 Task: Font style For heading UseBookman old style with bold. font size for heading '20 Pt. 'Change the font style of data to Bookman old styleand font size to  14 Pt. Change the alignment of both headline & data to  Align center. In the sheet  Blaze Sales review book
Action: Mouse moved to (79, 140)
Screenshot: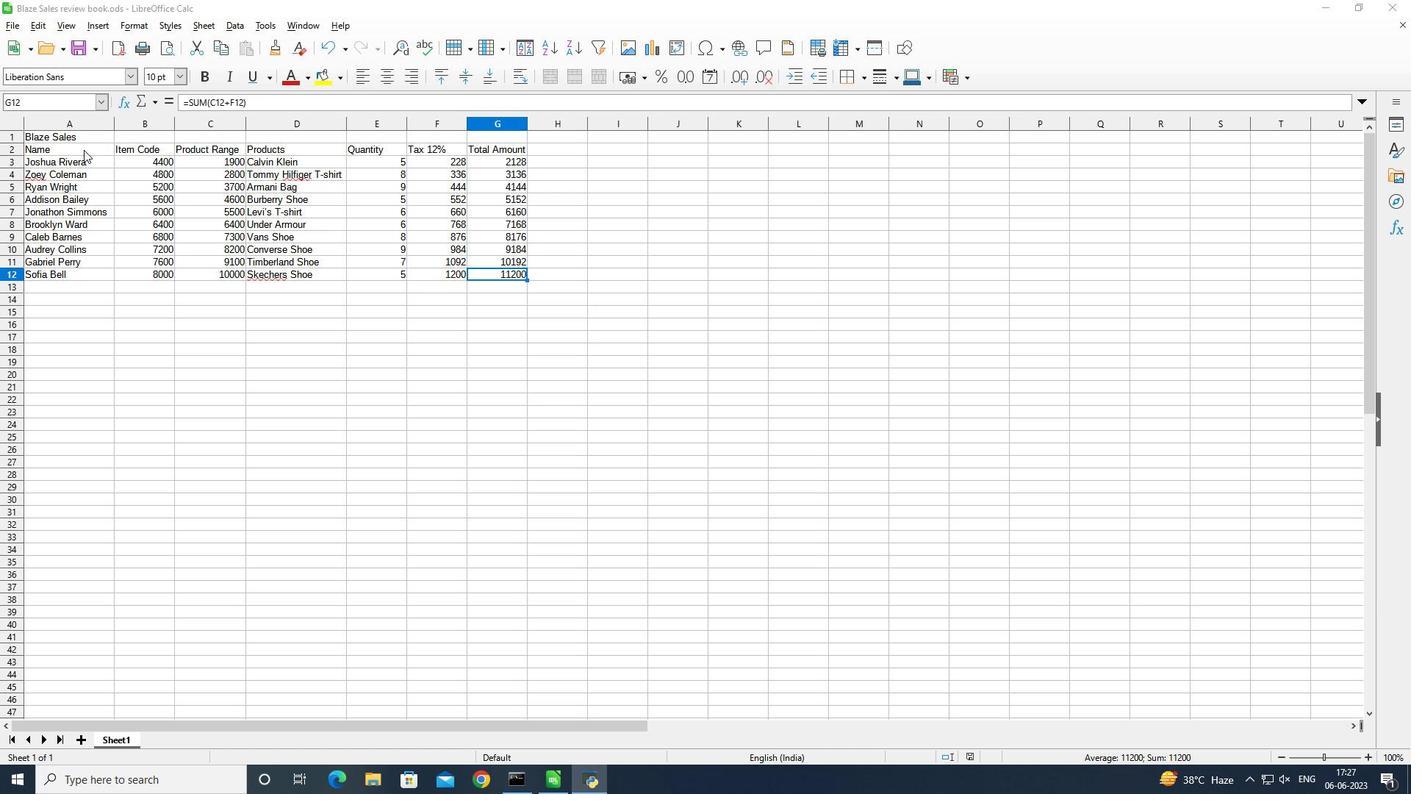 
Action: Mouse pressed left at (79, 140)
Screenshot: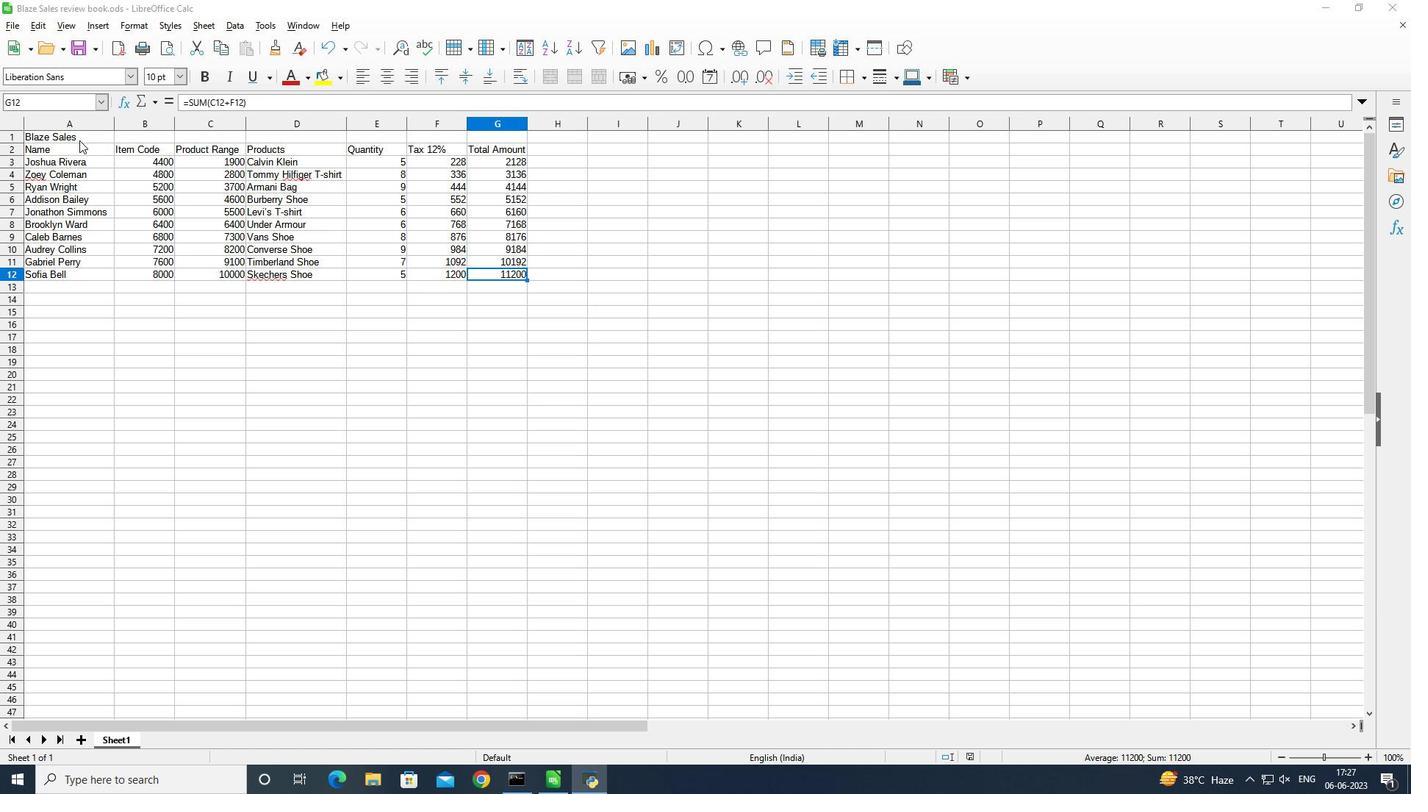 
Action: Mouse moved to (127, 76)
Screenshot: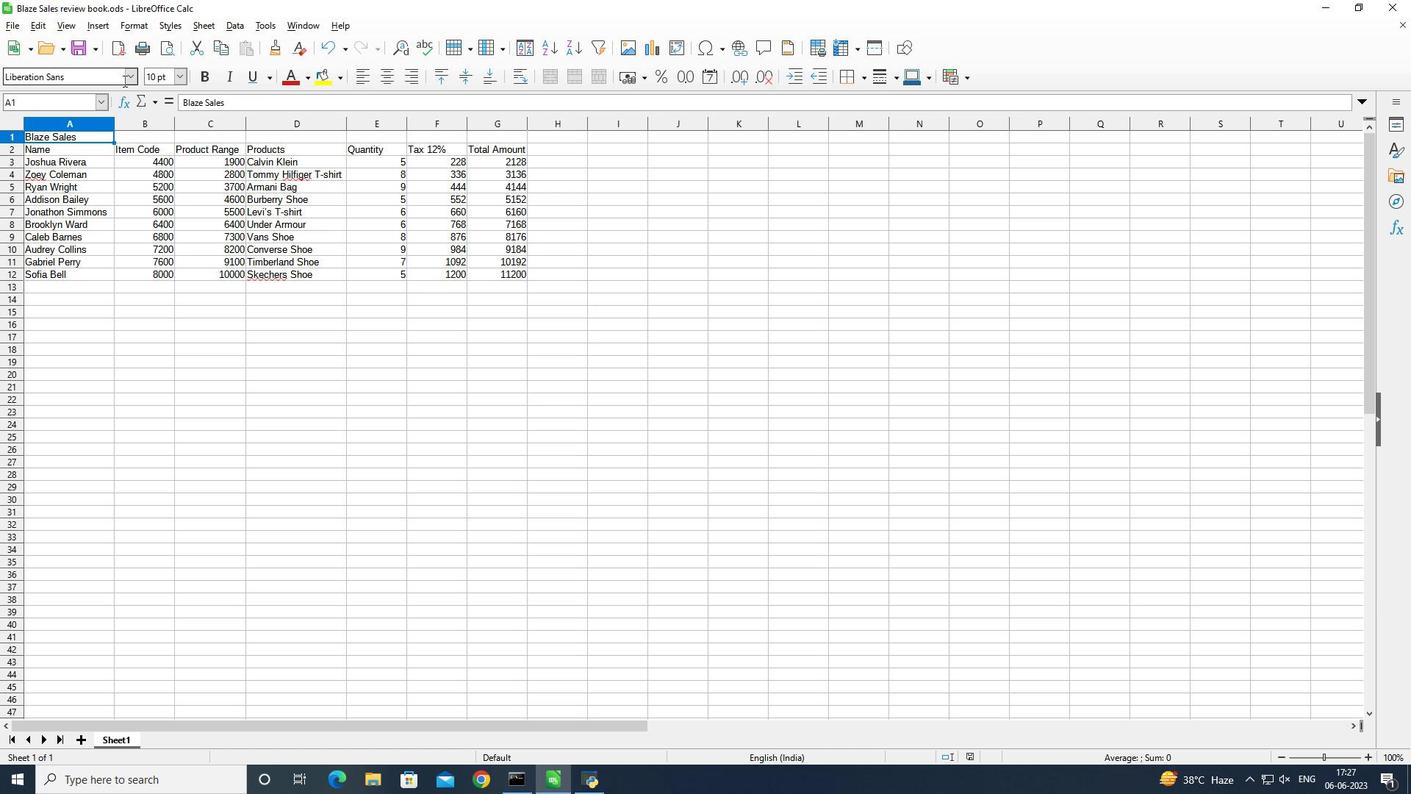
Action: Mouse pressed left at (127, 76)
Screenshot: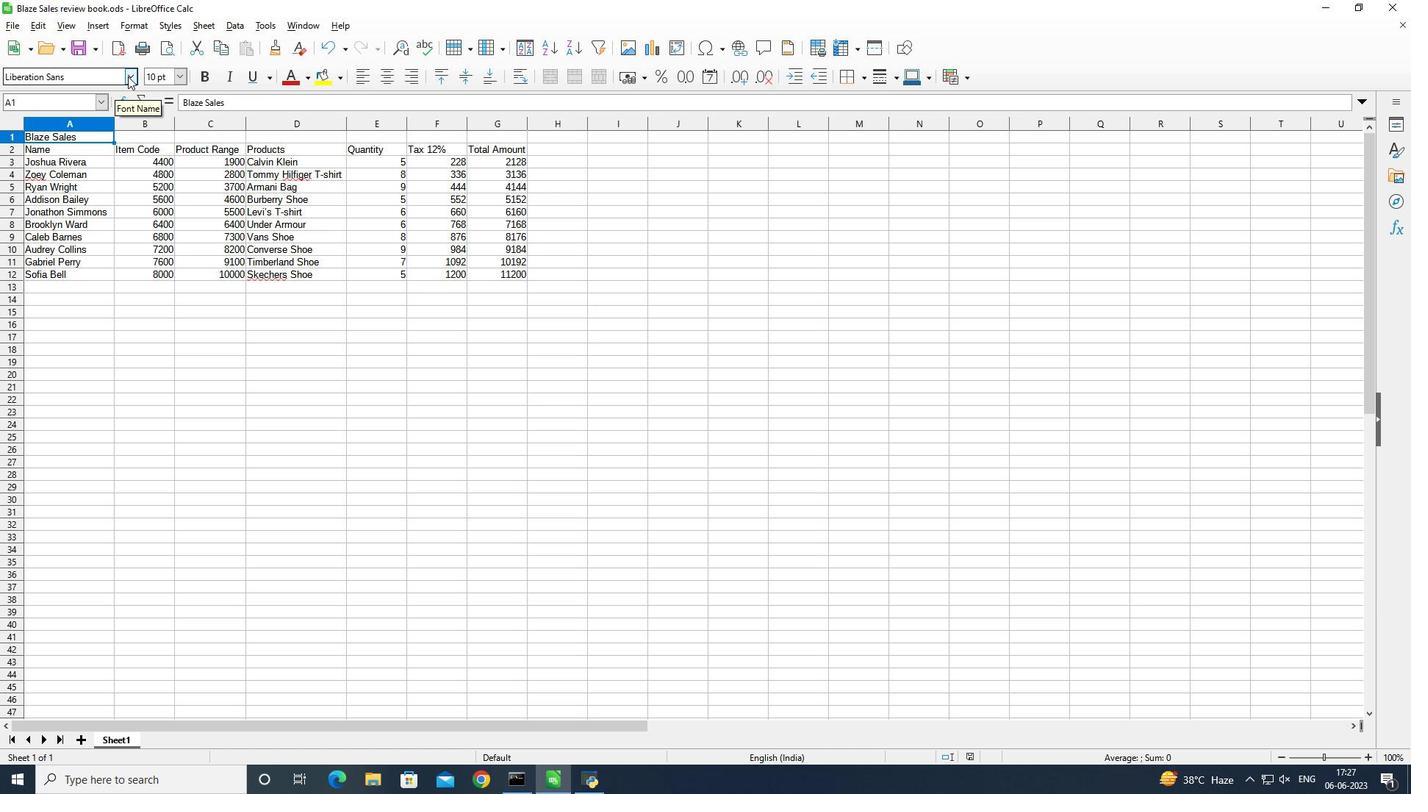 
Action: Mouse moved to (161, 308)
Screenshot: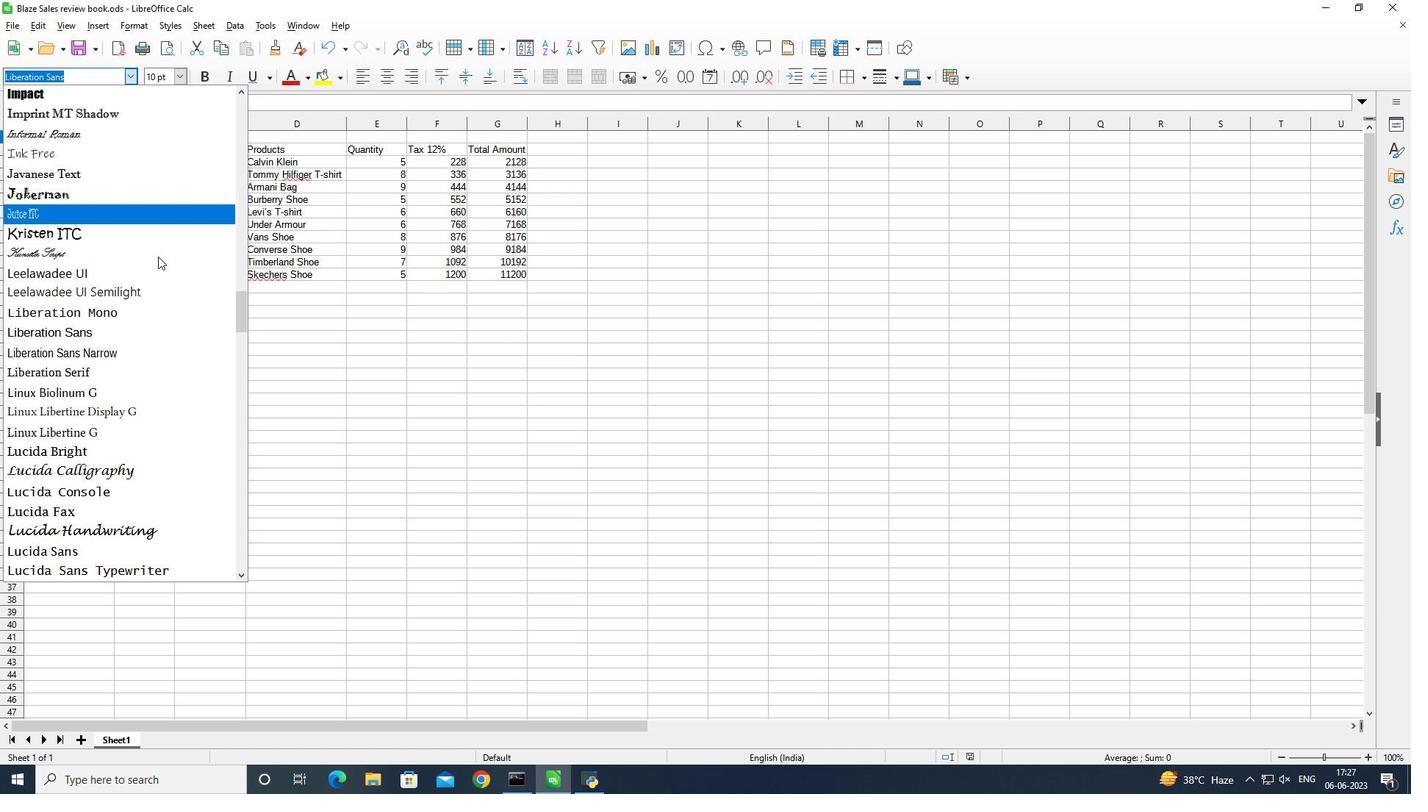 
Action: Mouse scrolled (161, 309) with delta (0, 0)
Screenshot: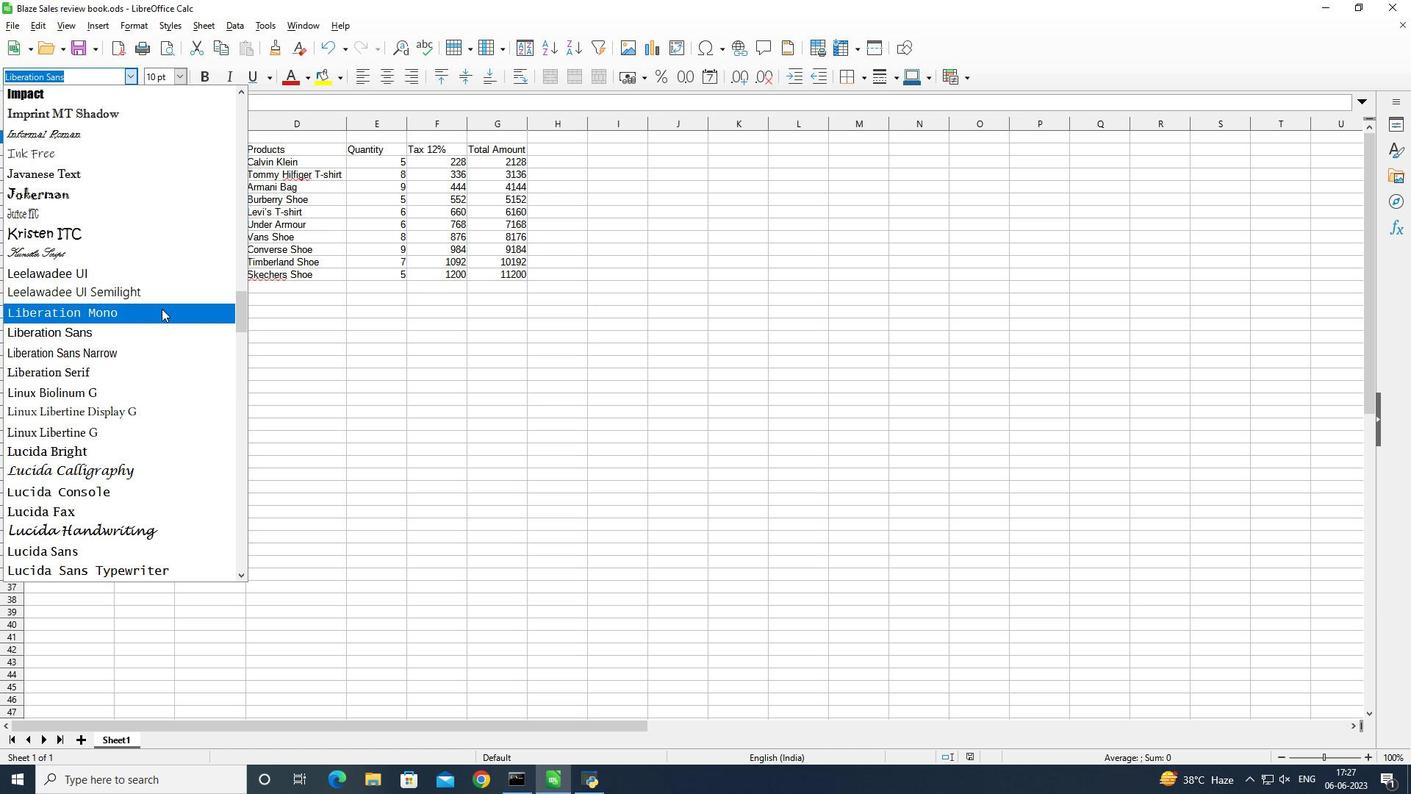 
Action: Mouse scrolled (161, 309) with delta (0, 0)
Screenshot: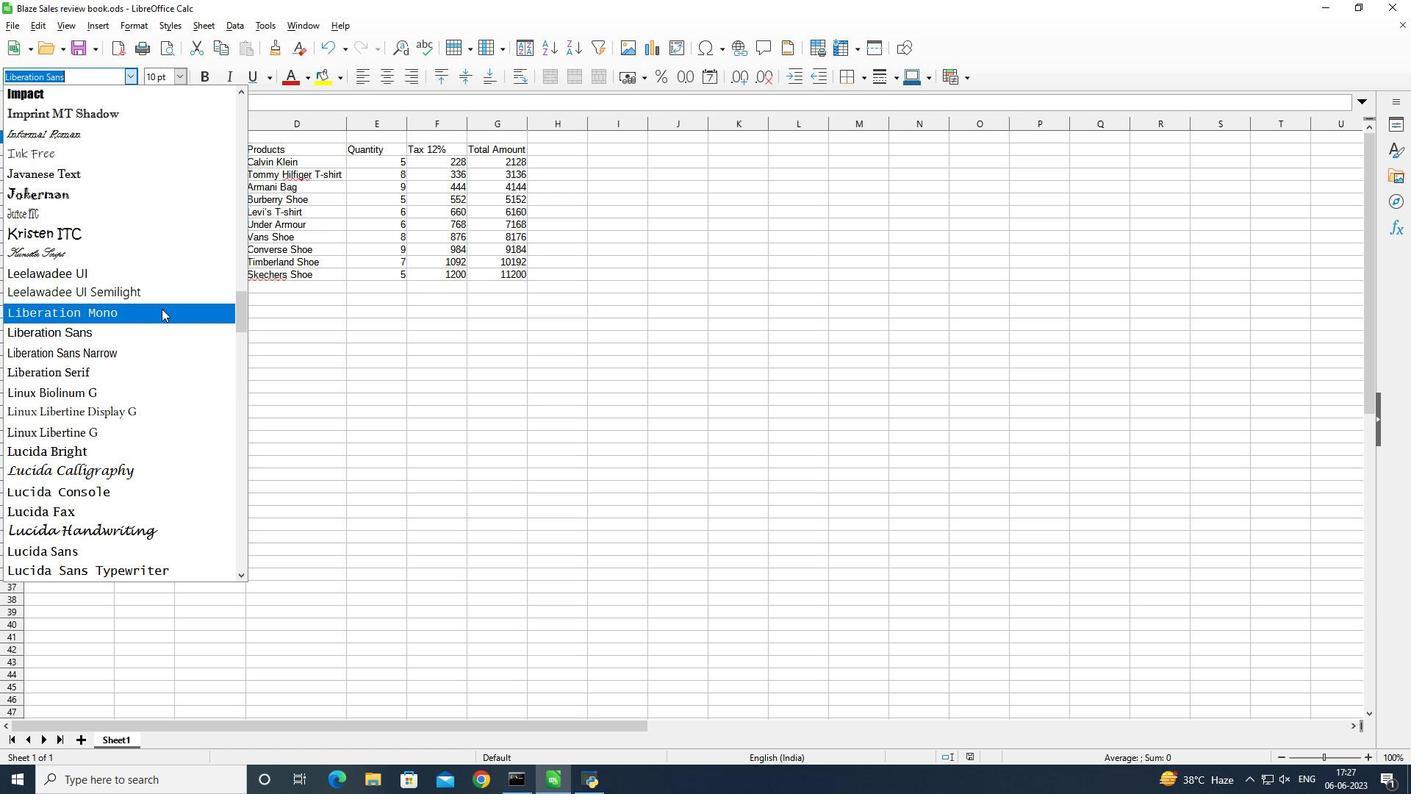 
Action: Mouse scrolled (161, 309) with delta (0, 0)
Screenshot: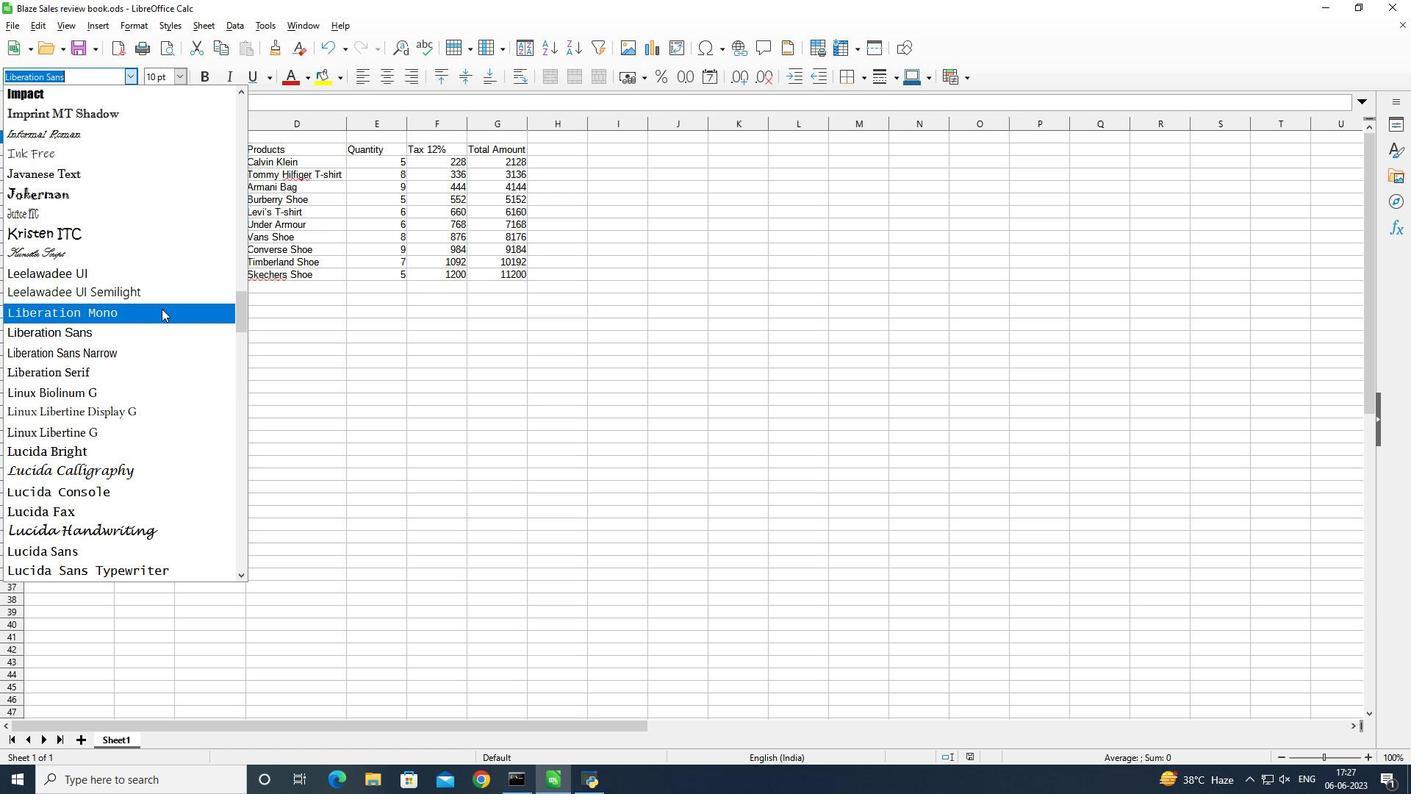 
Action: Mouse scrolled (161, 309) with delta (0, 0)
Screenshot: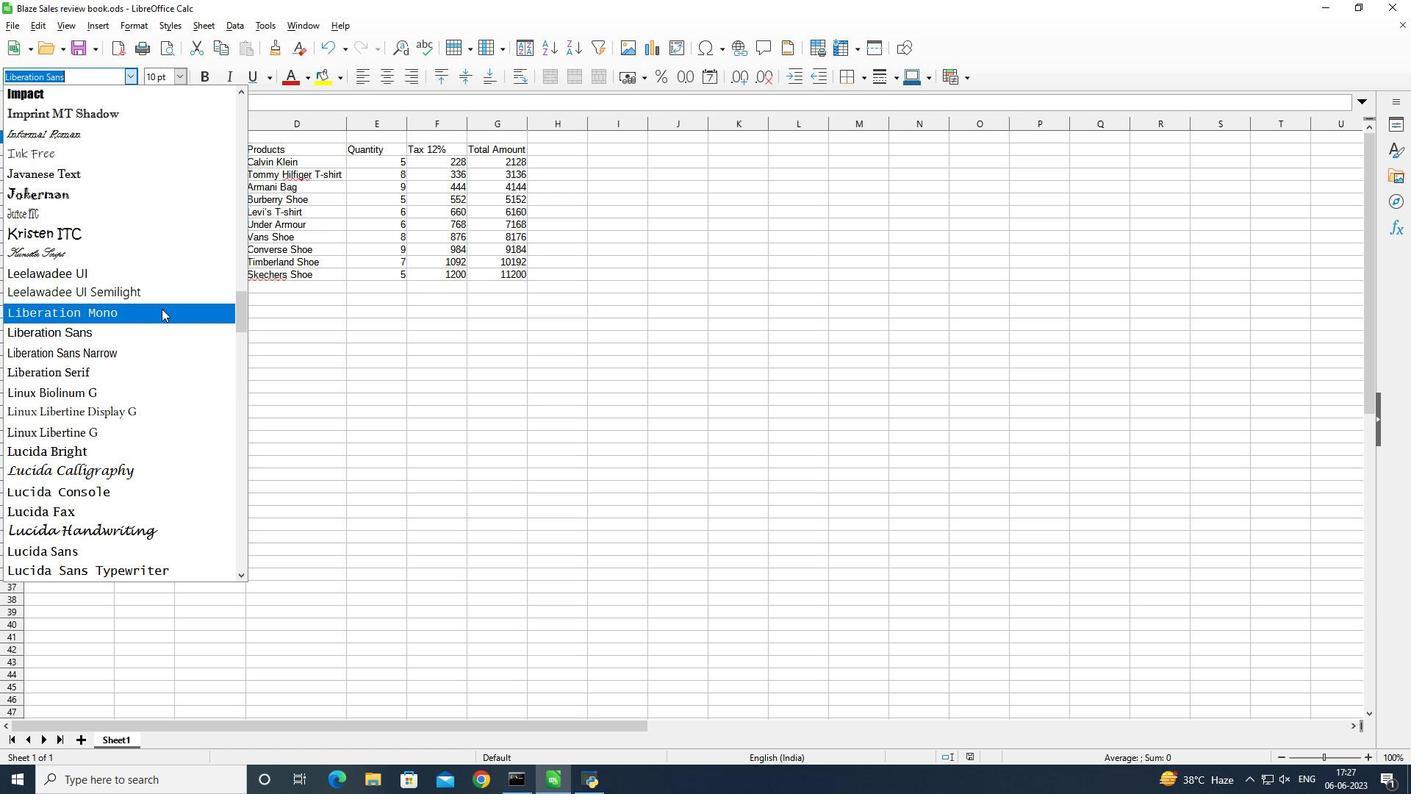 
Action: Mouse scrolled (161, 309) with delta (0, 0)
Screenshot: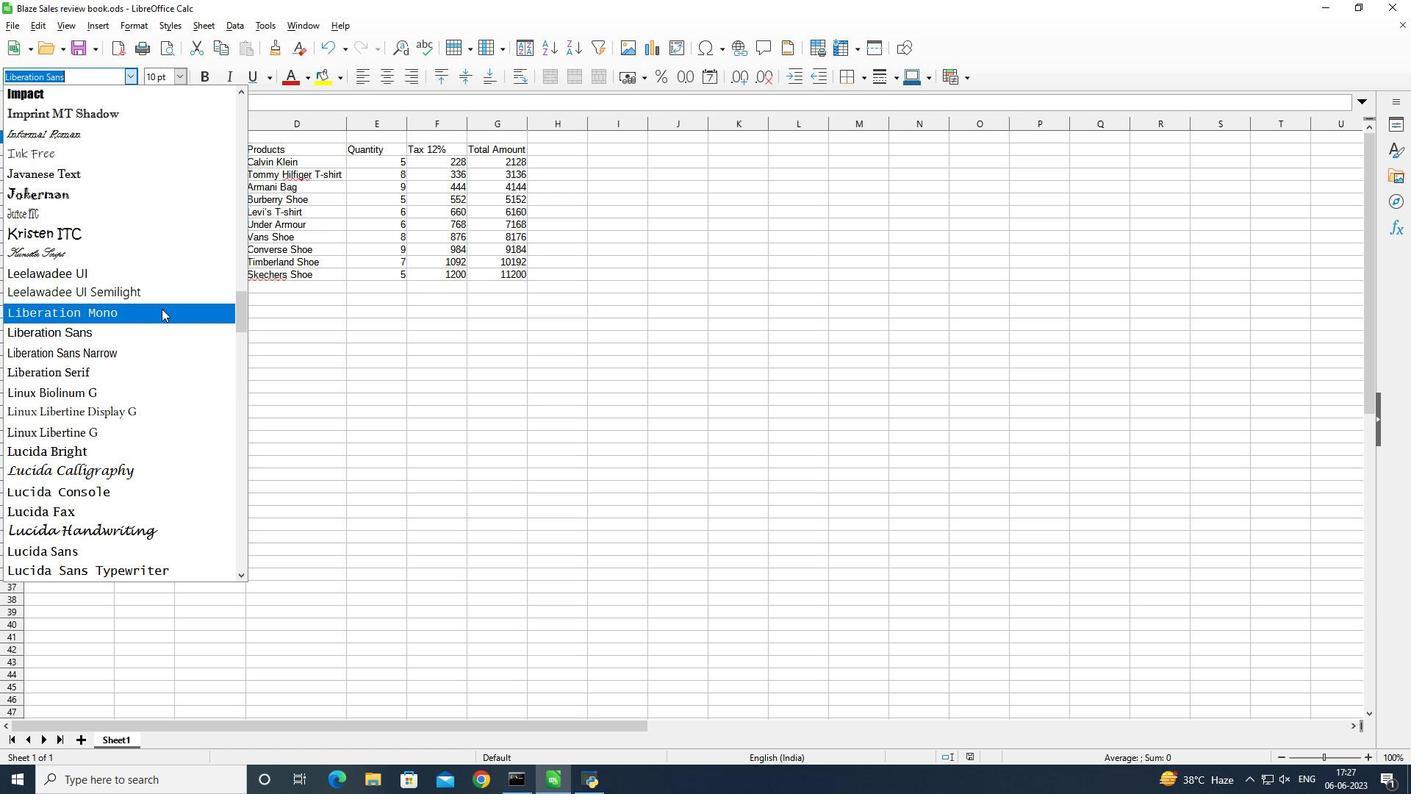 
Action: Mouse scrolled (161, 309) with delta (0, 0)
Screenshot: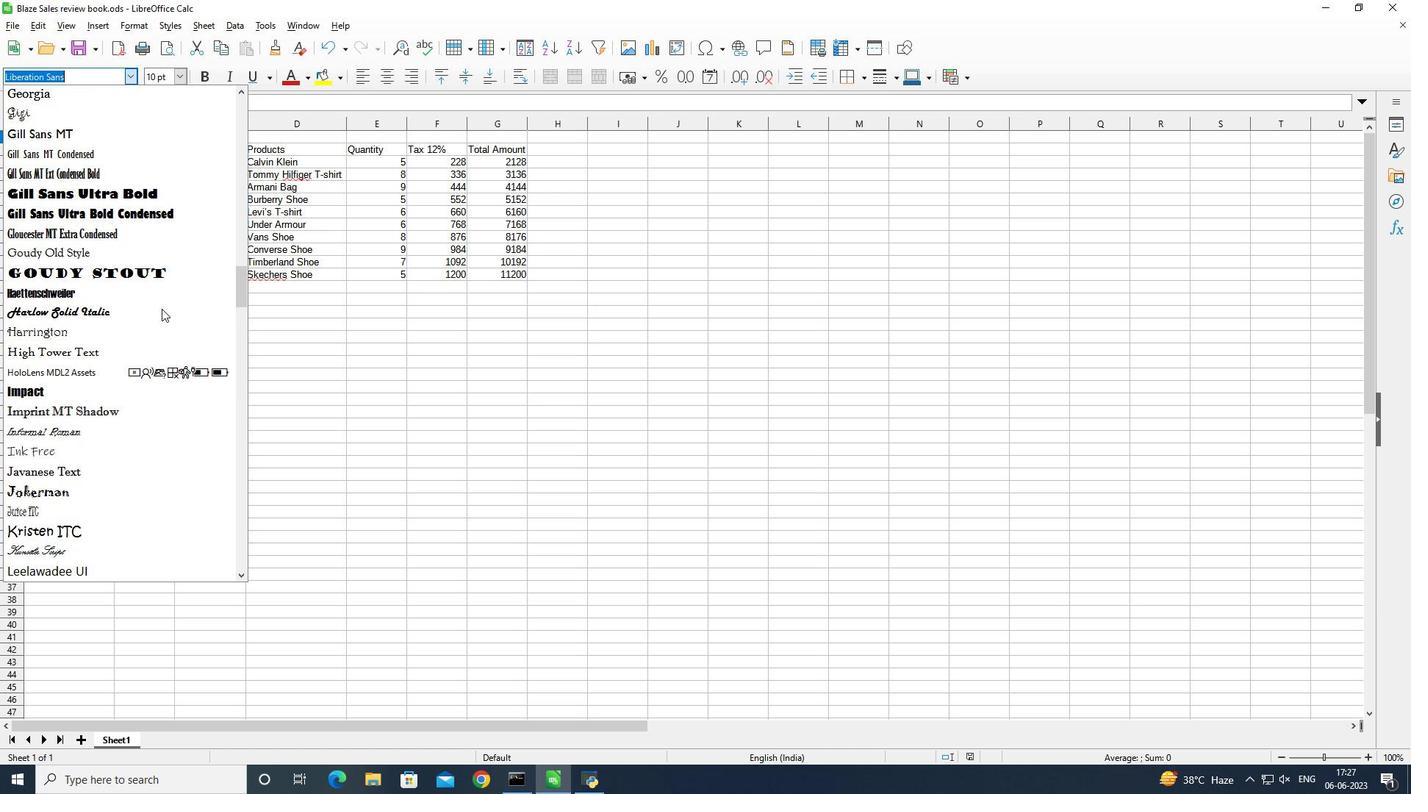 
Action: Mouse scrolled (161, 309) with delta (0, 0)
Screenshot: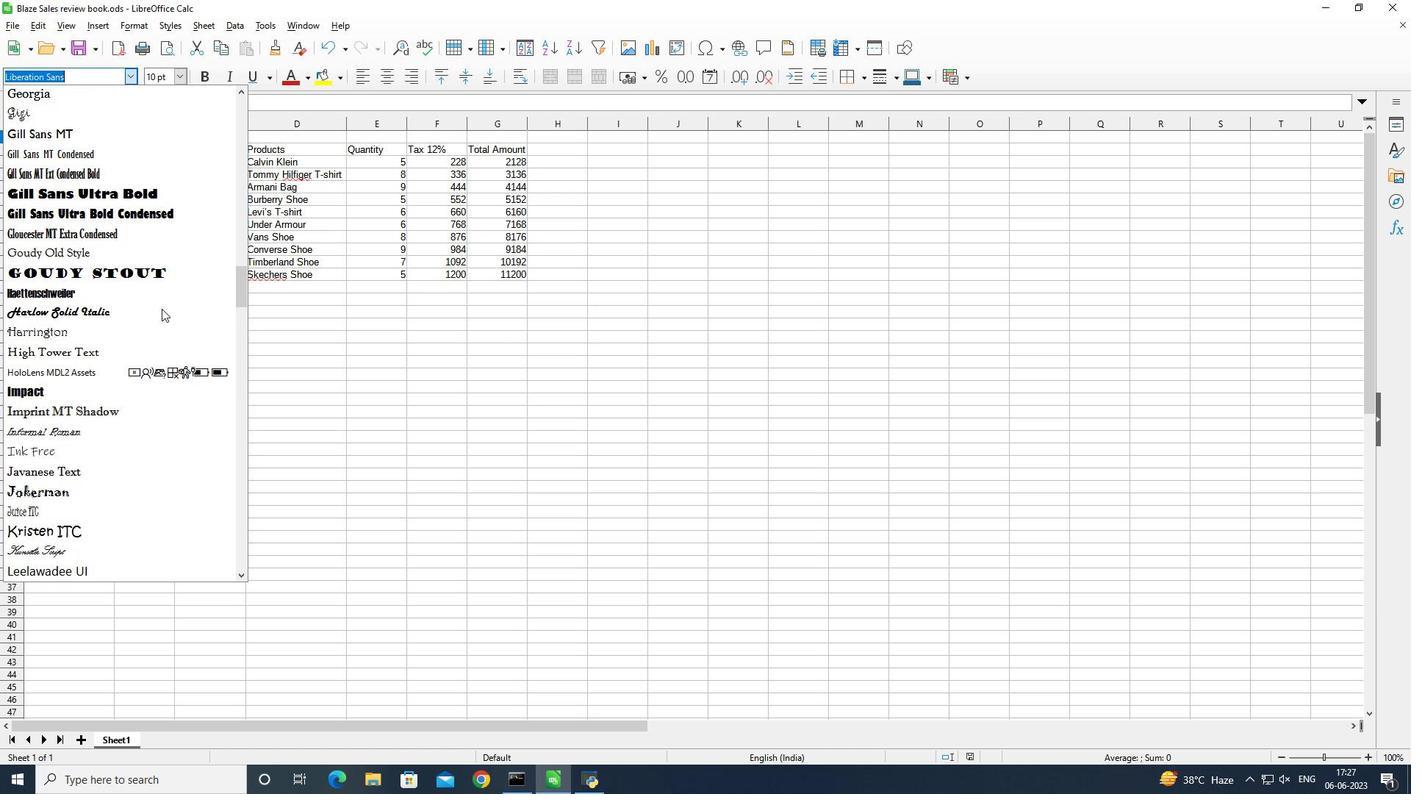 
Action: Mouse scrolled (161, 309) with delta (0, 0)
Screenshot: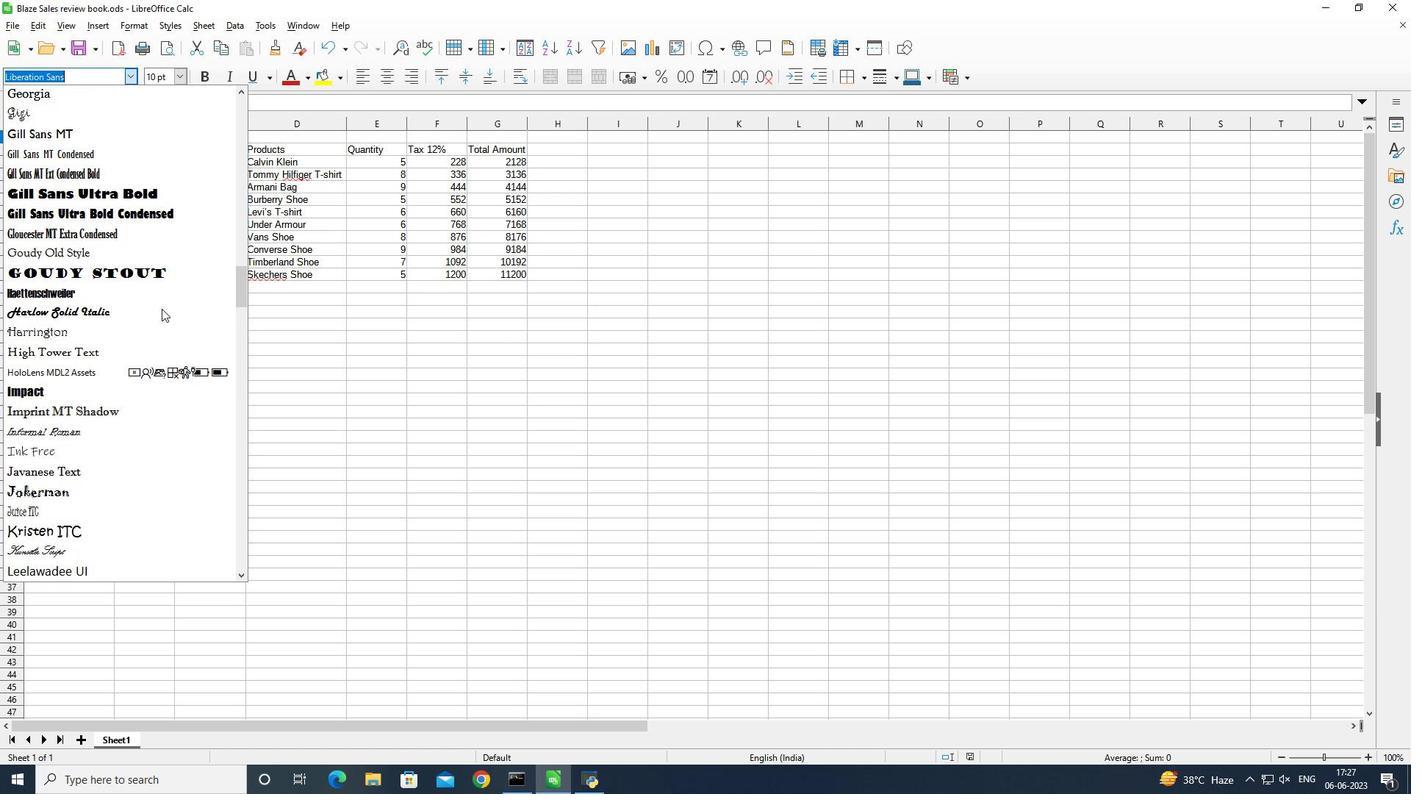 
Action: Mouse scrolled (161, 309) with delta (0, 0)
Screenshot: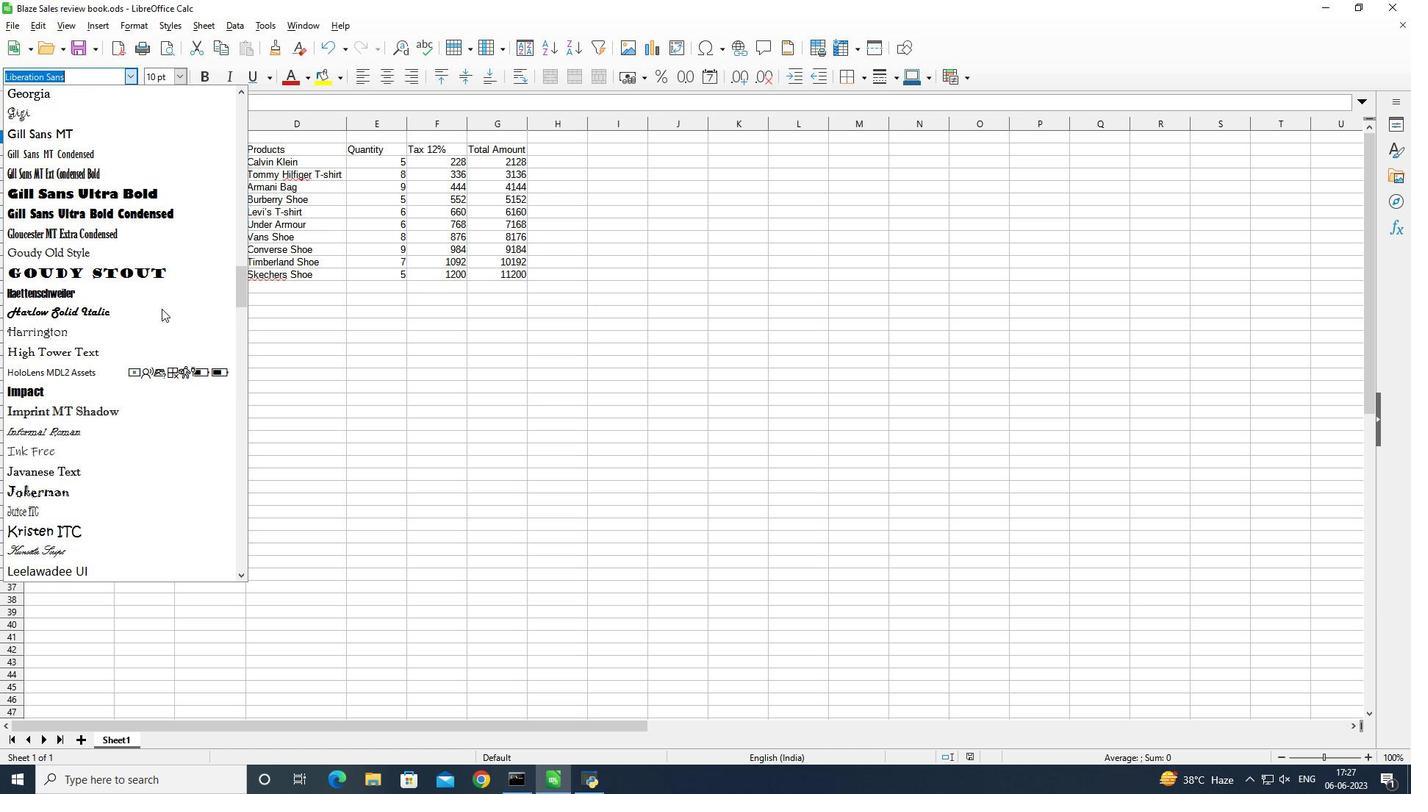 
Action: Mouse scrolled (161, 309) with delta (0, 0)
Screenshot: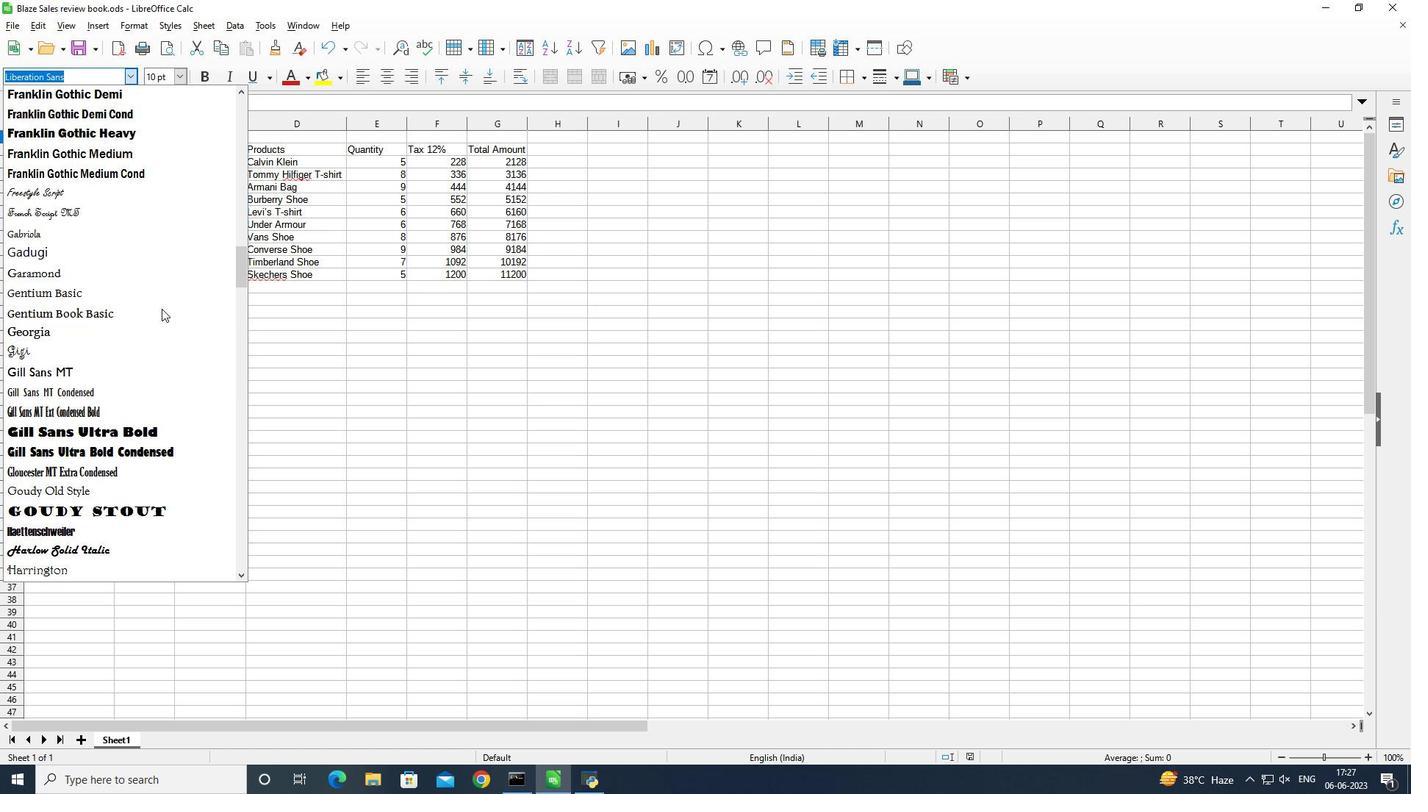 
Action: Mouse scrolled (161, 309) with delta (0, 0)
Screenshot: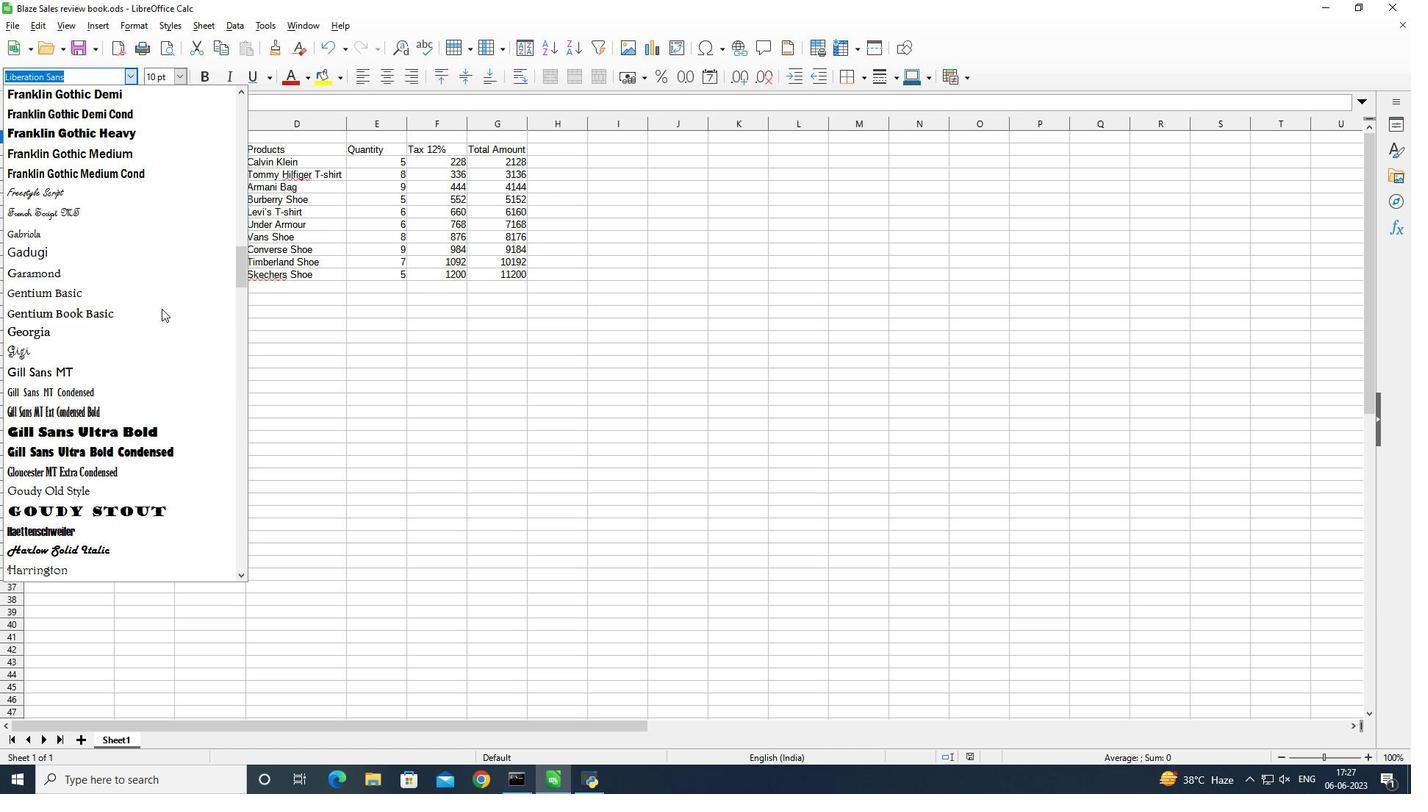 
Action: Mouse scrolled (161, 309) with delta (0, 0)
Screenshot: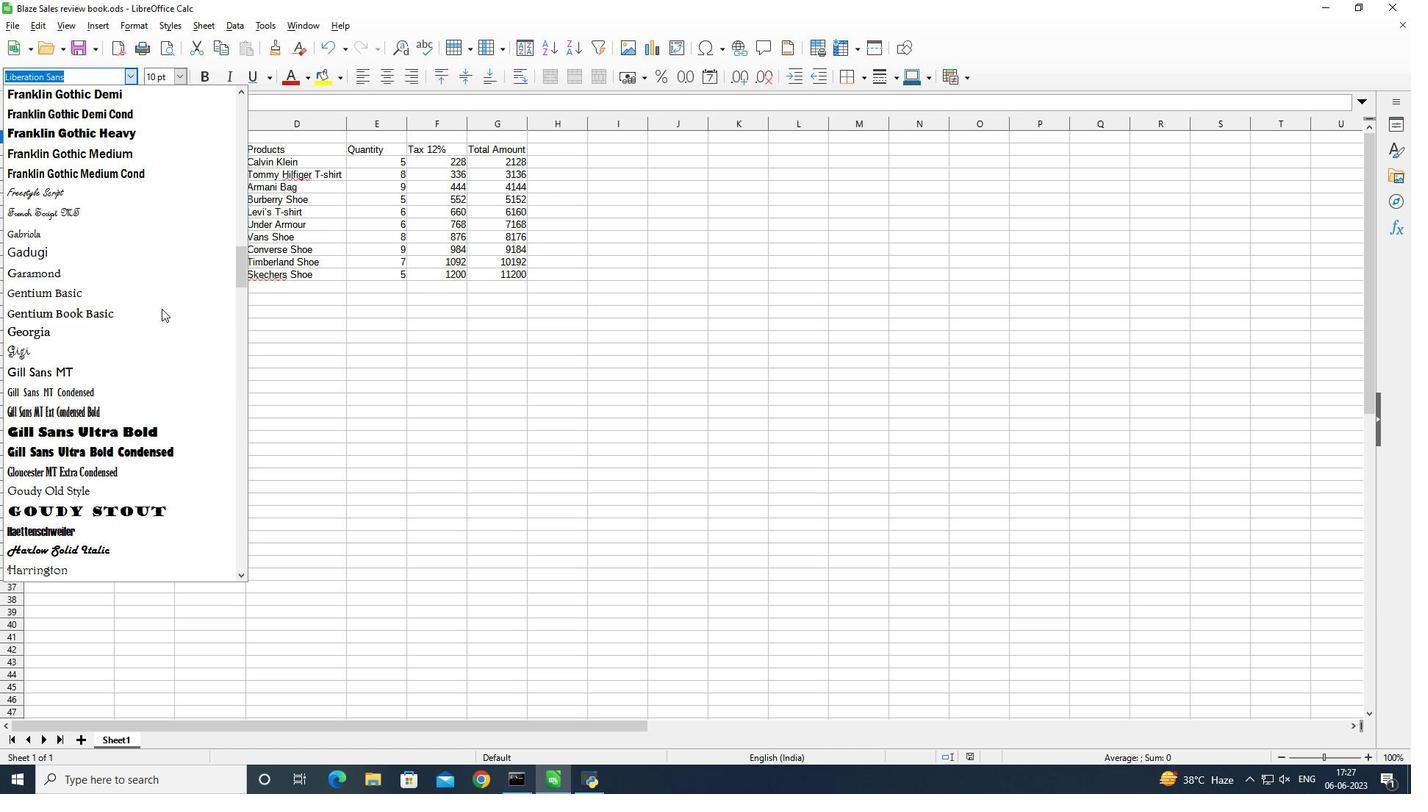 
Action: Mouse scrolled (161, 309) with delta (0, 0)
Screenshot: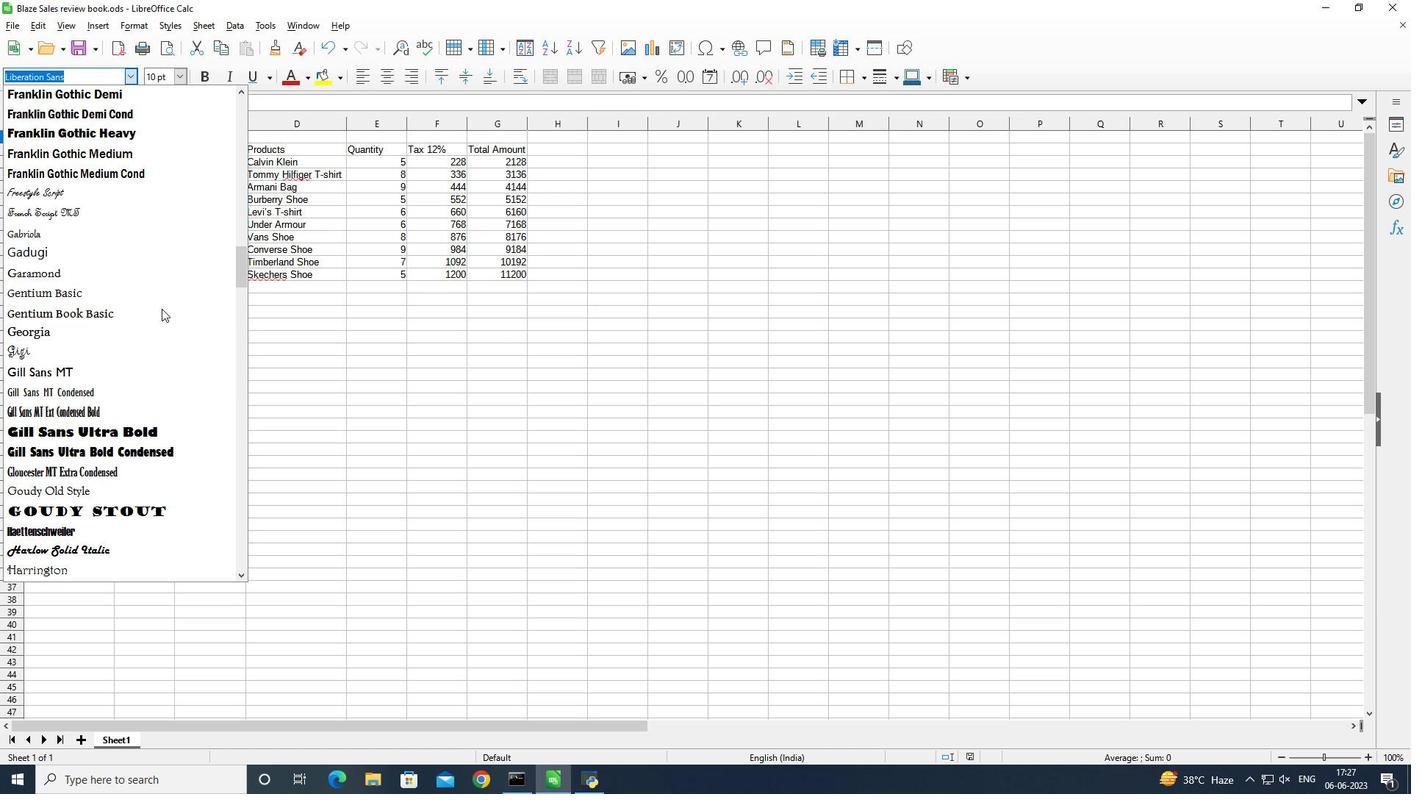 
Action: Mouse scrolled (161, 309) with delta (0, 0)
Screenshot: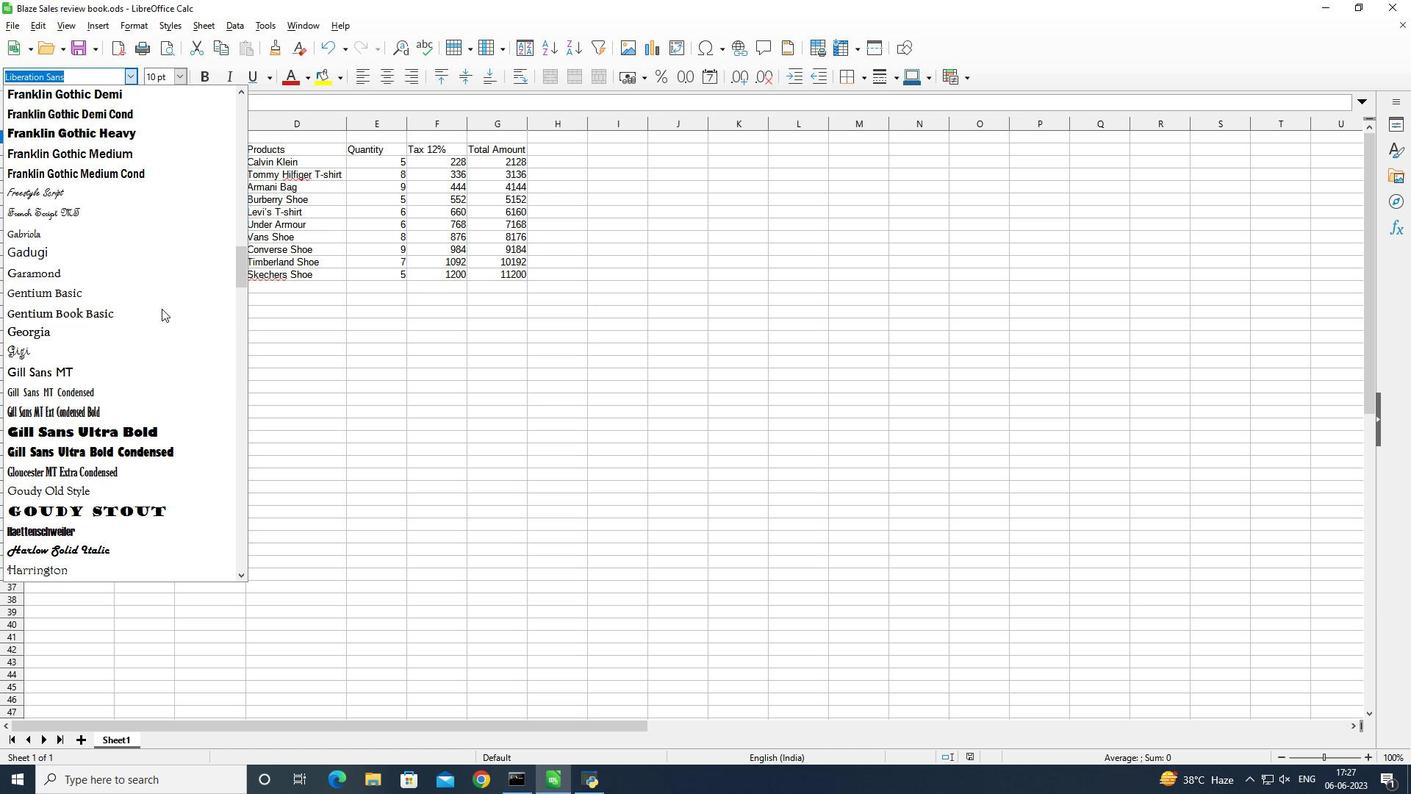 
Action: Mouse scrolled (161, 309) with delta (0, 0)
Screenshot: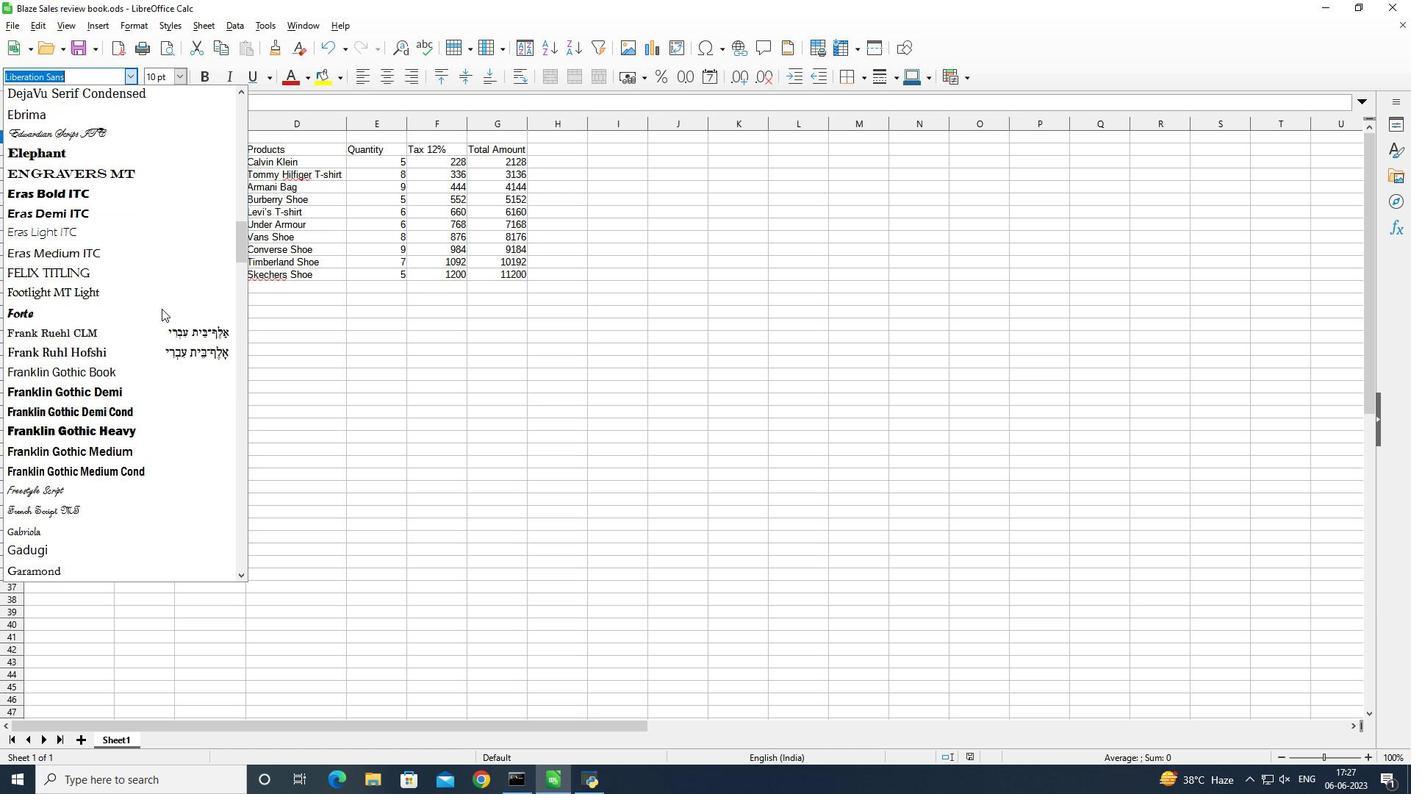 
Action: Mouse scrolled (161, 309) with delta (0, 0)
Screenshot: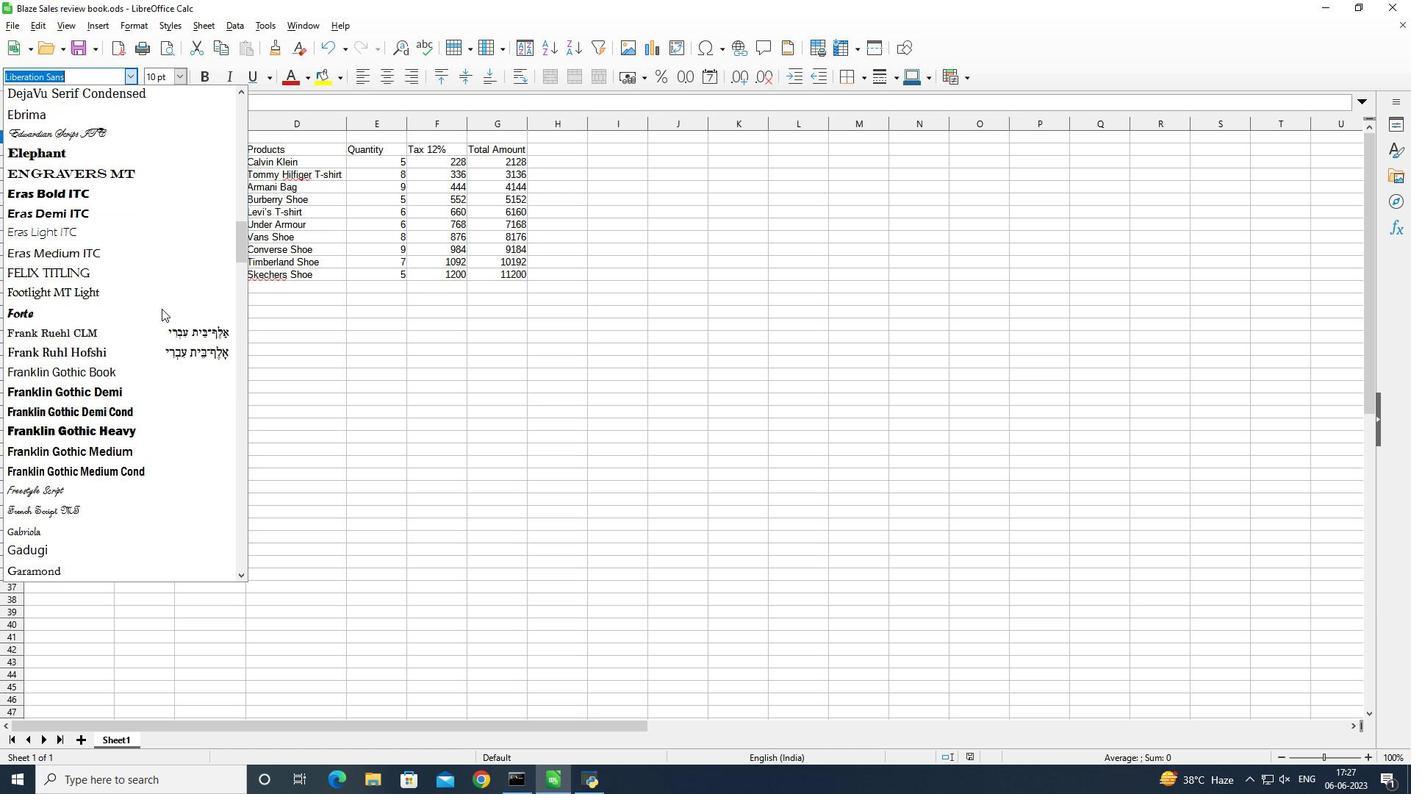 
Action: Mouse scrolled (161, 309) with delta (0, 0)
Screenshot: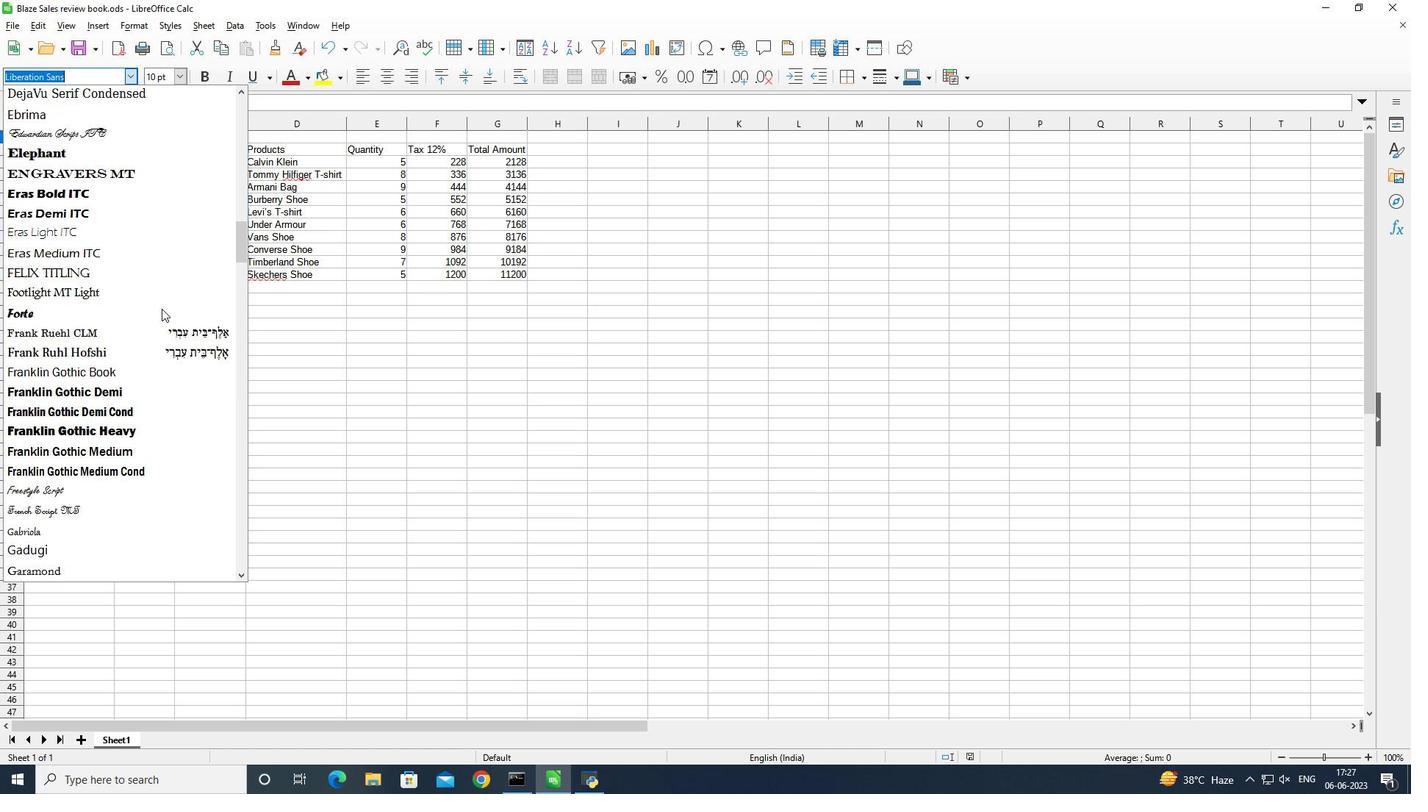 
Action: Mouse scrolled (161, 309) with delta (0, 0)
Screenshot: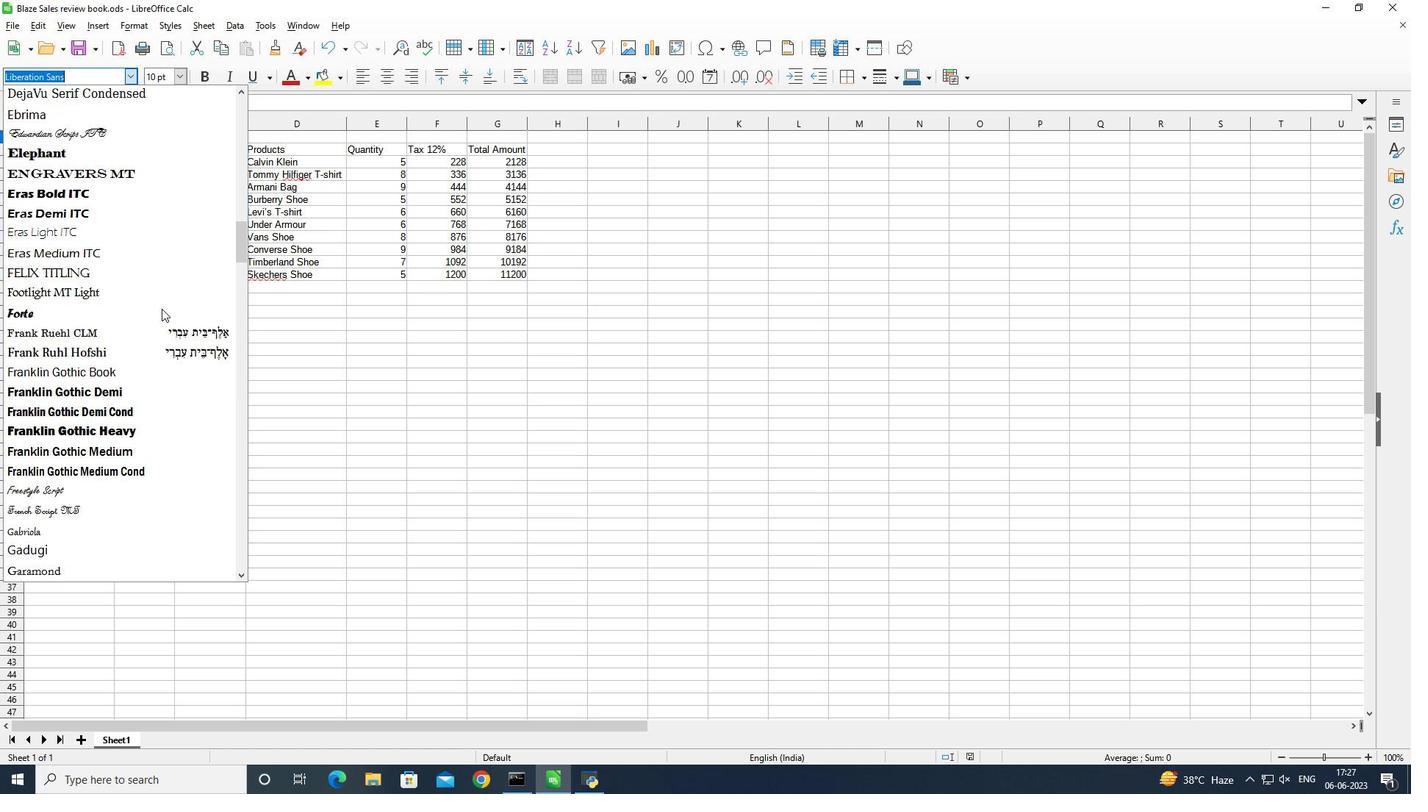 
Action: Mouse scrolled (161, 309) with delta (0, 0)
Screenshot: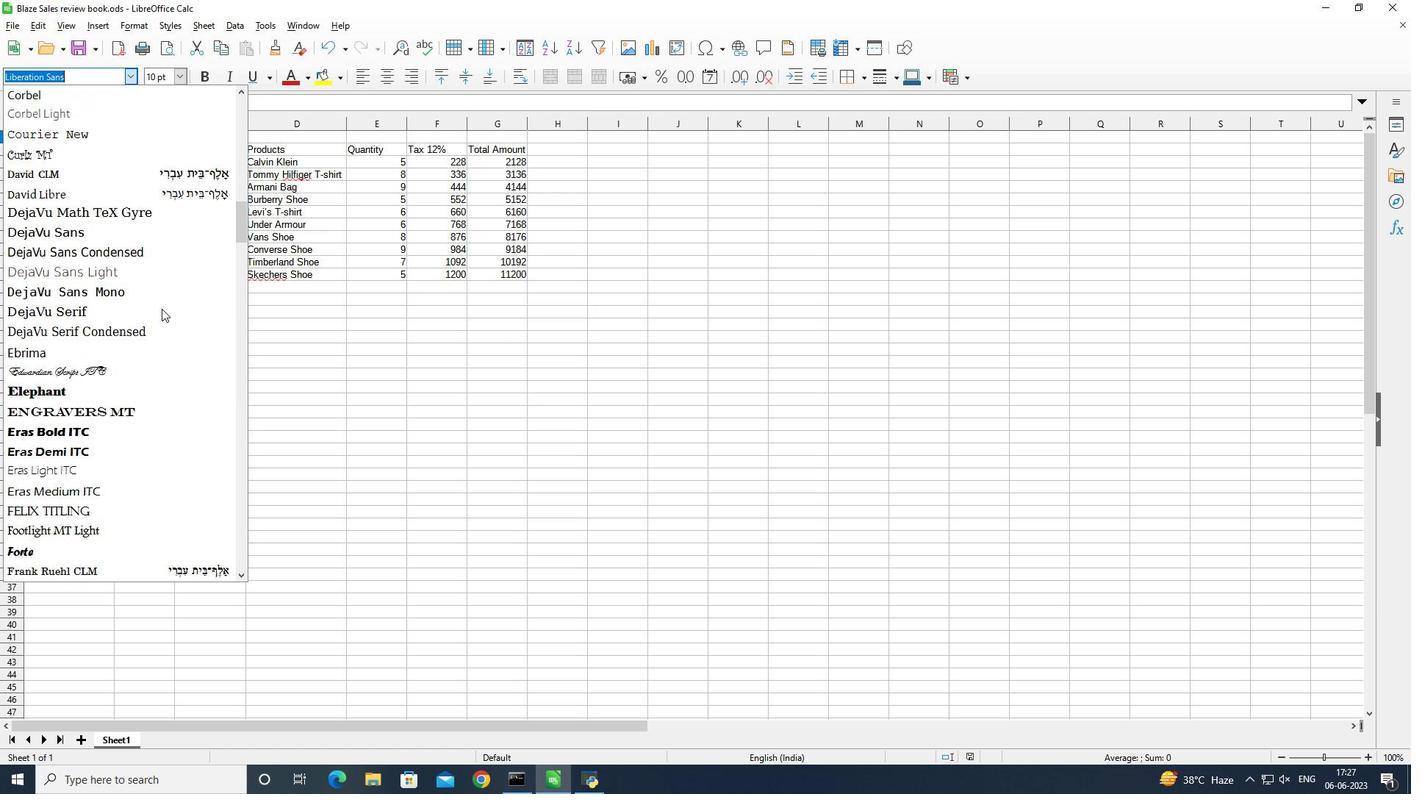 
Action: Mouse scrolled (161, 309) with delta (0, 0)
Screenshot: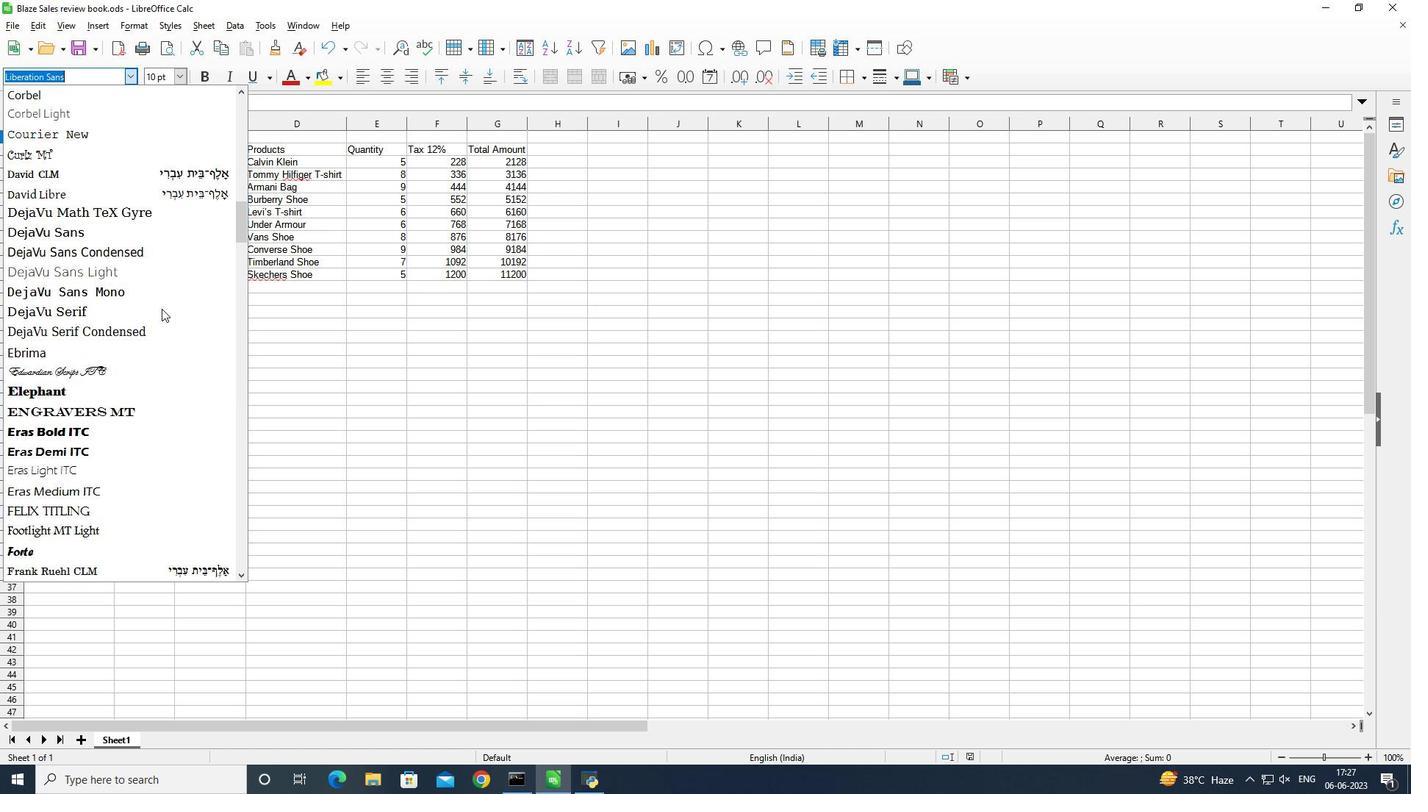 
Action: Mouse scrolled (161, 309) with delta (0, 0)
Screenshot: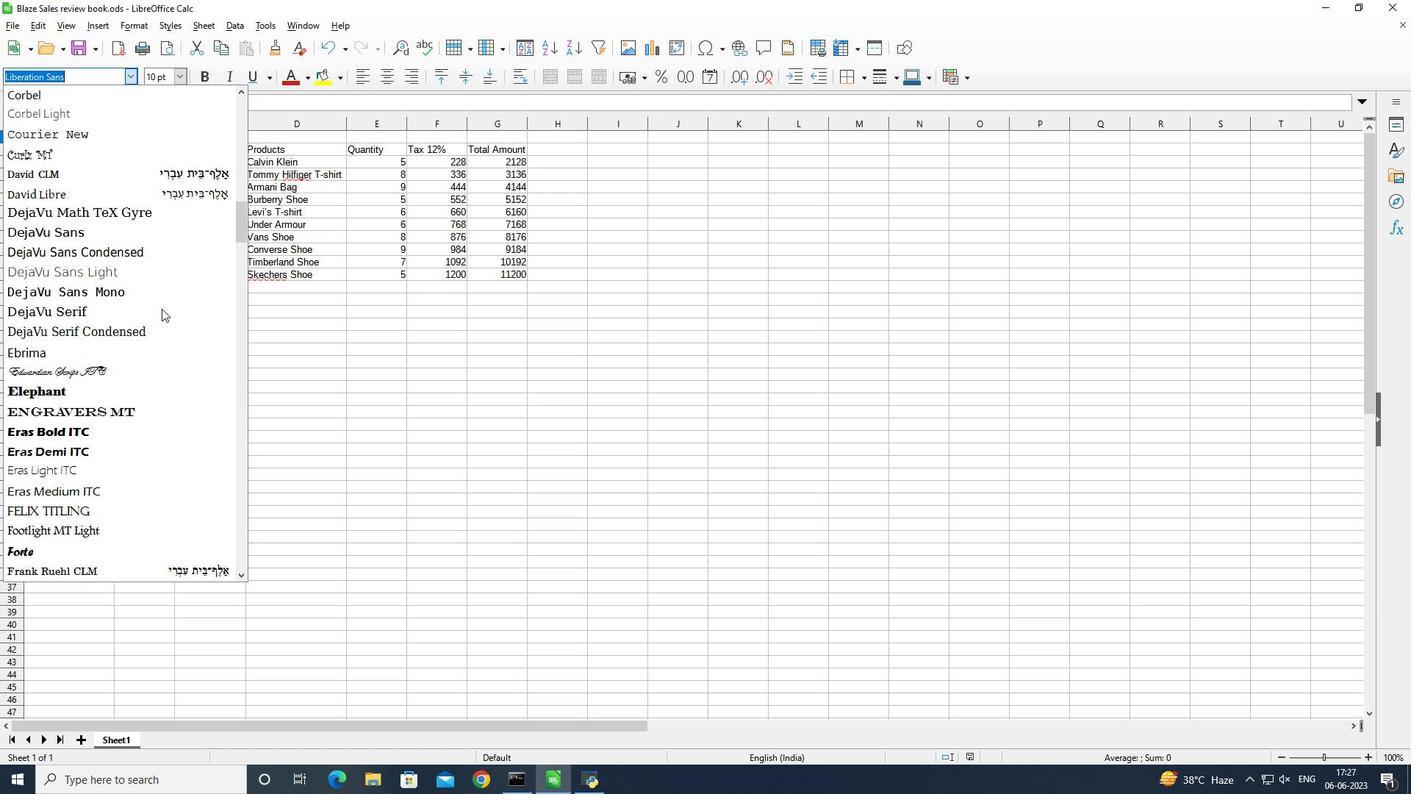 
Action: Mouse scrolled (161, 309) with delta (0, 0)
Screenshot: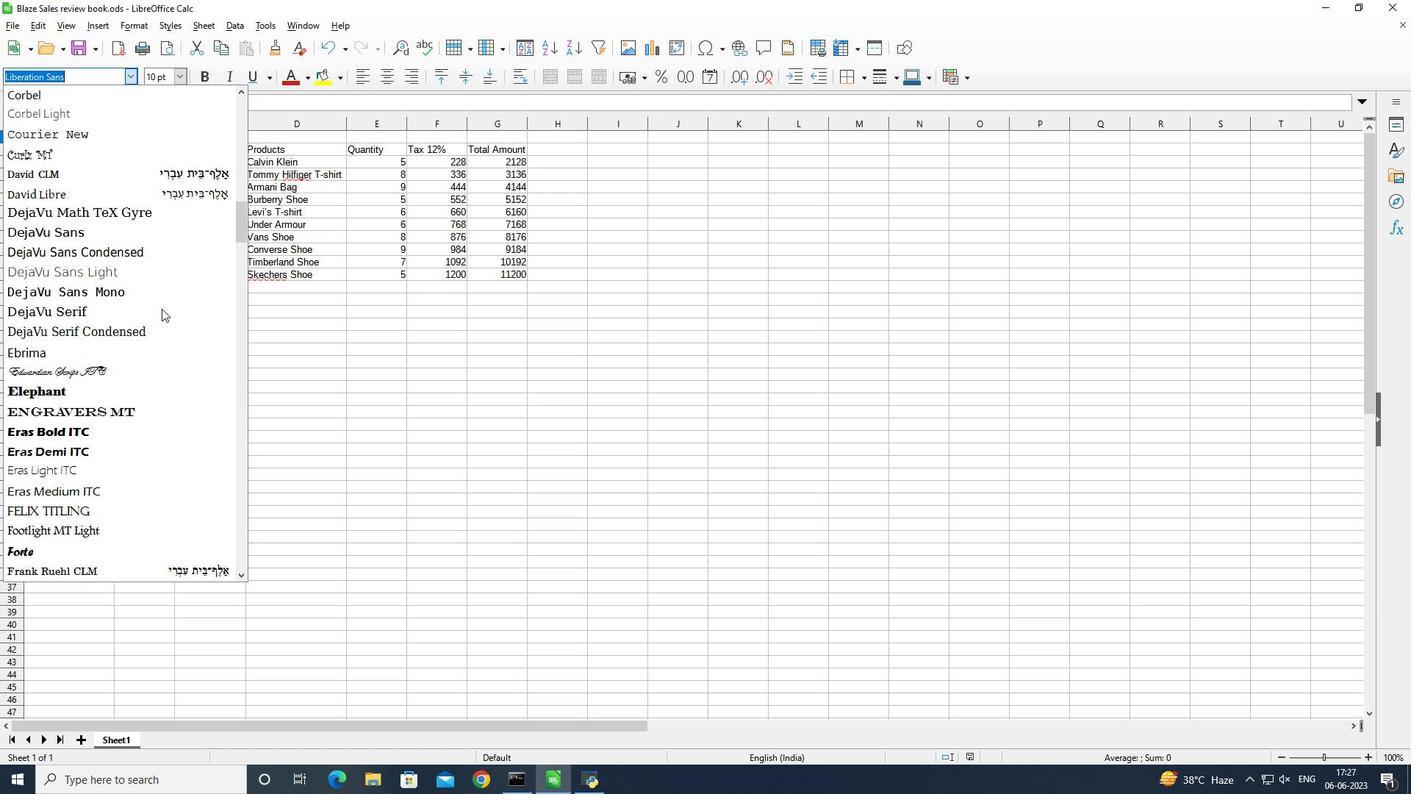 
Action: Mouse scrolled (161, 309) with delta (0, 0)
Screenshot: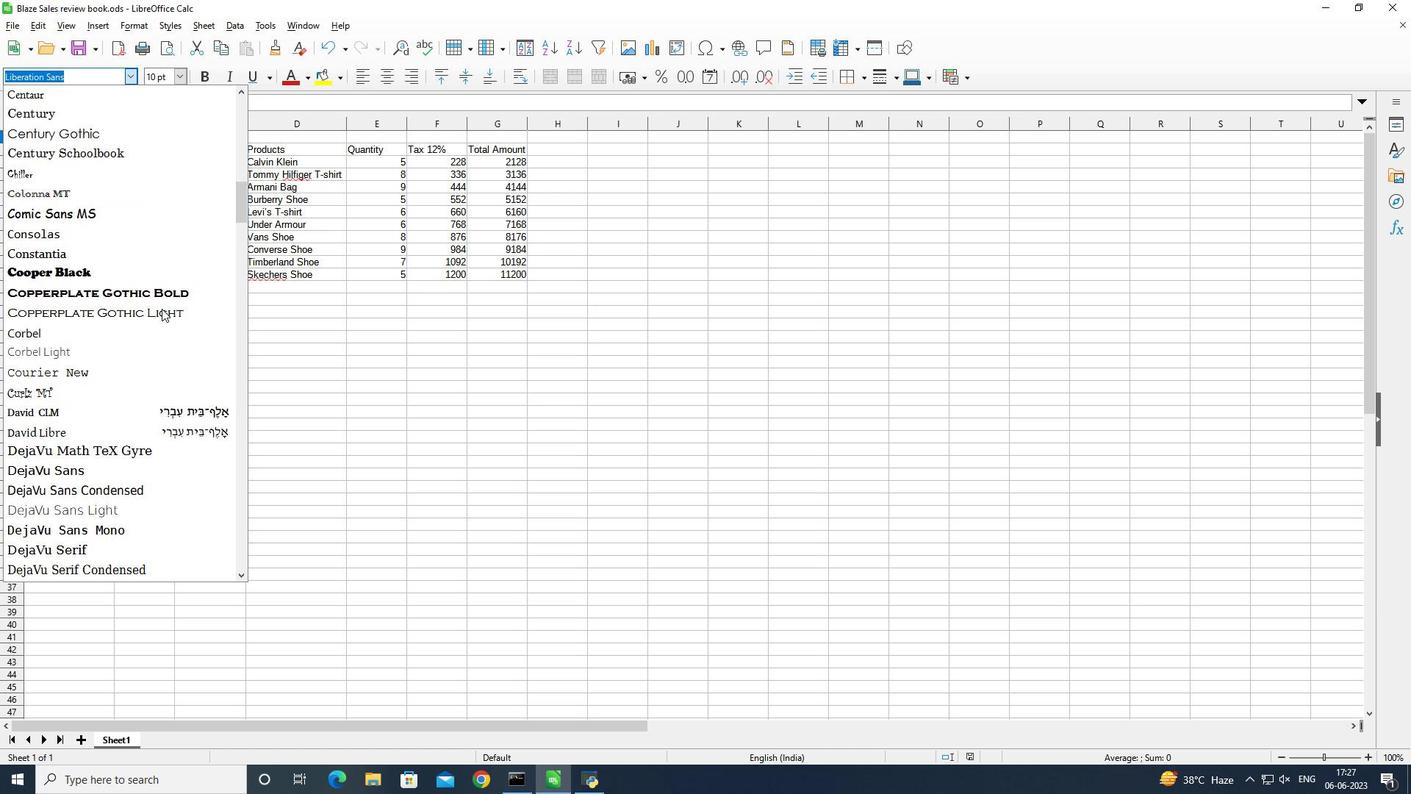 
Action: Mouse scrolled (161, 309) with delta (0, 0)
Screenshot: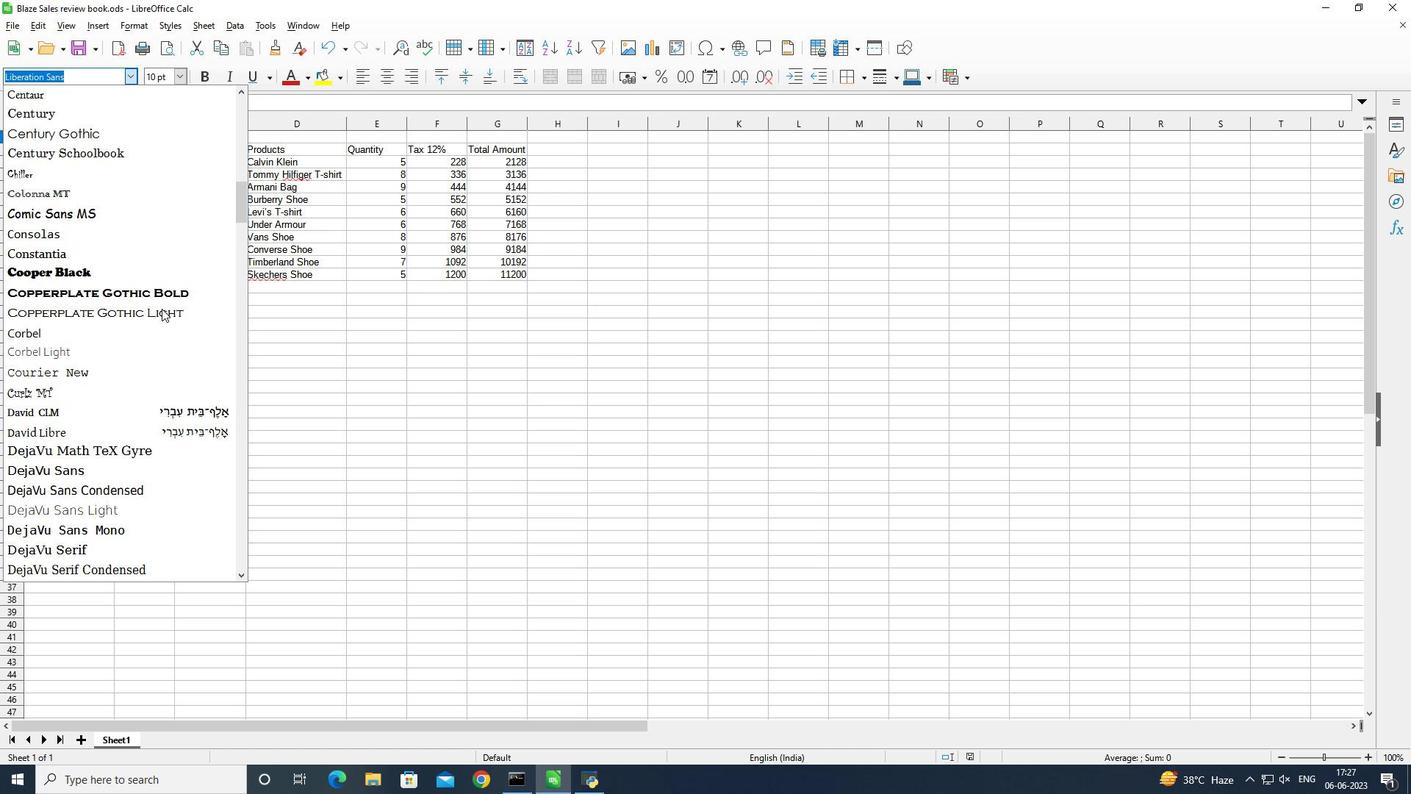 
Action: Mouse scrolled (161, 309) with delta (0, 0)
Screenshot: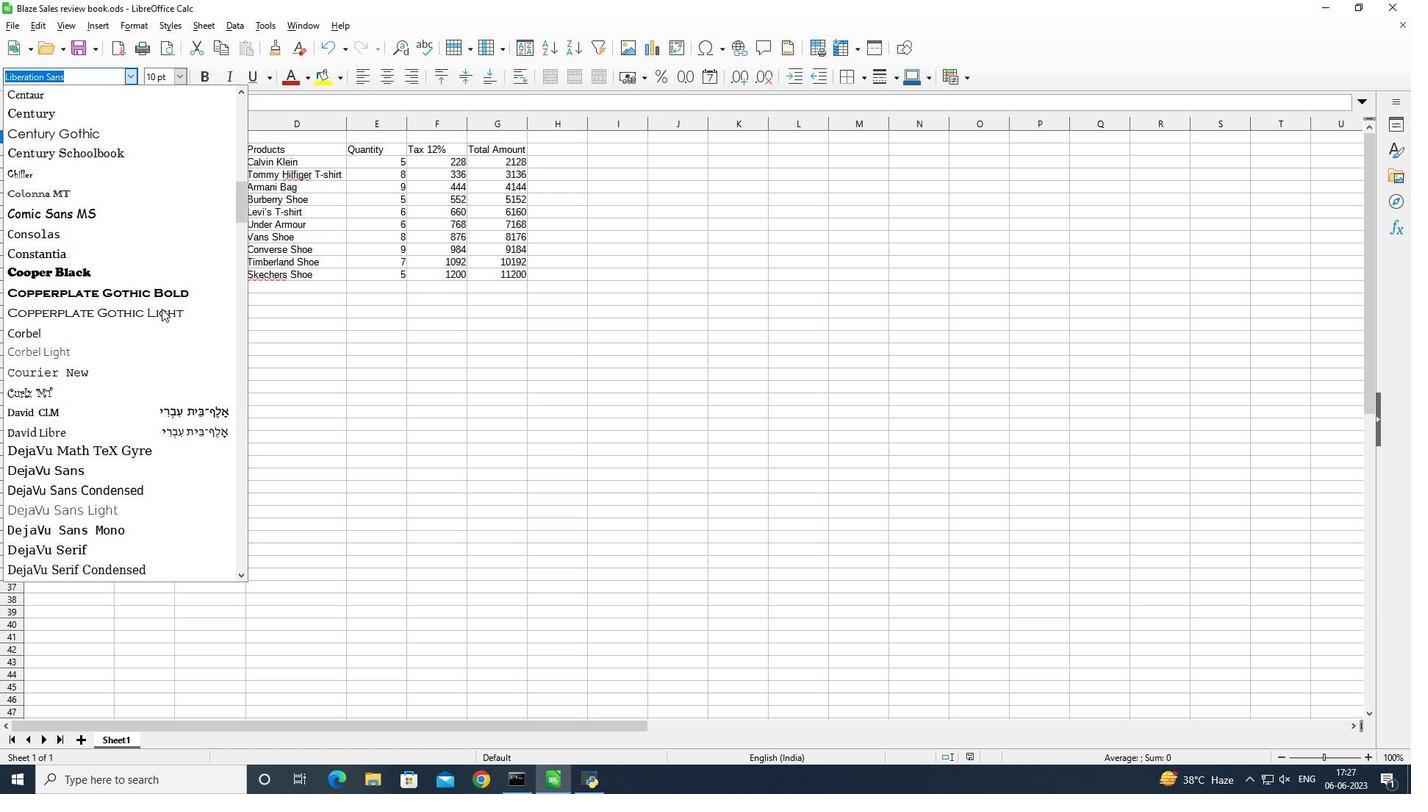 
Action: Mouse scrolled (161, 309) with delta (0, 0)
Screenshot: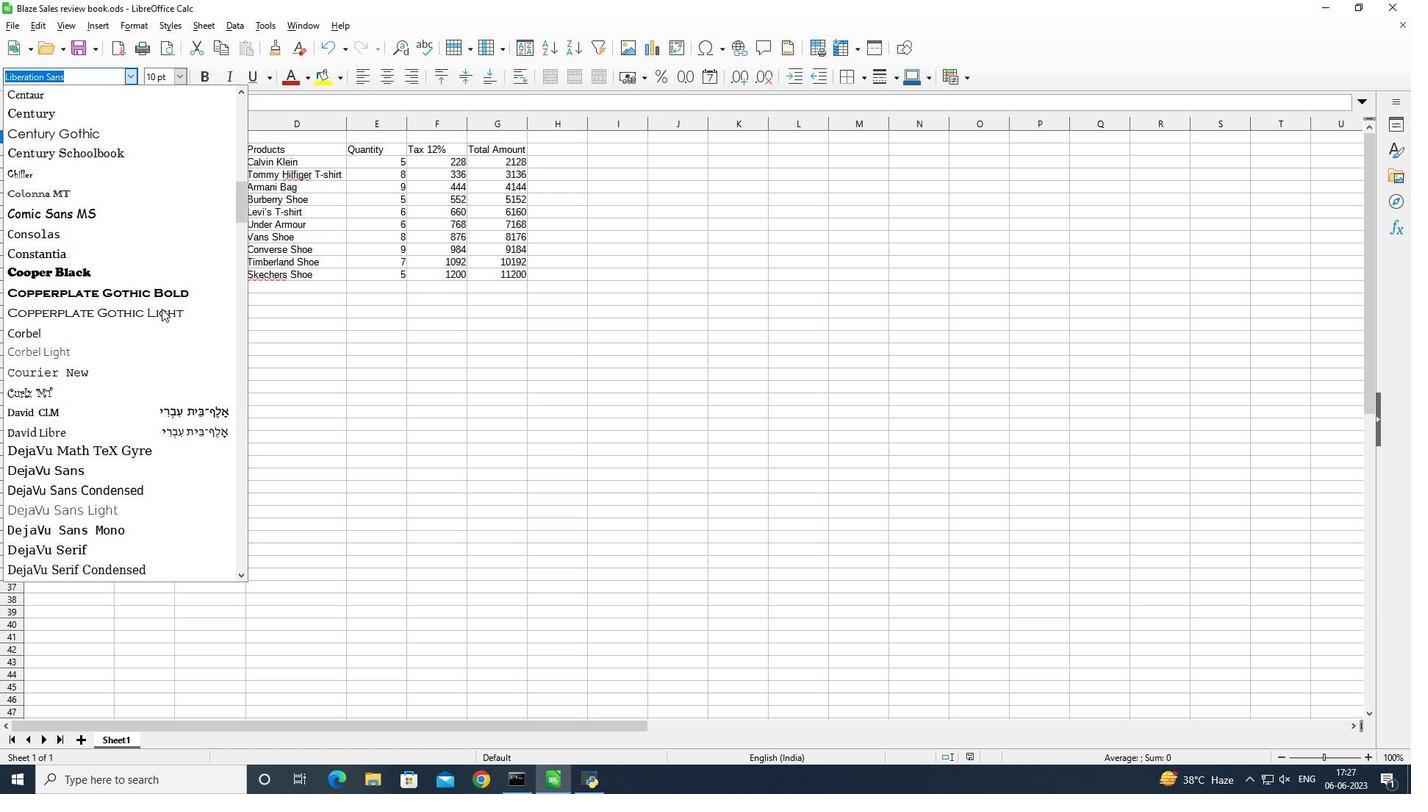 
Action: Mouse scrolled (161, 309) with delta (0, 0)
Screenshot: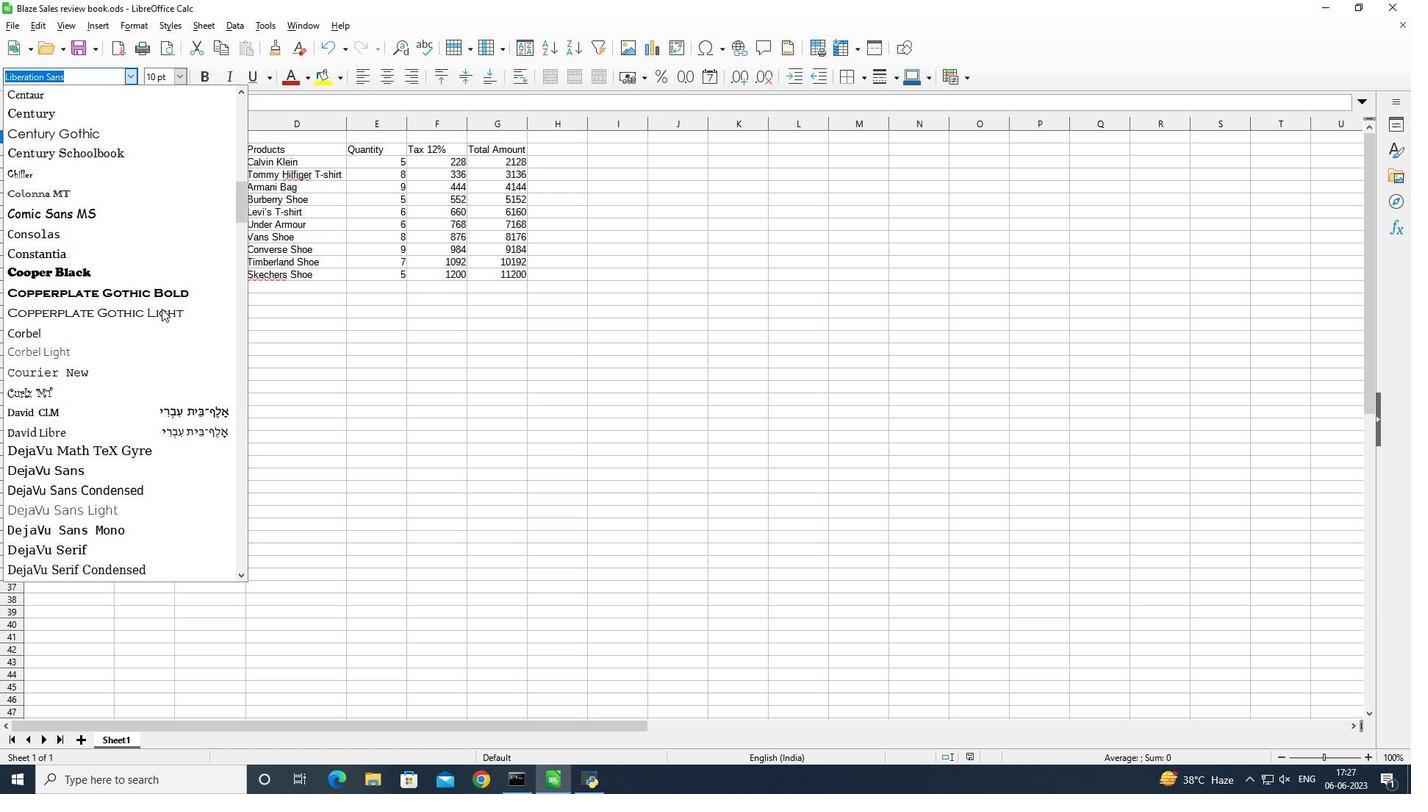
Action: Mouse scrolled (161, 309) with delta (0, 0)
Screenshot: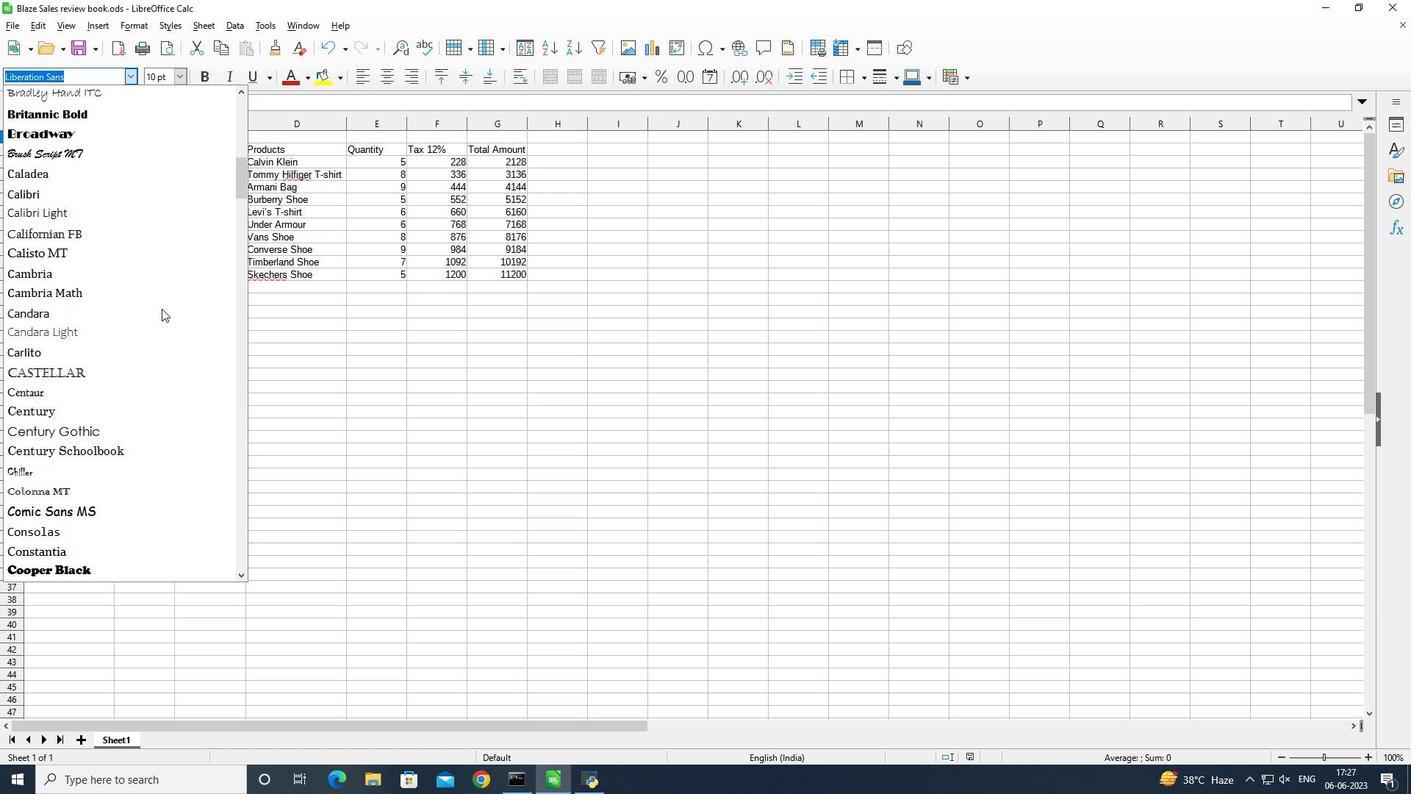 
Action: Mouse scrolled (161, 309) with delta (0, 0)
Screenshot: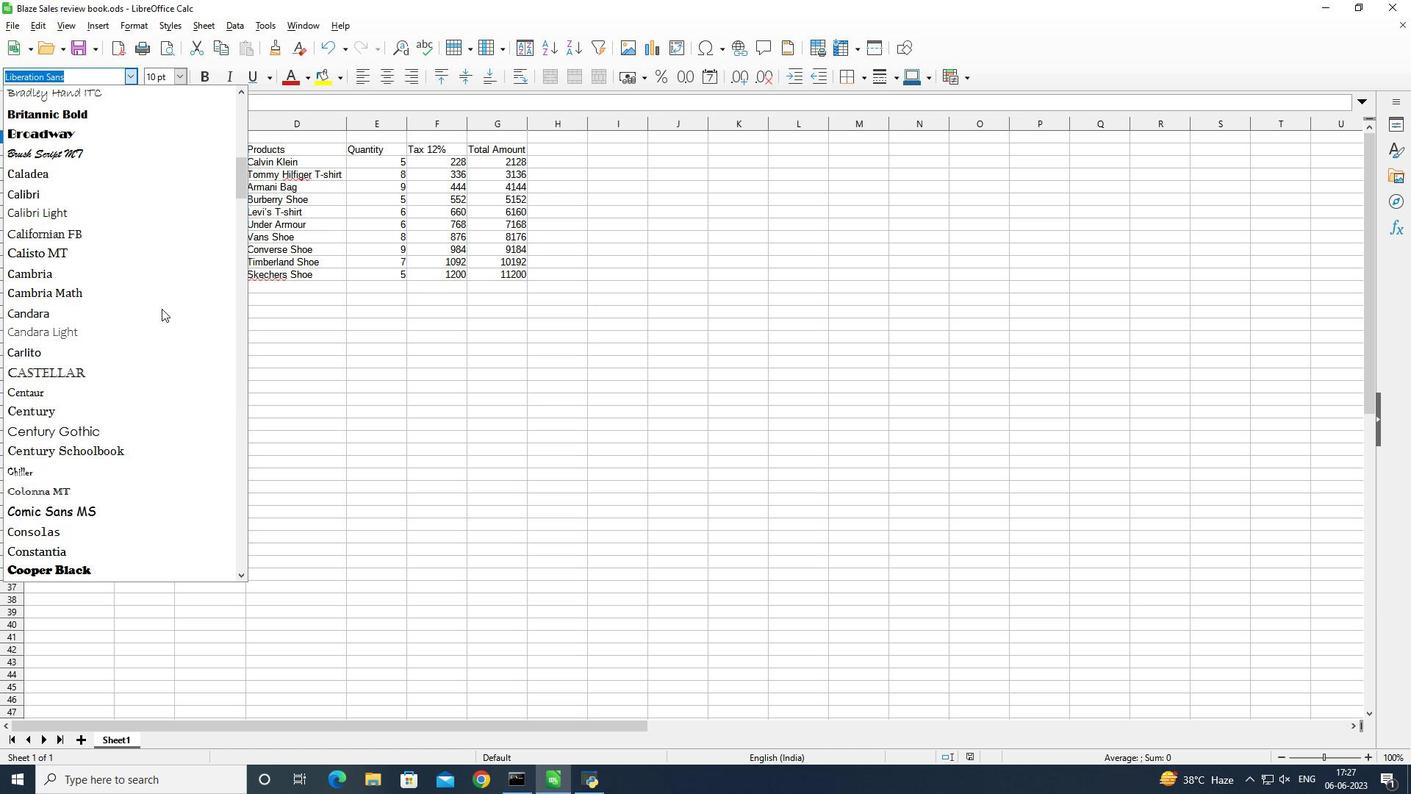 
Action: Mouse scrolled (161, 309) with delta (0, 0)
Screenshot: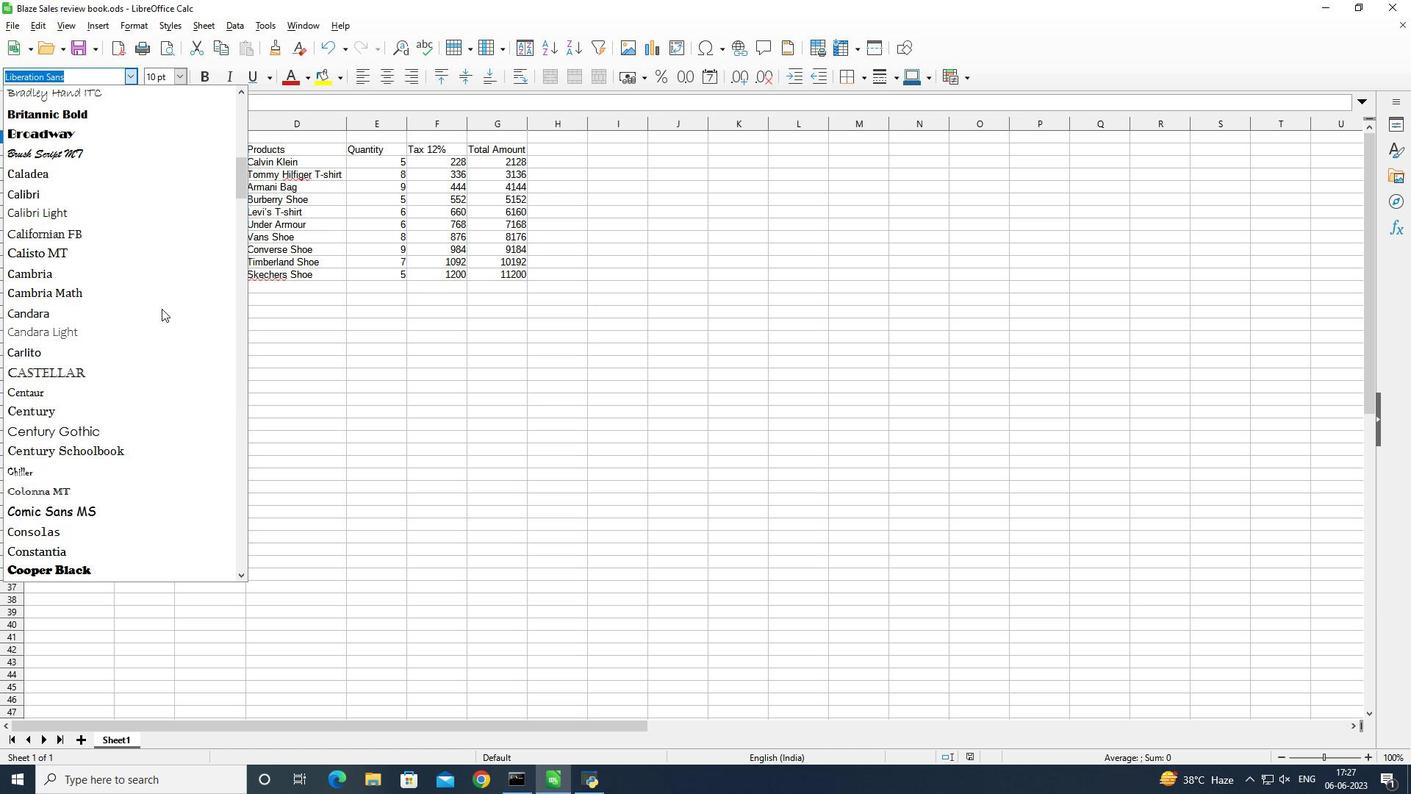 
Action: Mouse scrolled (161, 309) with delta (0, 0)
Screenshot: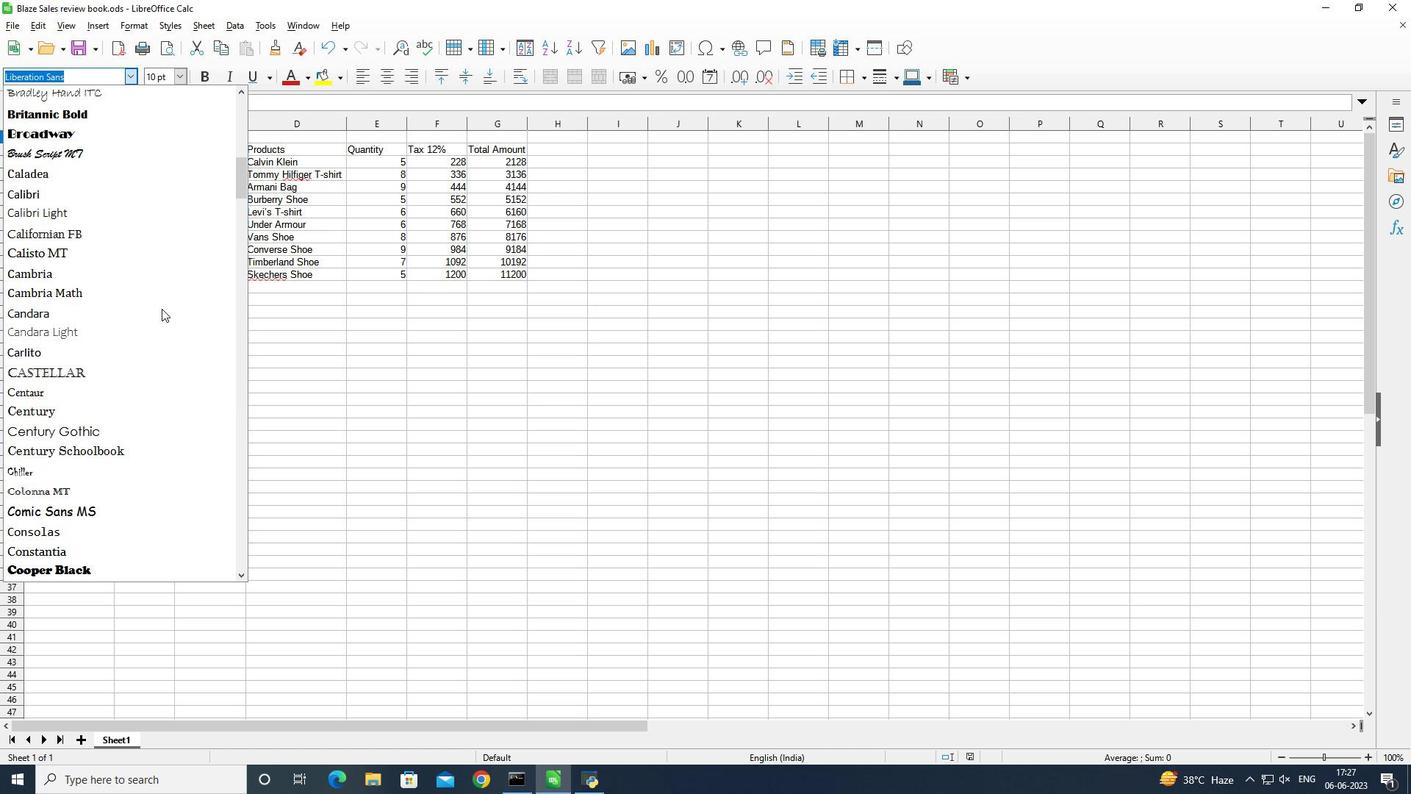 
Action: Mouse scrolled (161, 309) with delta (0, 0)
Screenshot: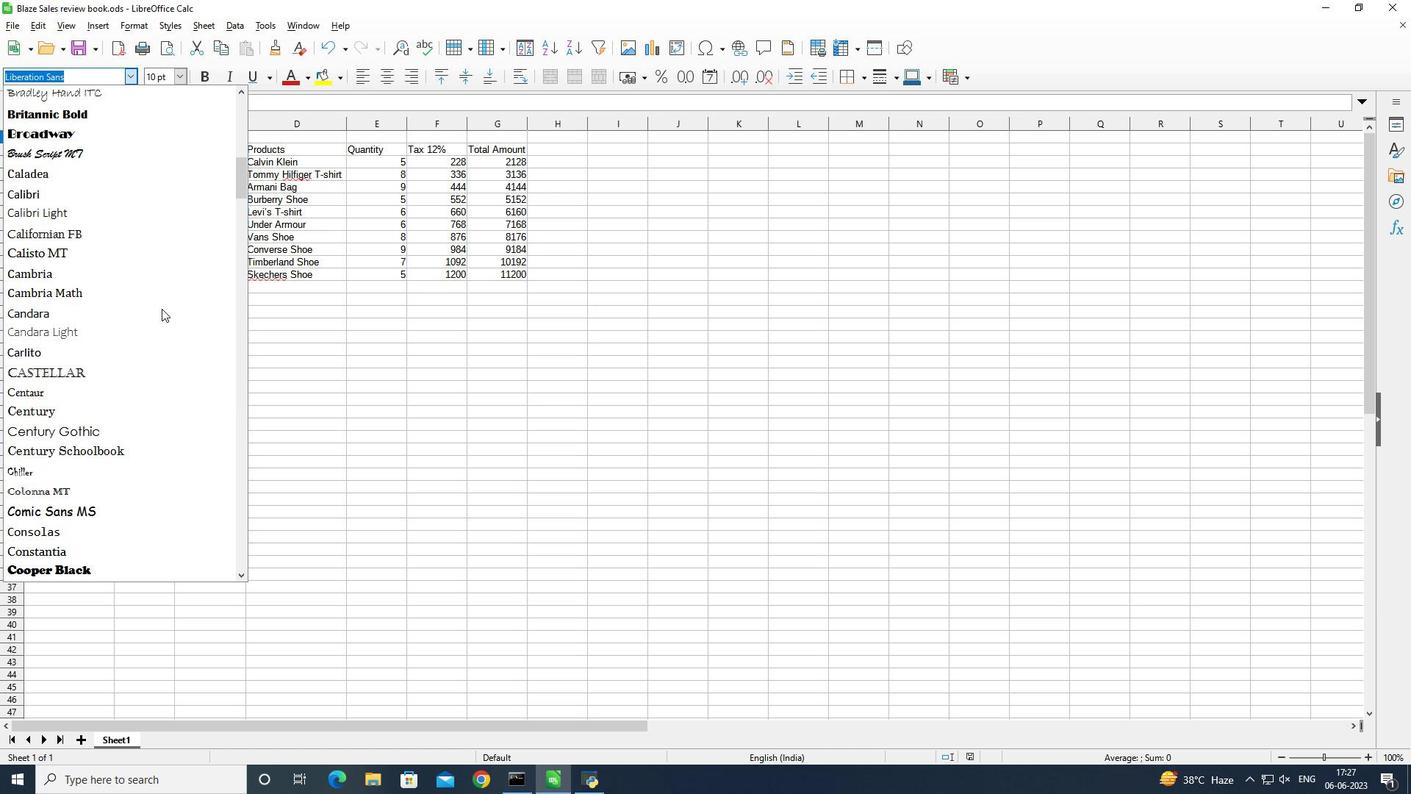 
Action: Mouse scrolled (161, 309) with delta (0, 0)
Screenshot: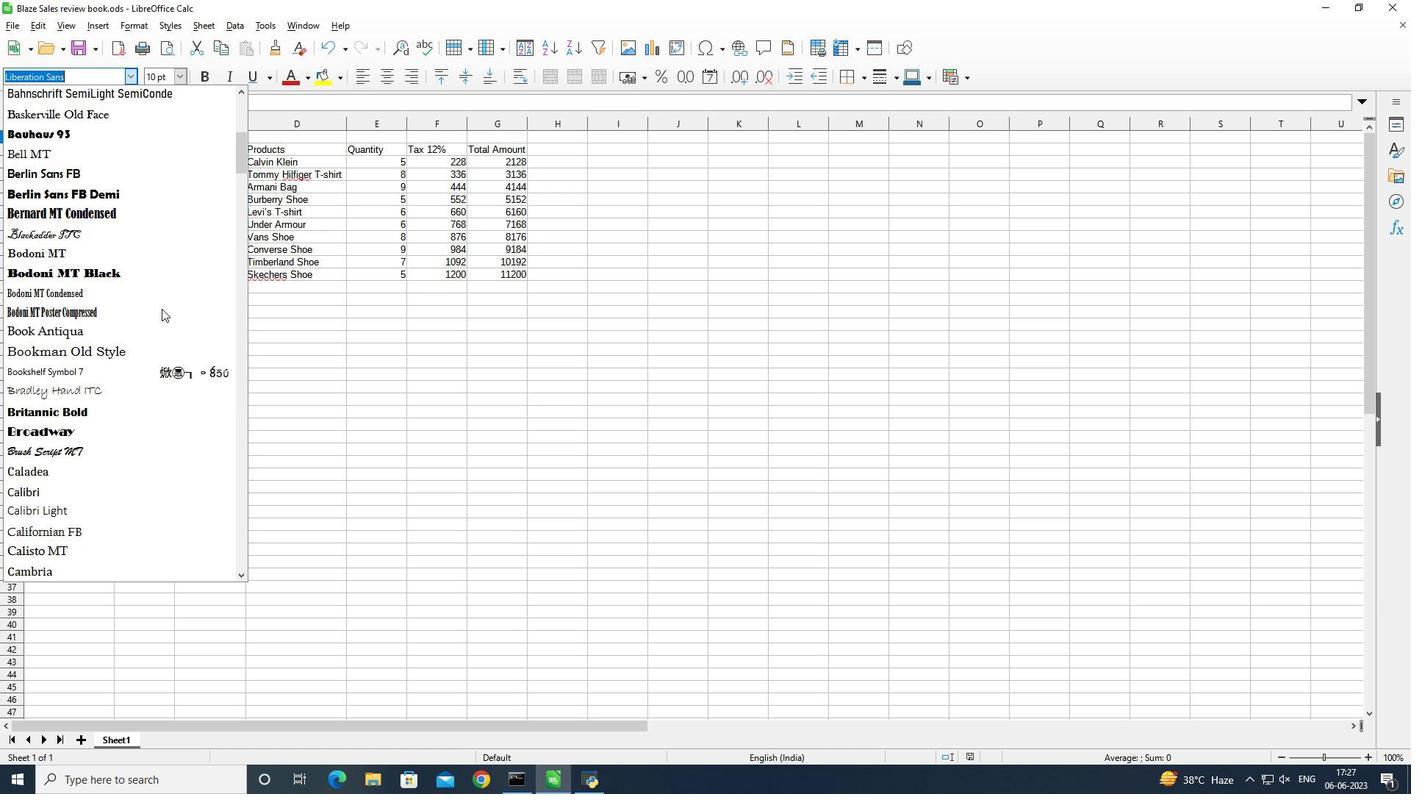 
Action: Mouse scrolled (161, 309) with delta (0, 0)
Screenshot: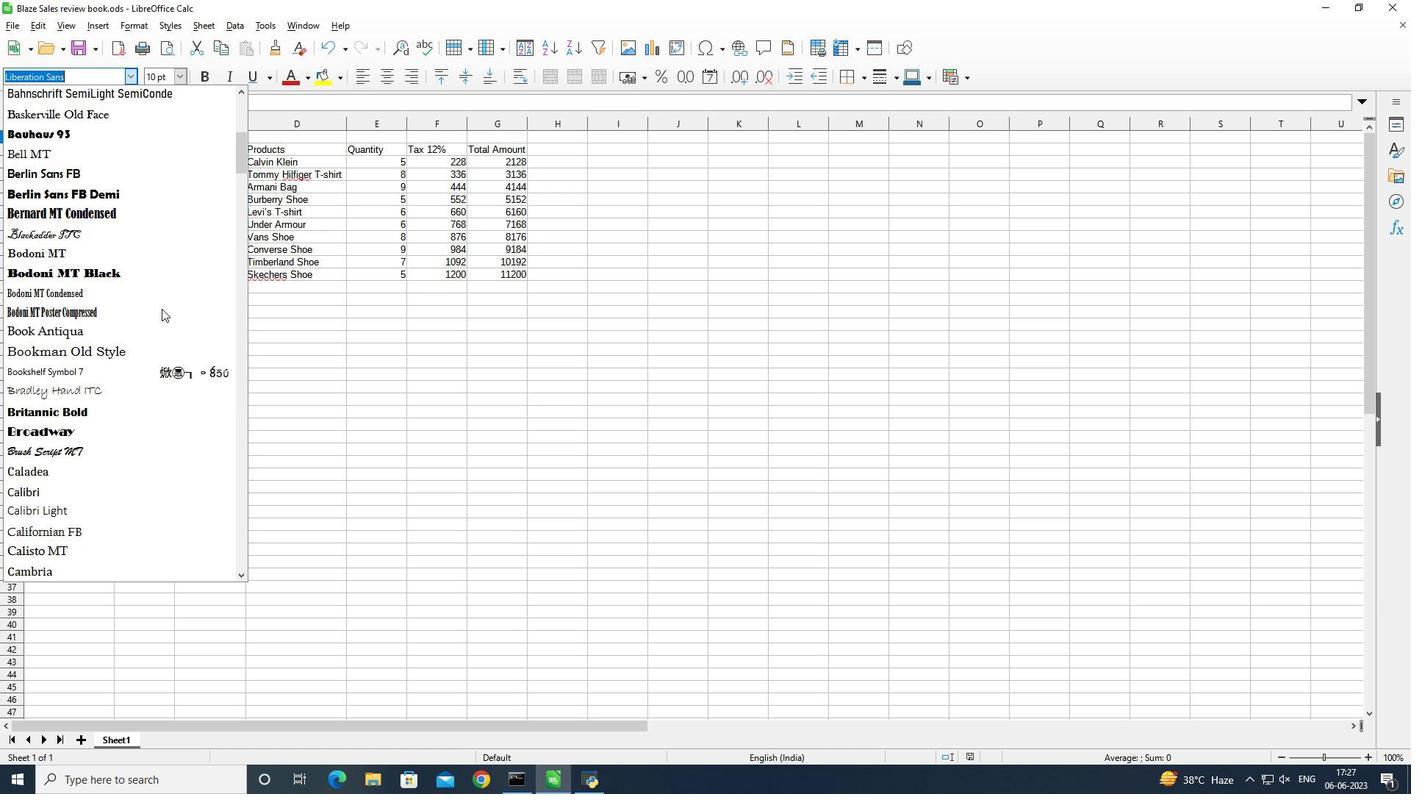 
Action: Mouse scrolled (161, 309) with delta (0, 0)
Screenshot: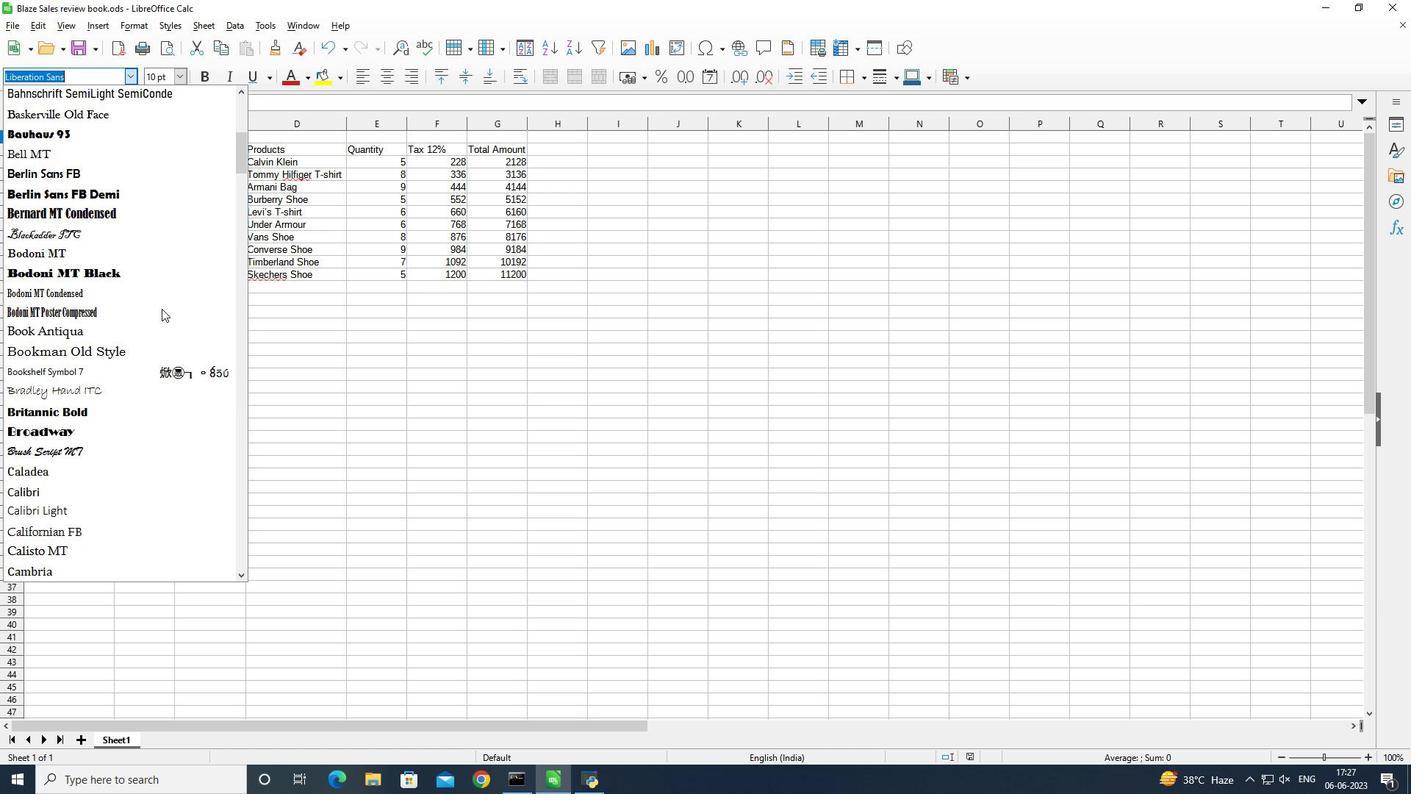 
Action: Mouse scrolled (161, 309) with delta (0, 0)
Screenshot: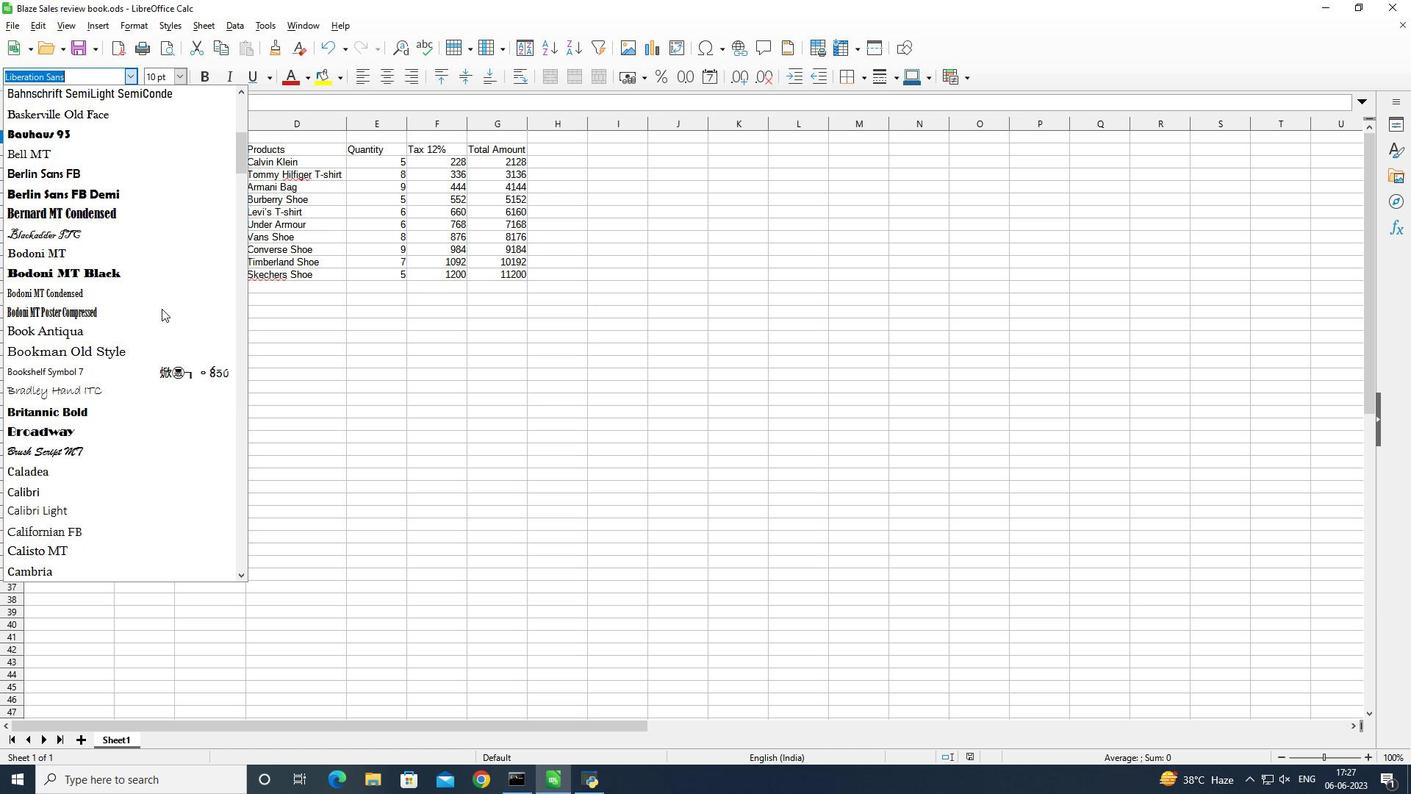 
Action: Mouse moved to (144, 431)
Screenshot: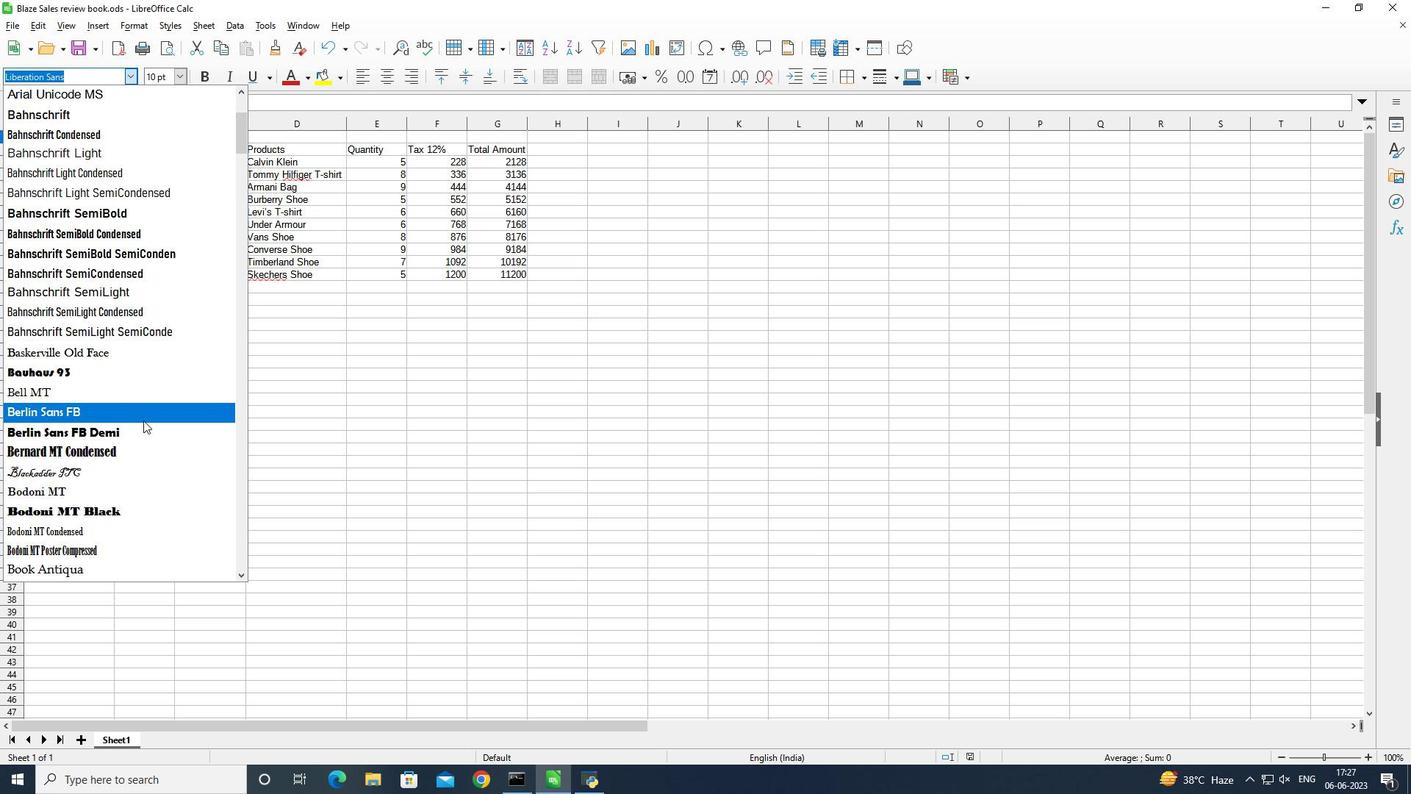 
Action: Mouse scrolled (144, 430) with delta (0, 0)
Screenshot: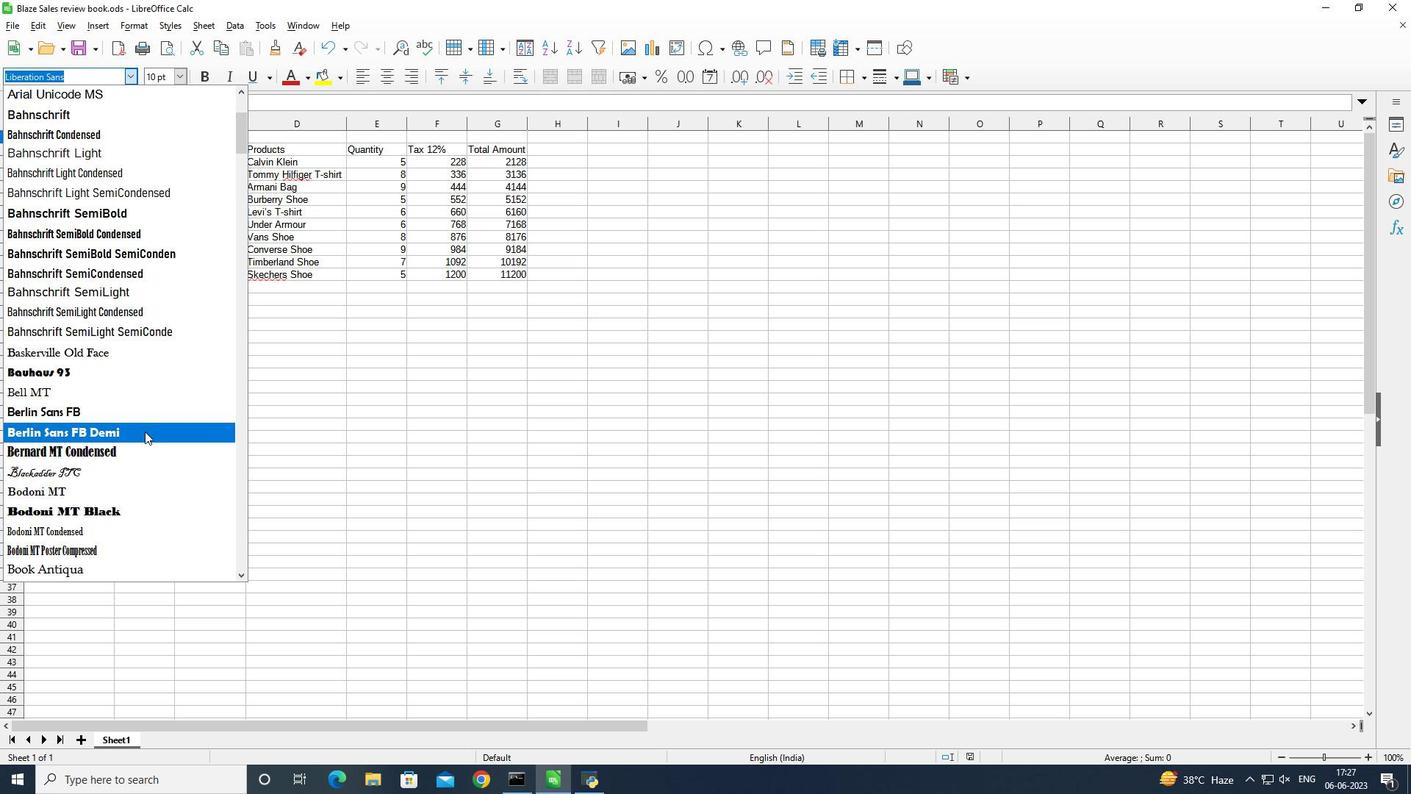 
Action: Mouse scrolled (144, 430) with delta (0, 0)
Screenshot: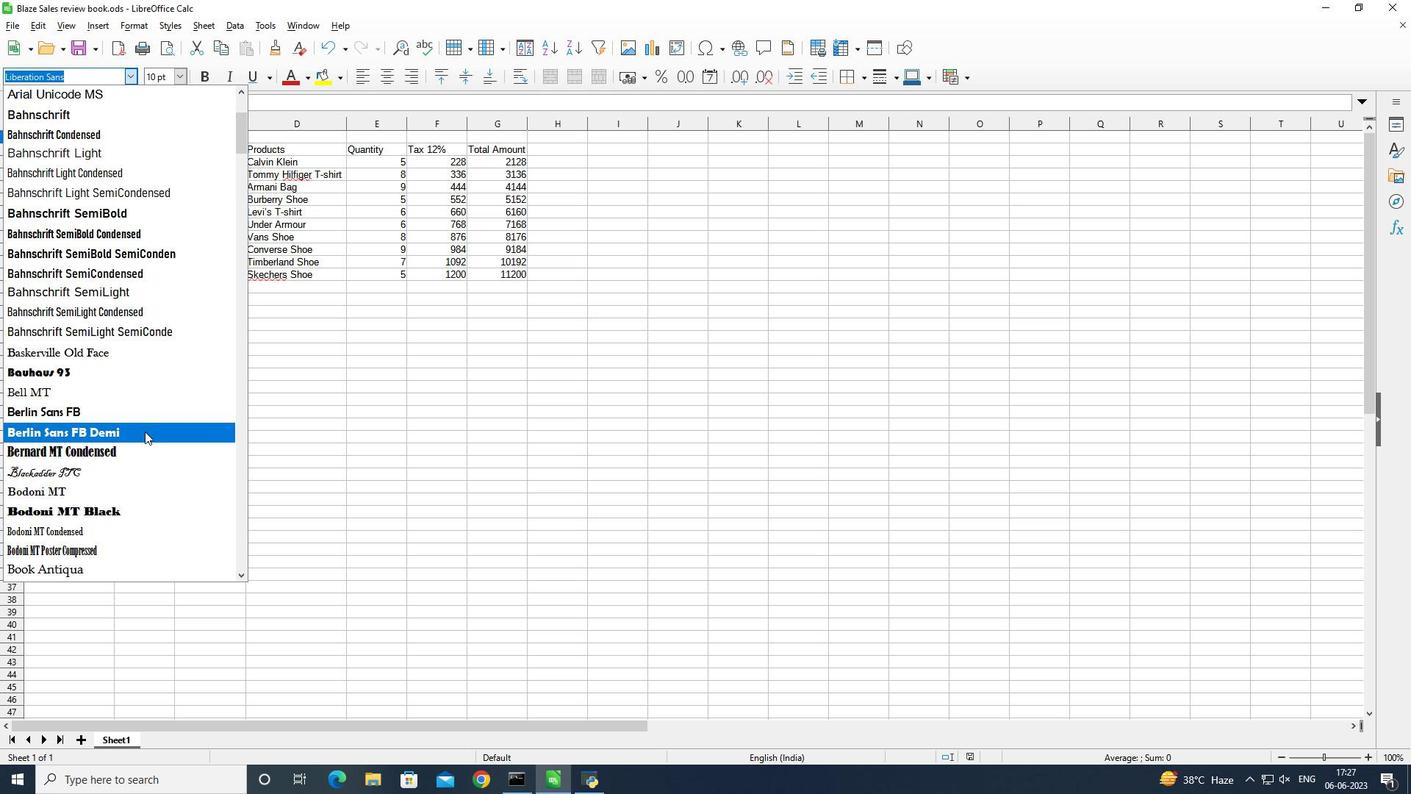 
Action: Mouse moved to (143, 469)
Screenshot: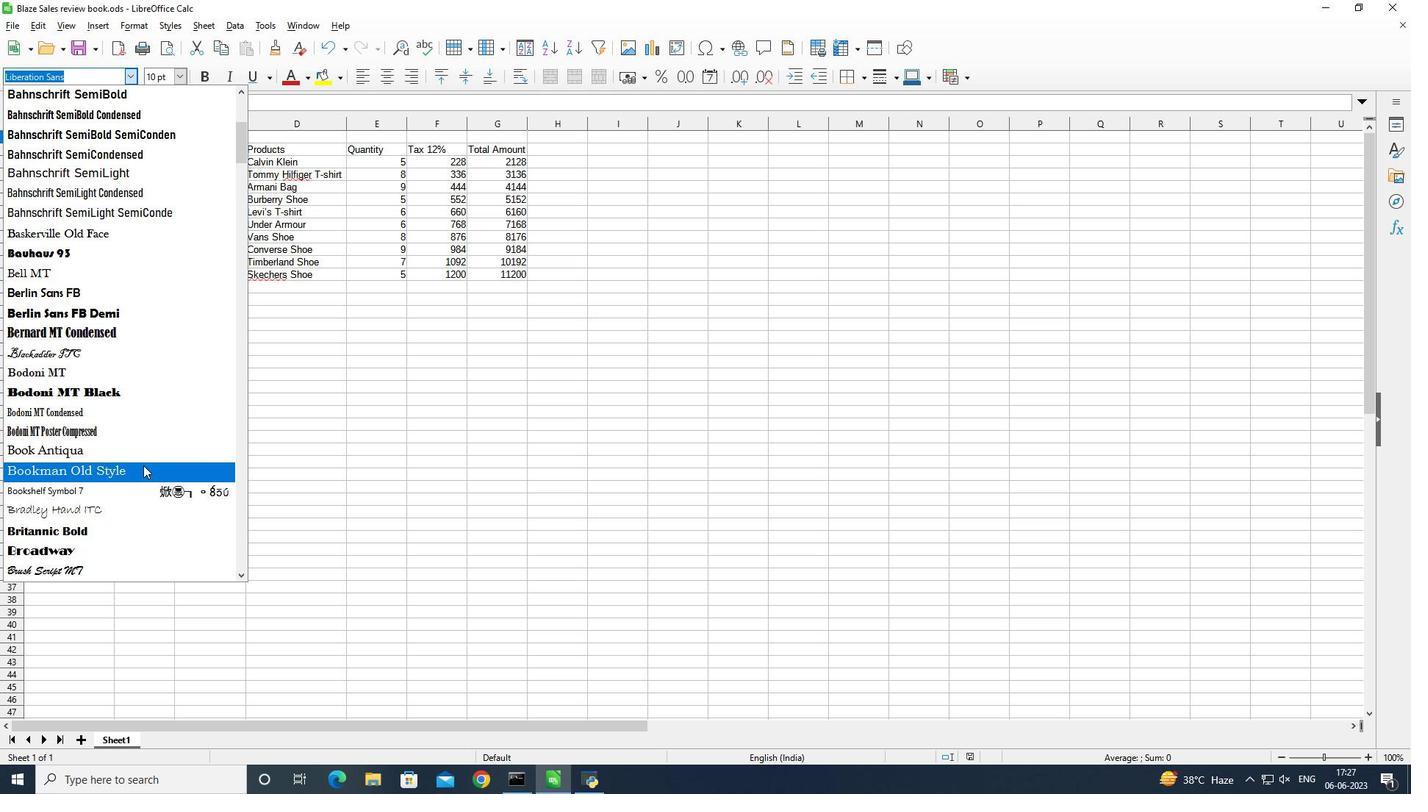 
Action: Mouse pressed left at (143, 469)
Screenshot: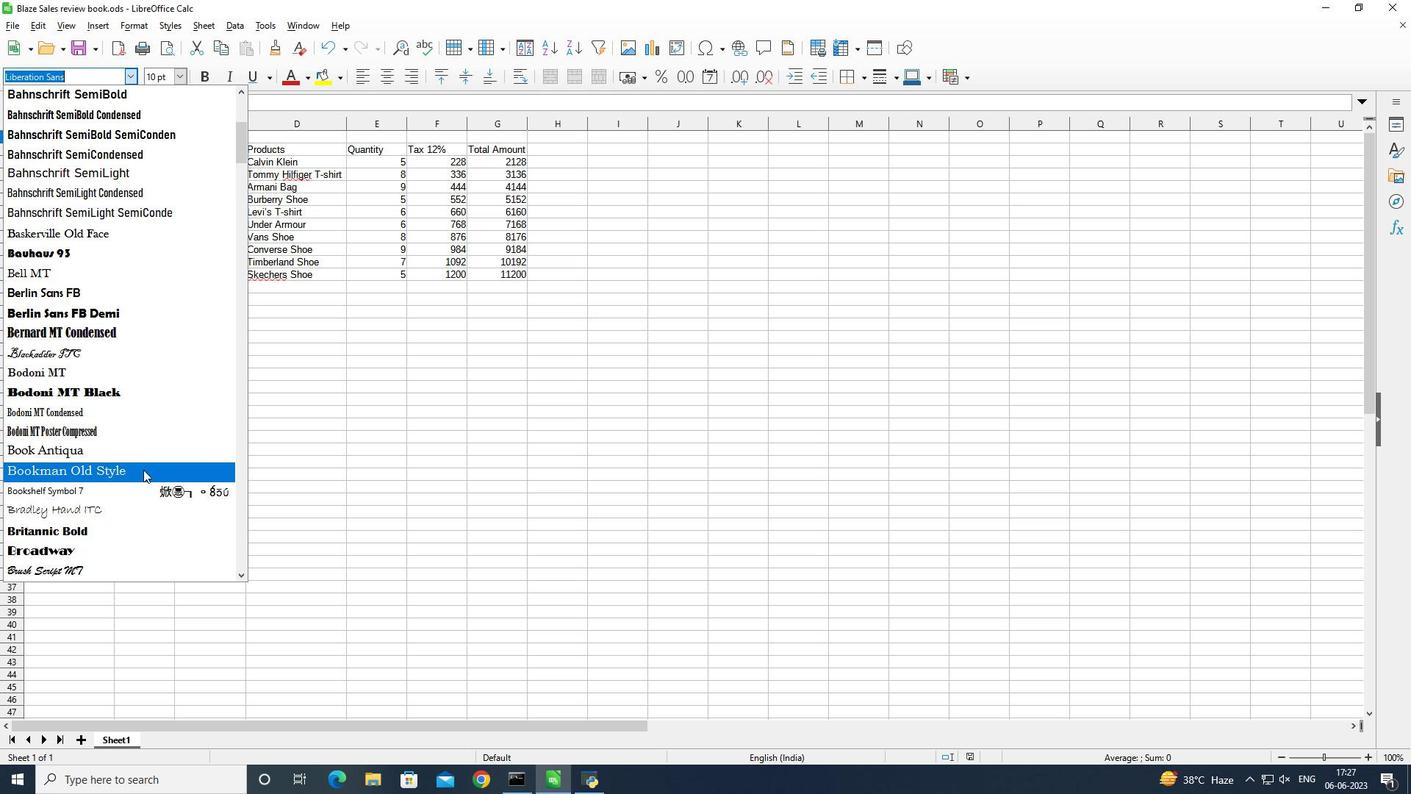 
Action: Mouse moved to (204, 75)
Screenshot: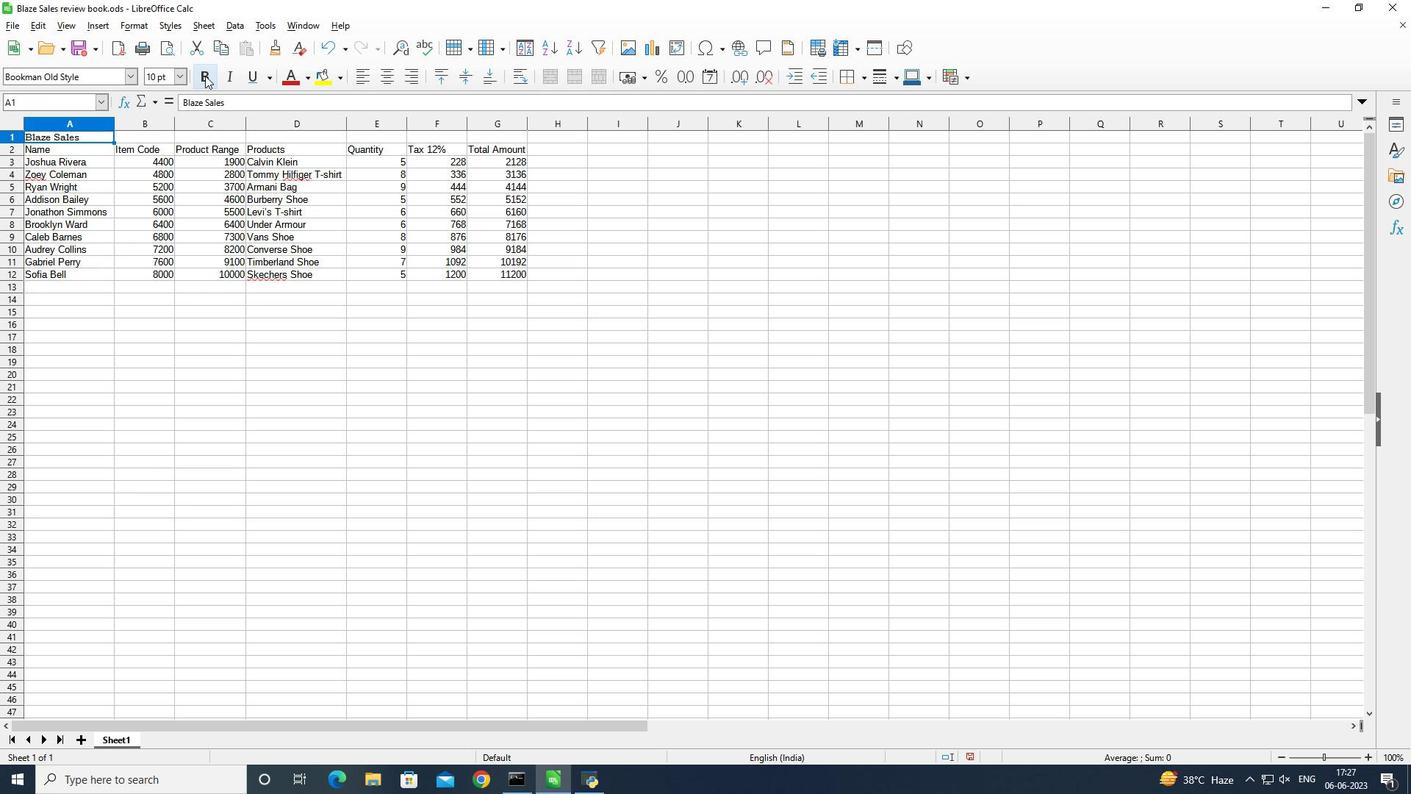 
Action: Mouse pressed left at (204, 75)
Screenshot: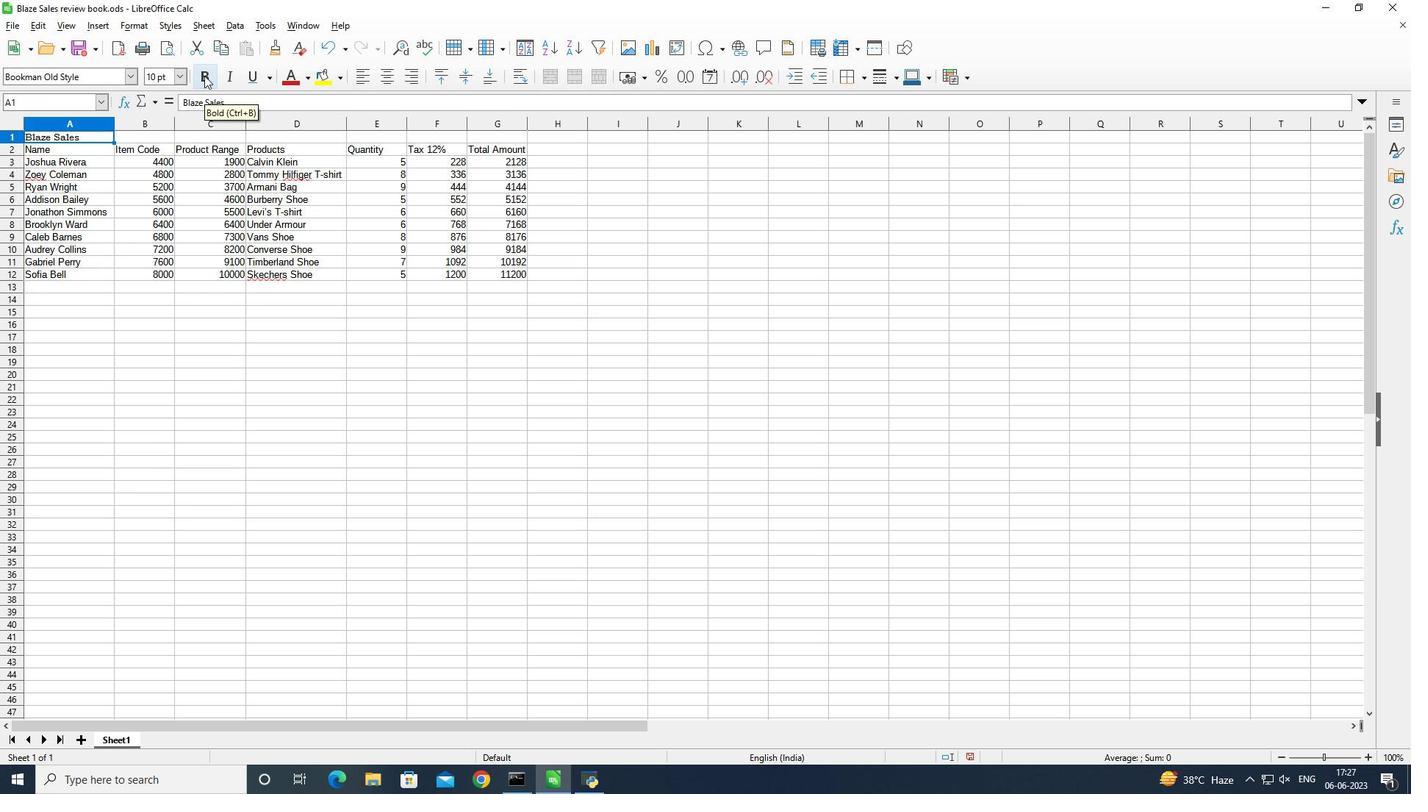 
Action: Mouse moved to (176, 77)
Screenshot: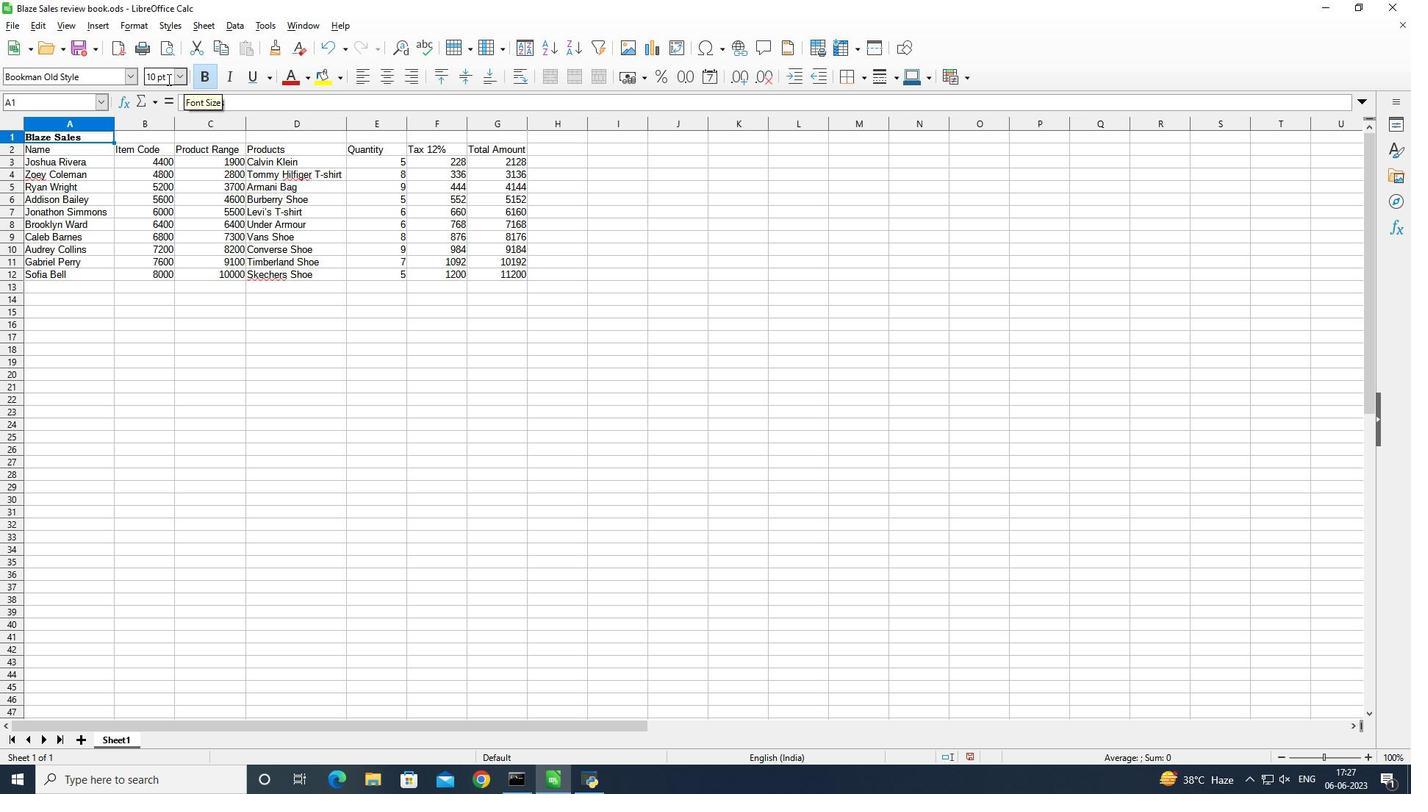 
Action: Mouse pressed left at (176, 77)
Screenshot: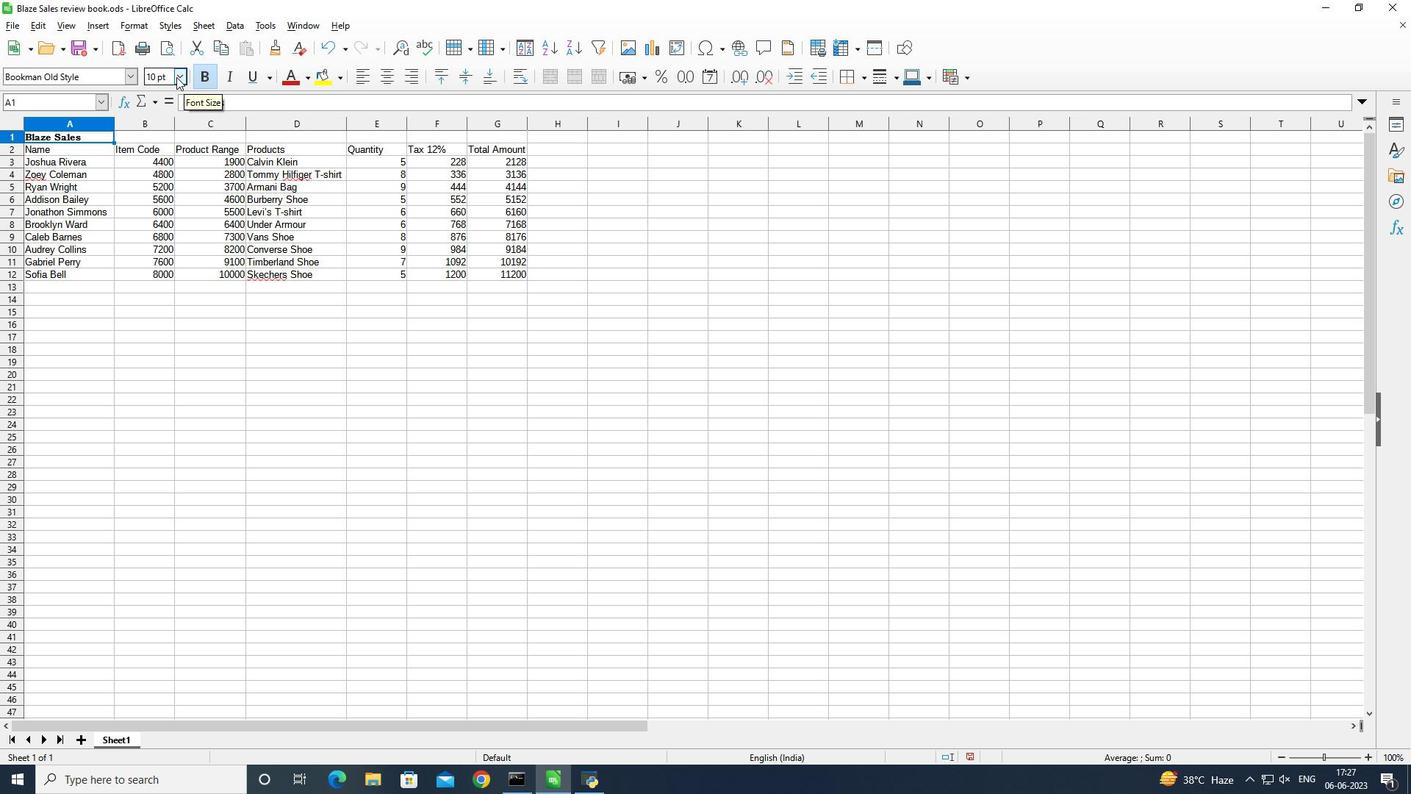 
Action: Mouse moved to (158, 252)
Screenshot: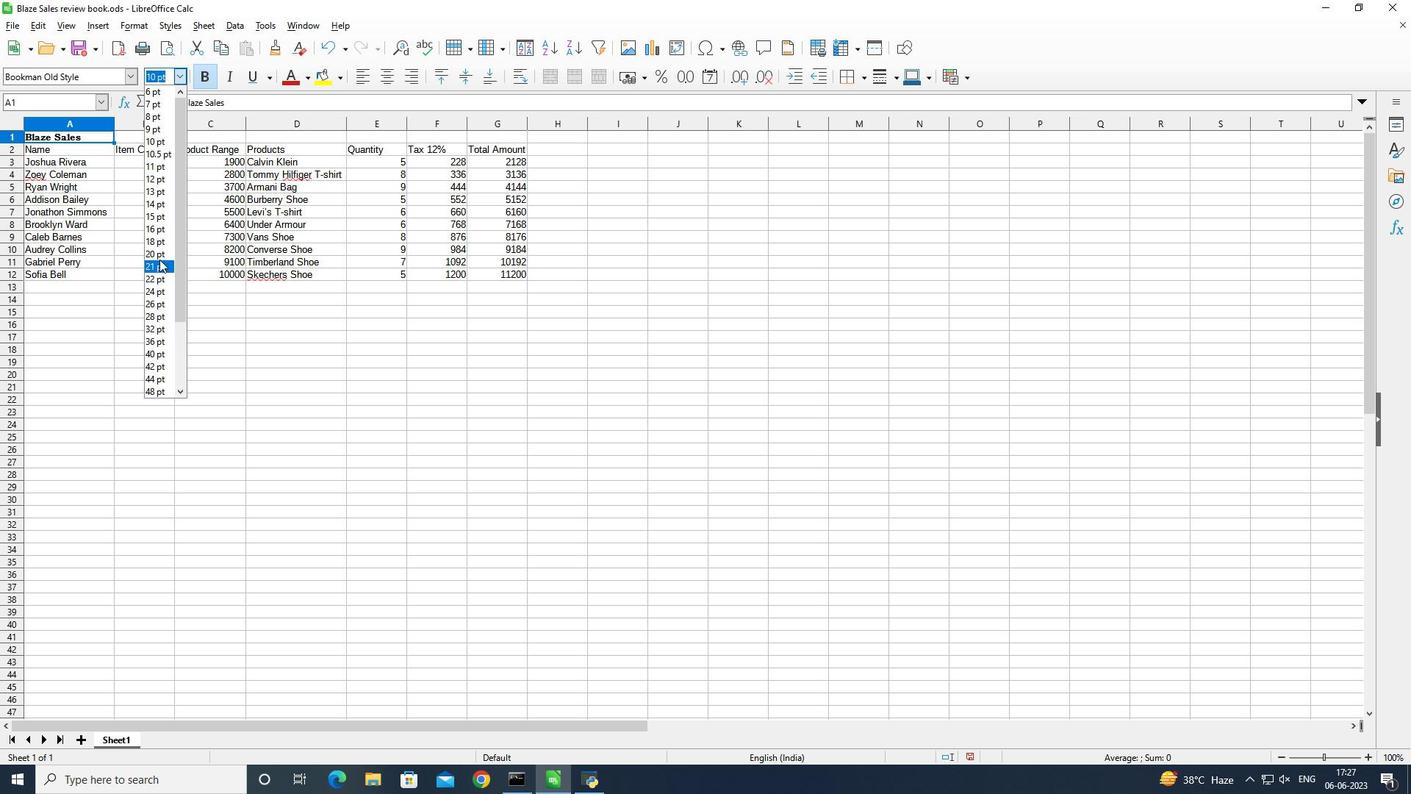 
Action: Mouse pressed left at (158, 252)
Screenshot: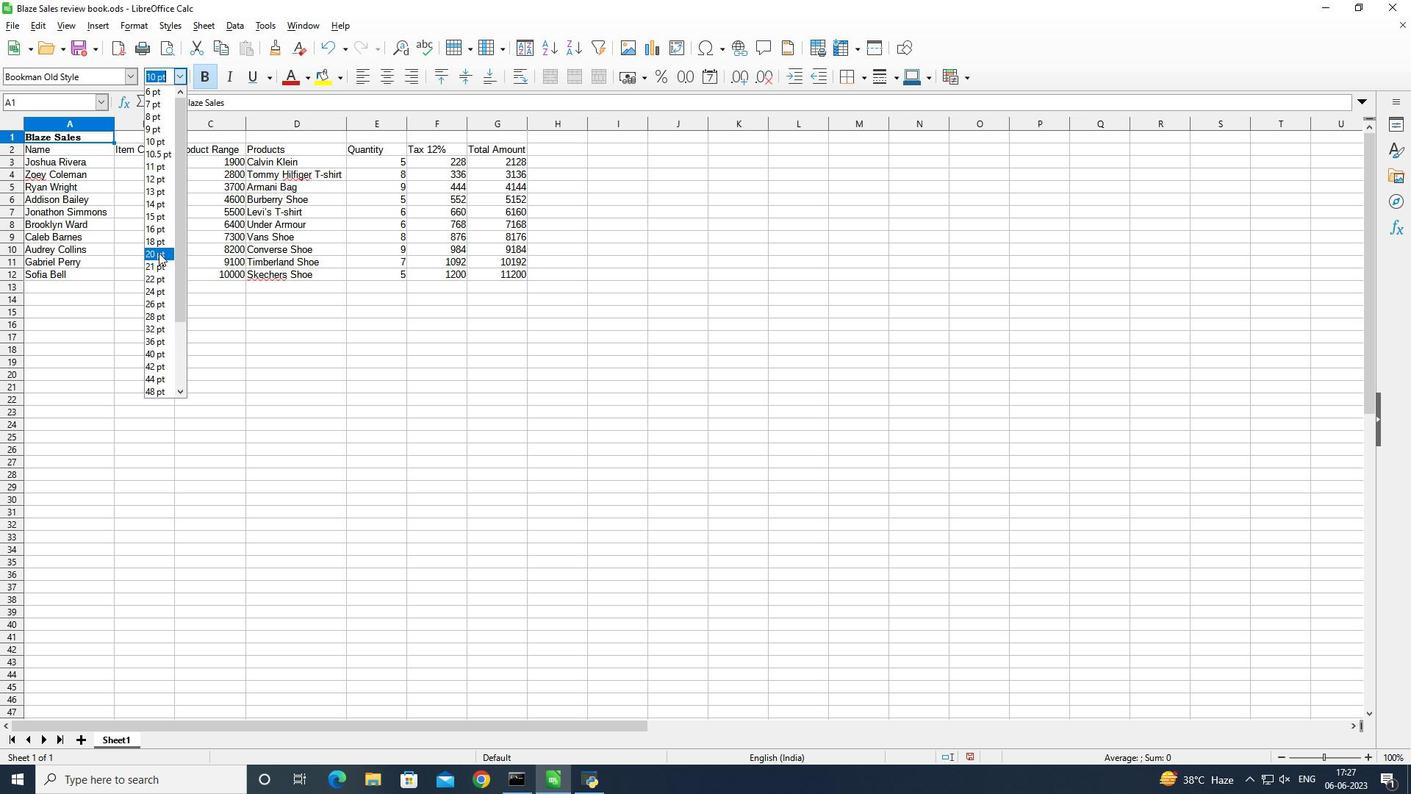 
Action: Mouse moved to (65, 140)
Screenshot: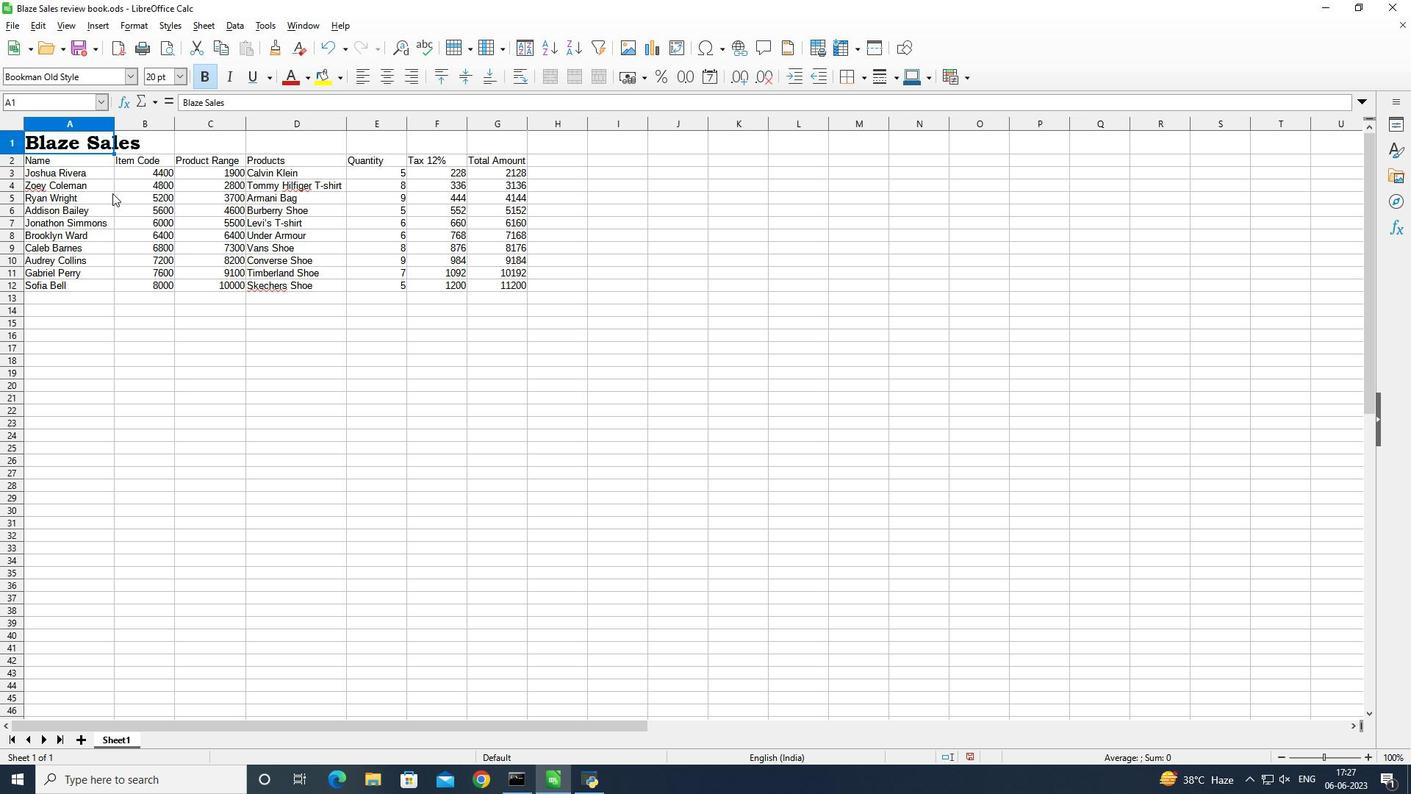 
Action: Mouse pressed left at (65, 140)
Screenshot: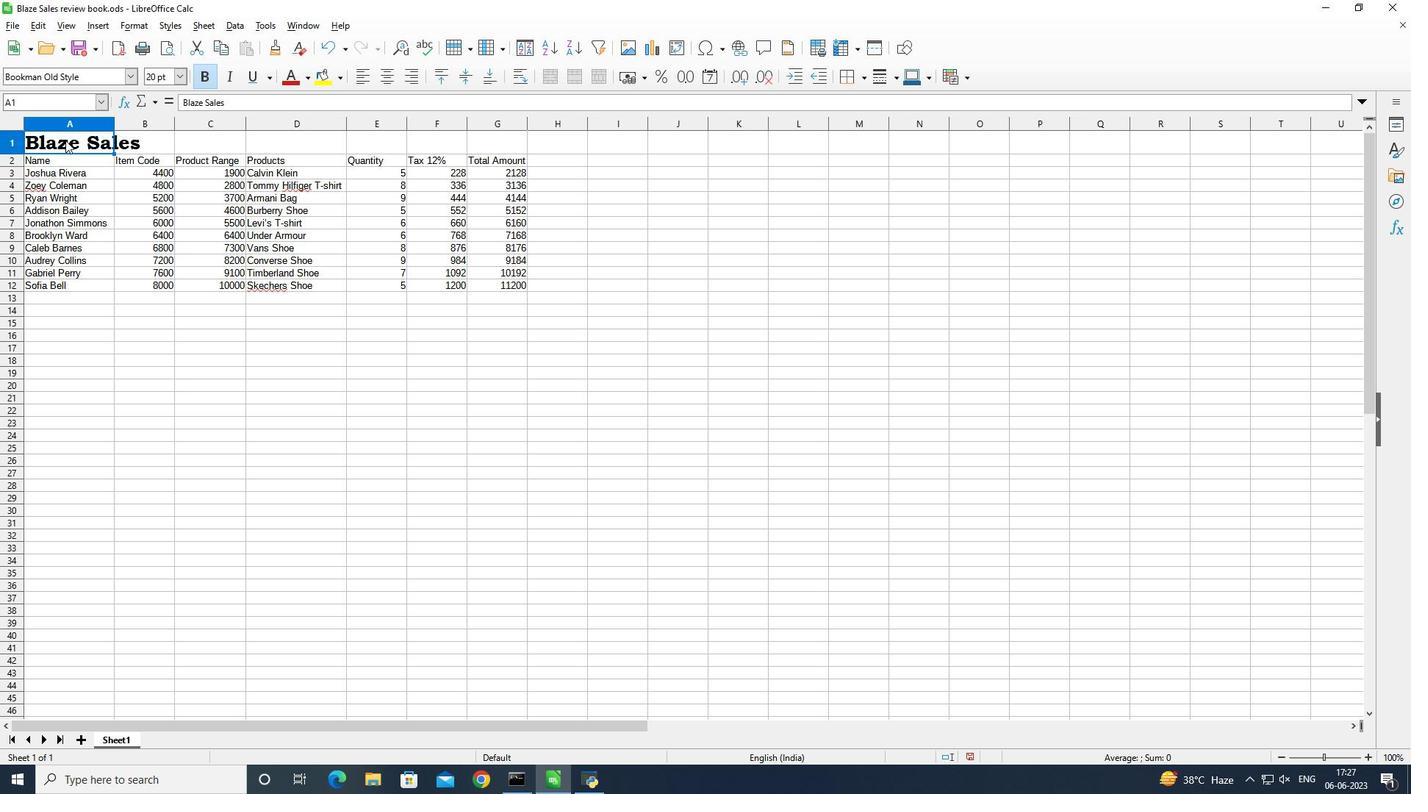 
Action: Mouse moved to (580, 81)
Screenshot: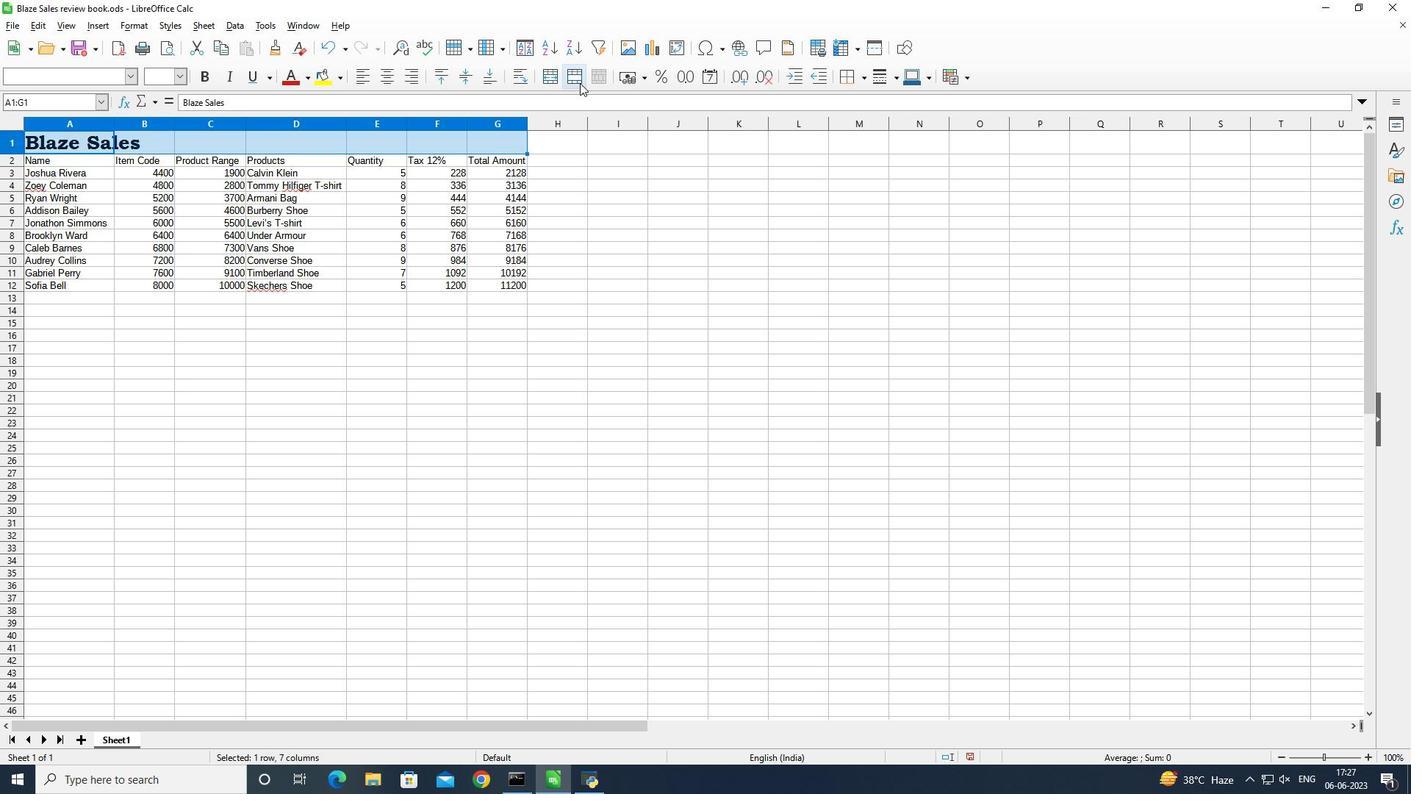 
Action: Mouse pressed left at (580, 81)
Screenshot: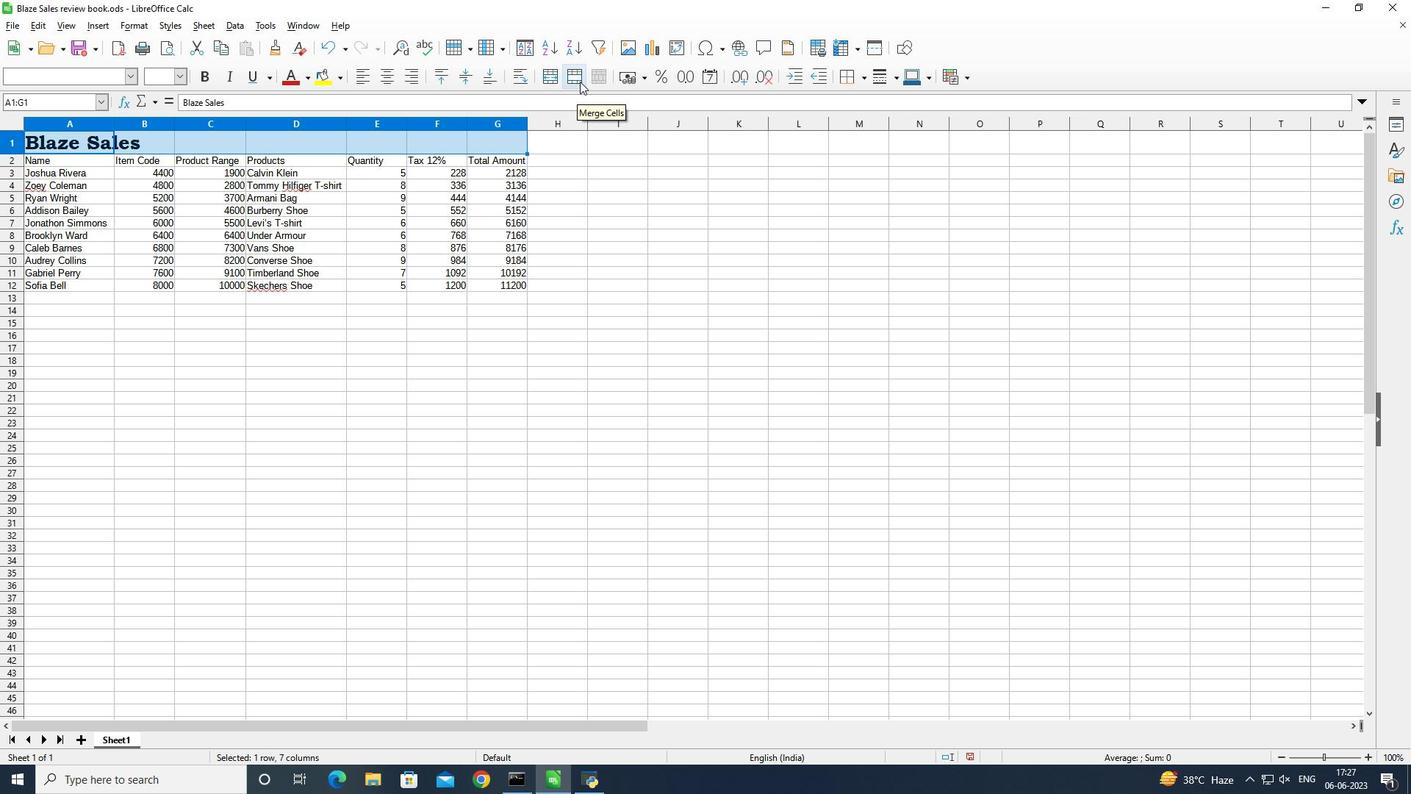 
Action: Mouse moved to (38, 154)
Screenshot: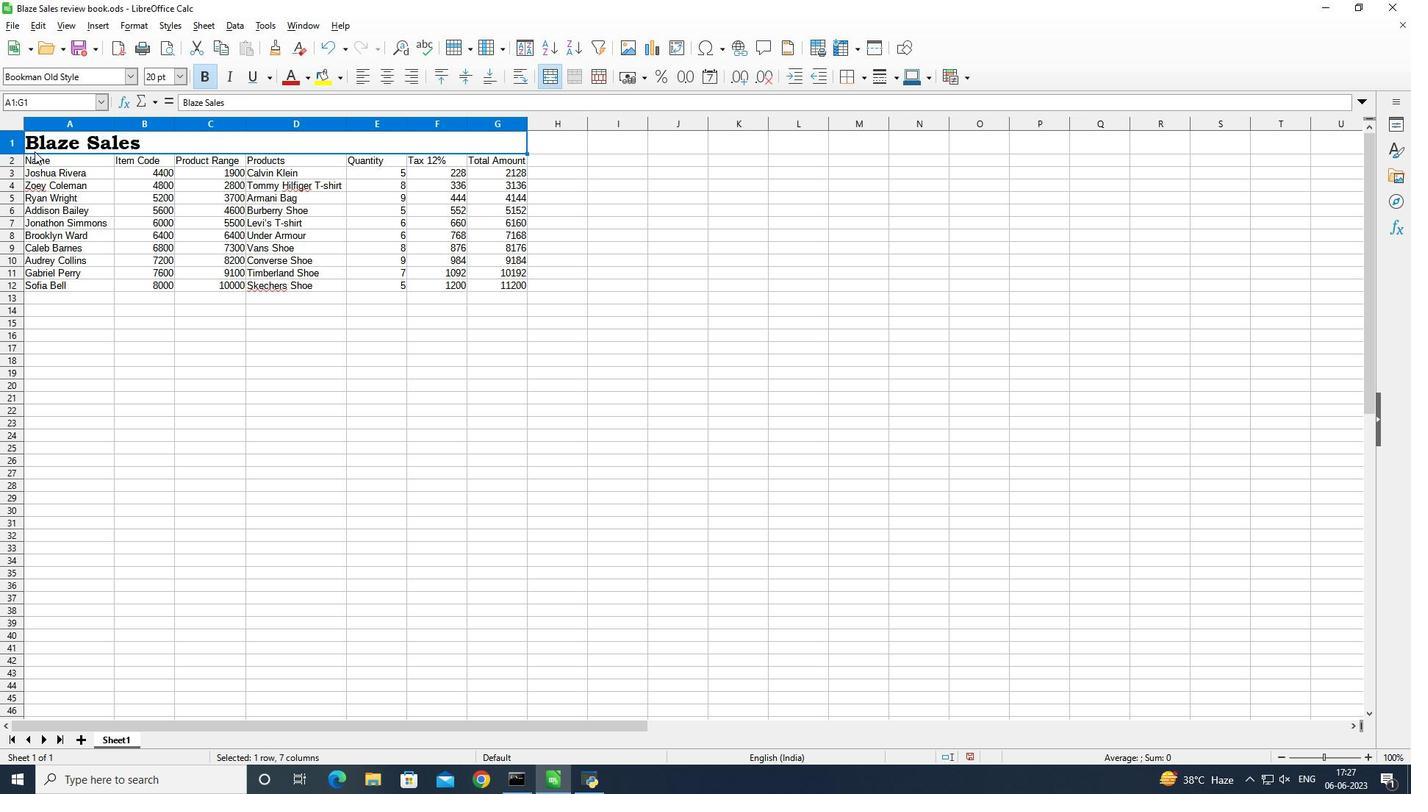 
Action: Mouse pressed left at (38, 154)
Screenshot: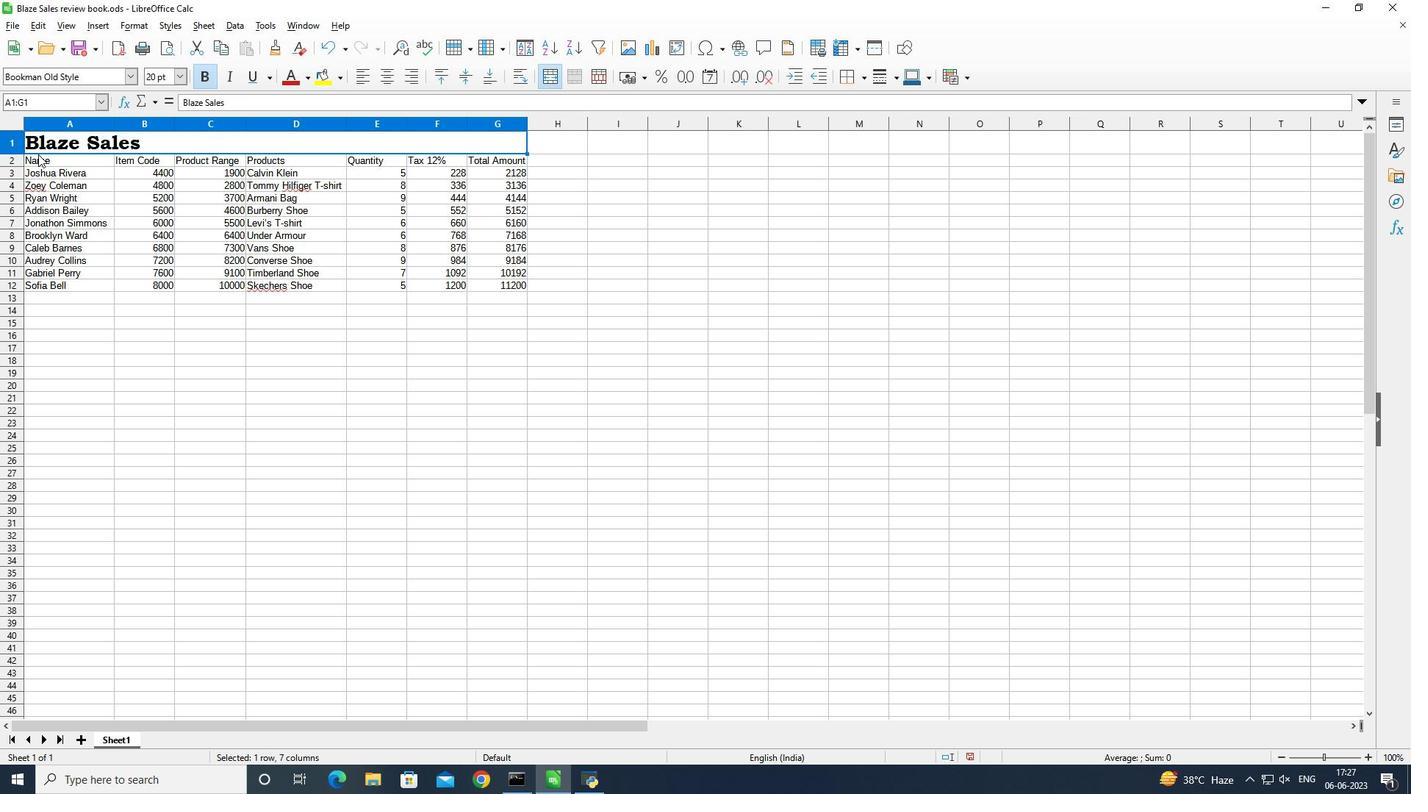 
Action: Mouse moved to (38, 158)
Screenshot: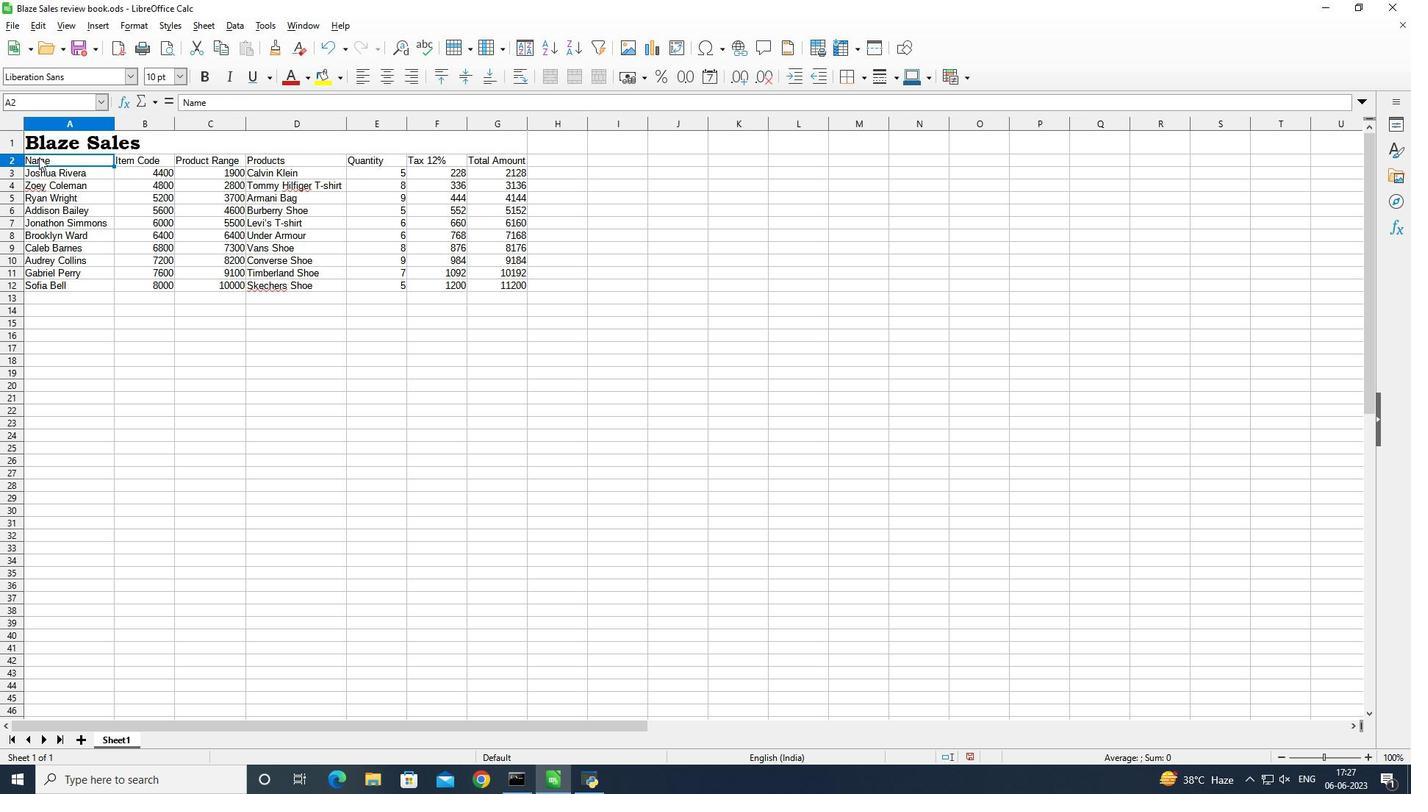 
Action: Mouse pressed left at (38, 158)
Screenshot: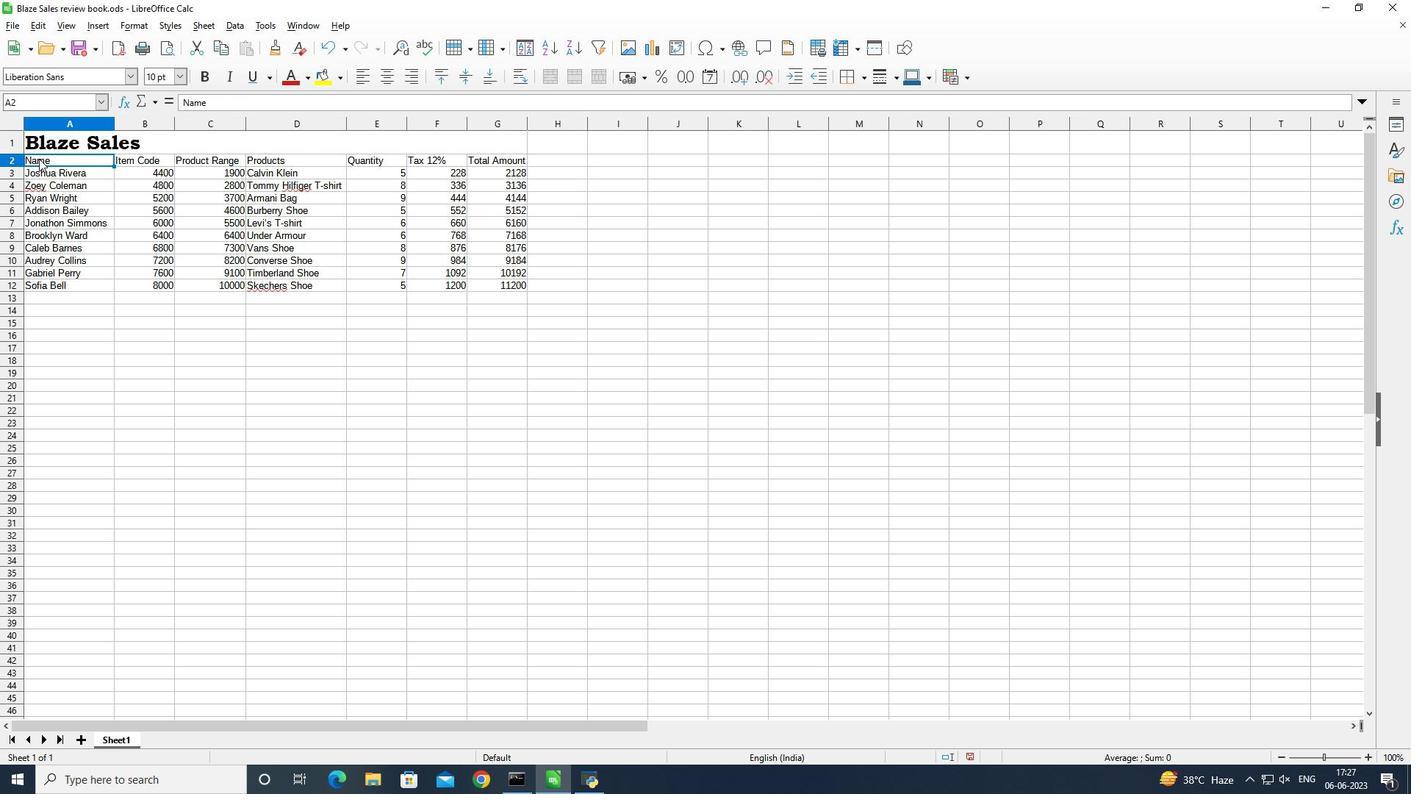 
Action: Mouse moved to (133, 78)
Screenshot: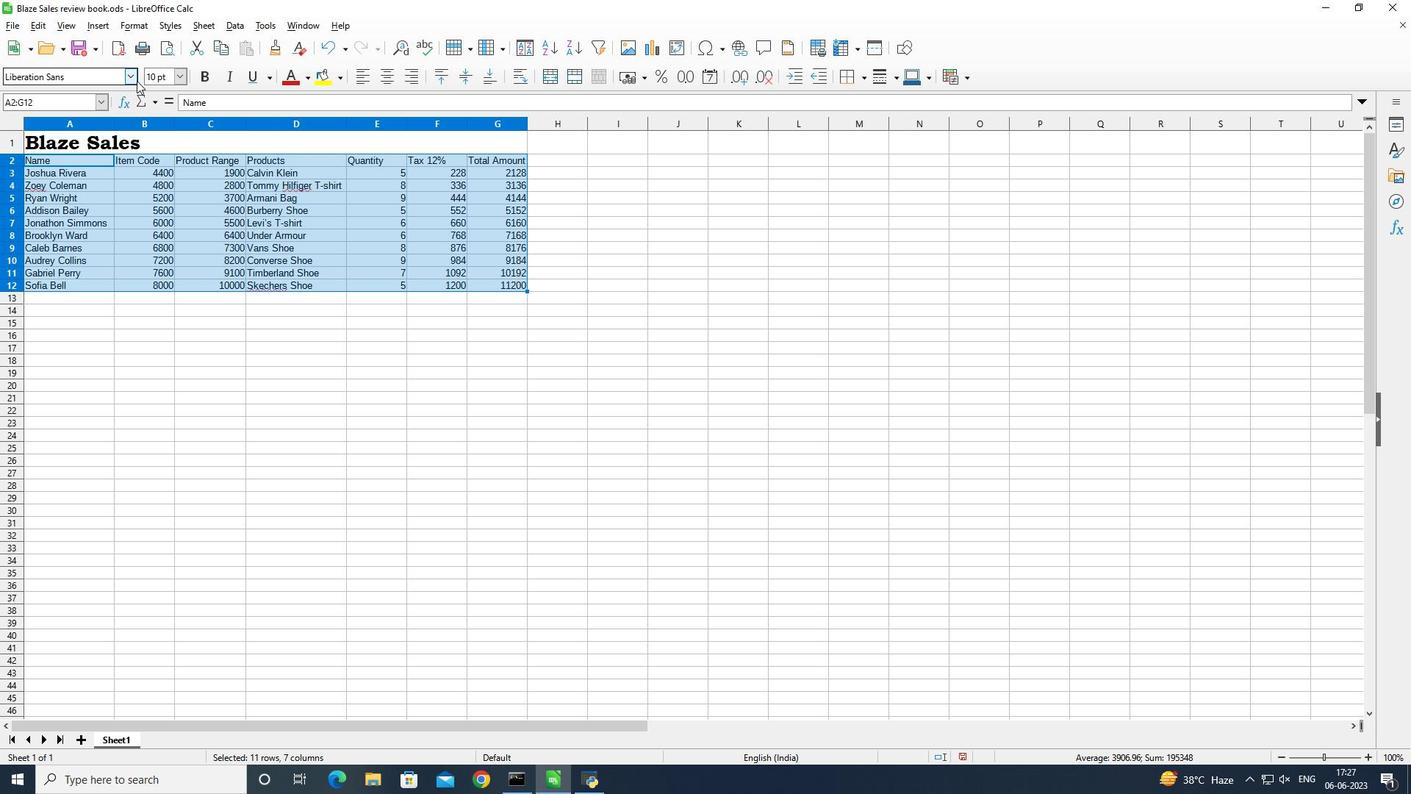
Action: Mouse pressed left at (133, 78)
Screenshot: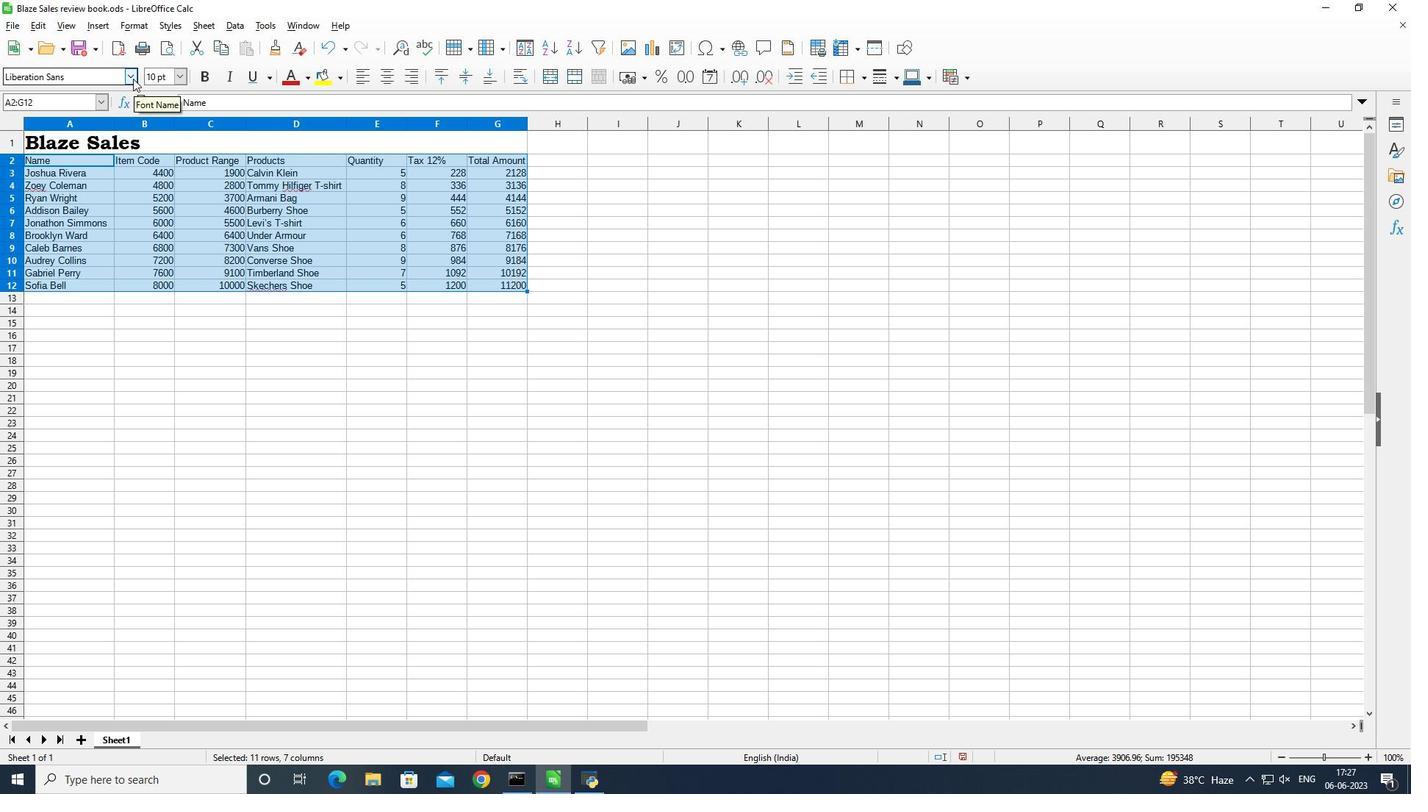 
Action: Mouse moved to (154, 94)
Screenshot: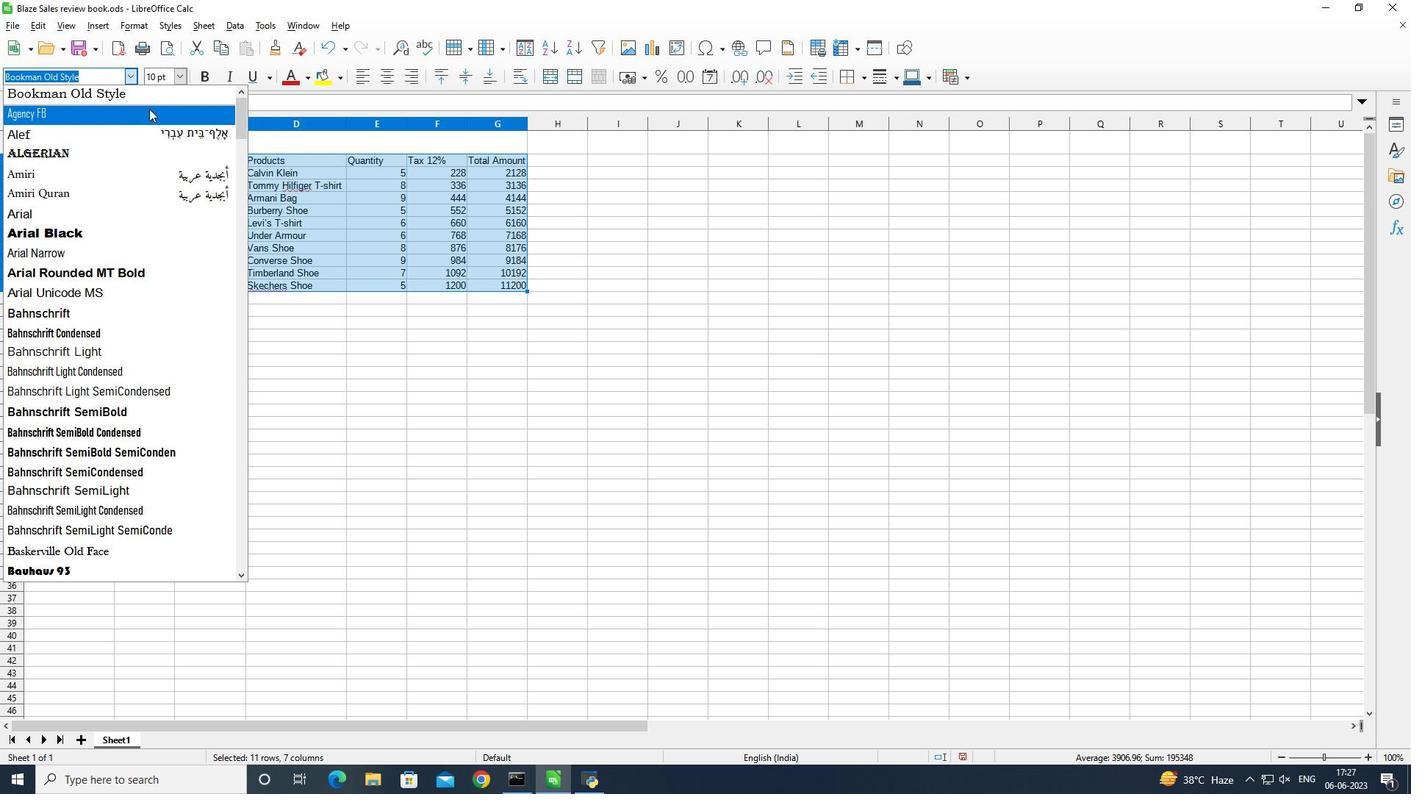
Action: Mouse pressed left at (154, 94)
Screenshot: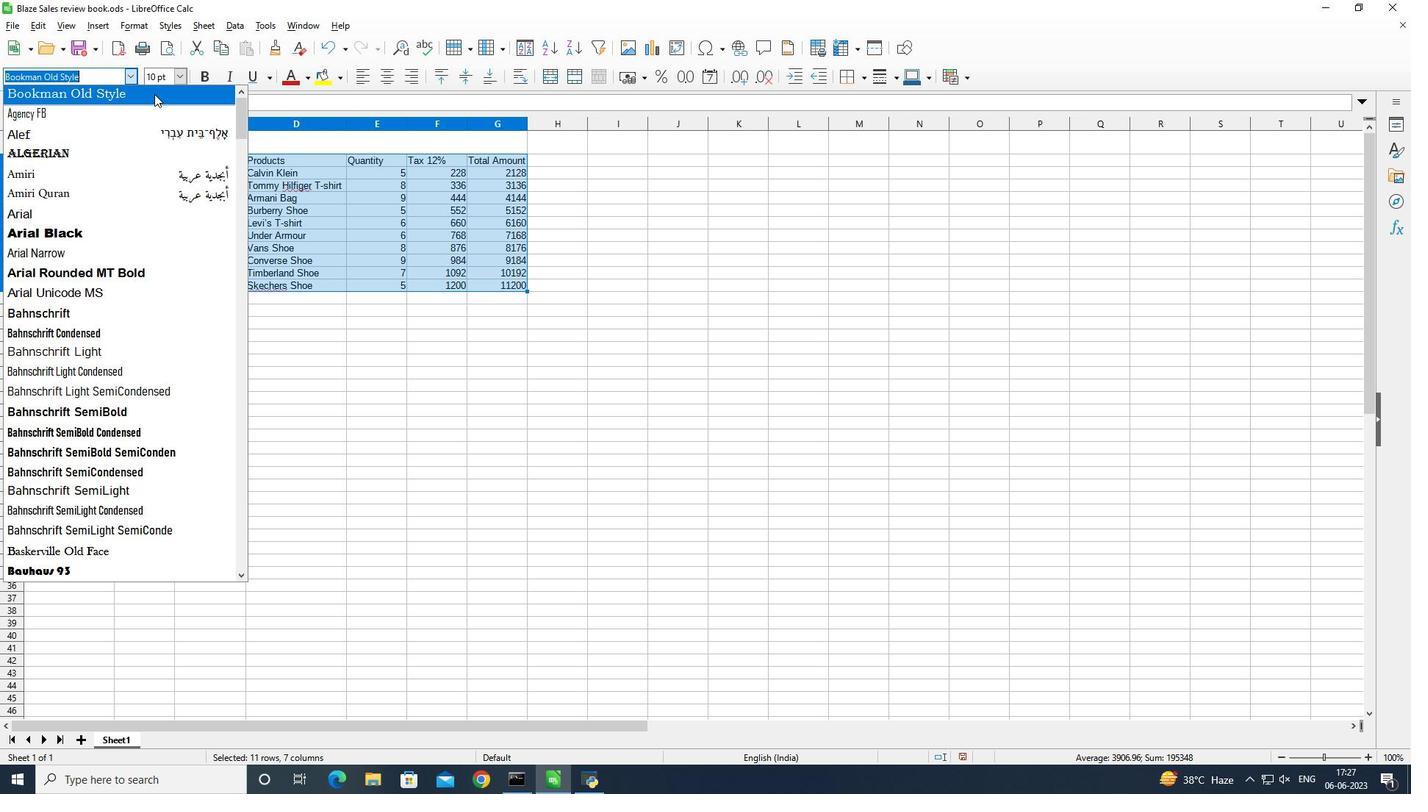 
Action: Mouse moved to (185, 72)
Screenshot: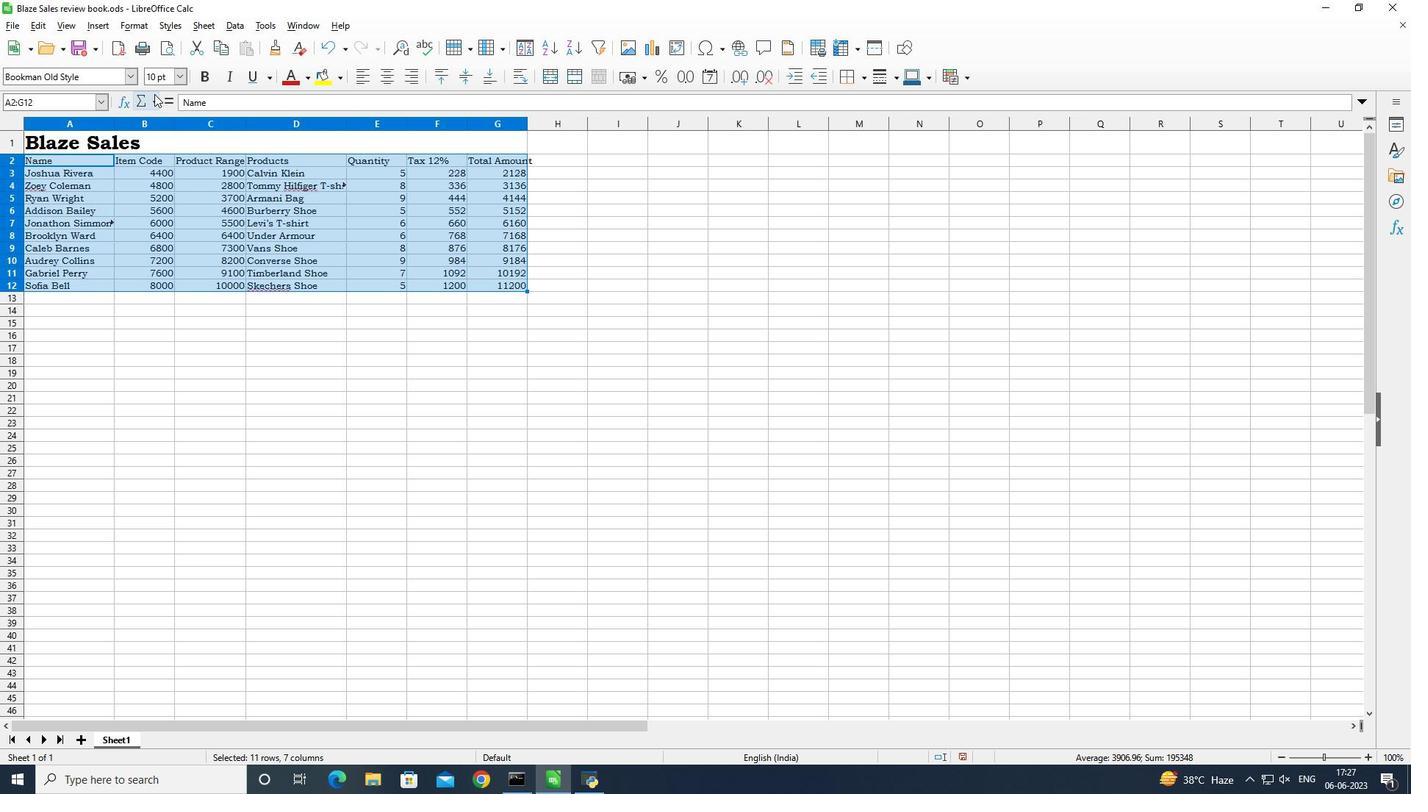 
Action: Mouse pressed left at (185, 72)
Screenshot: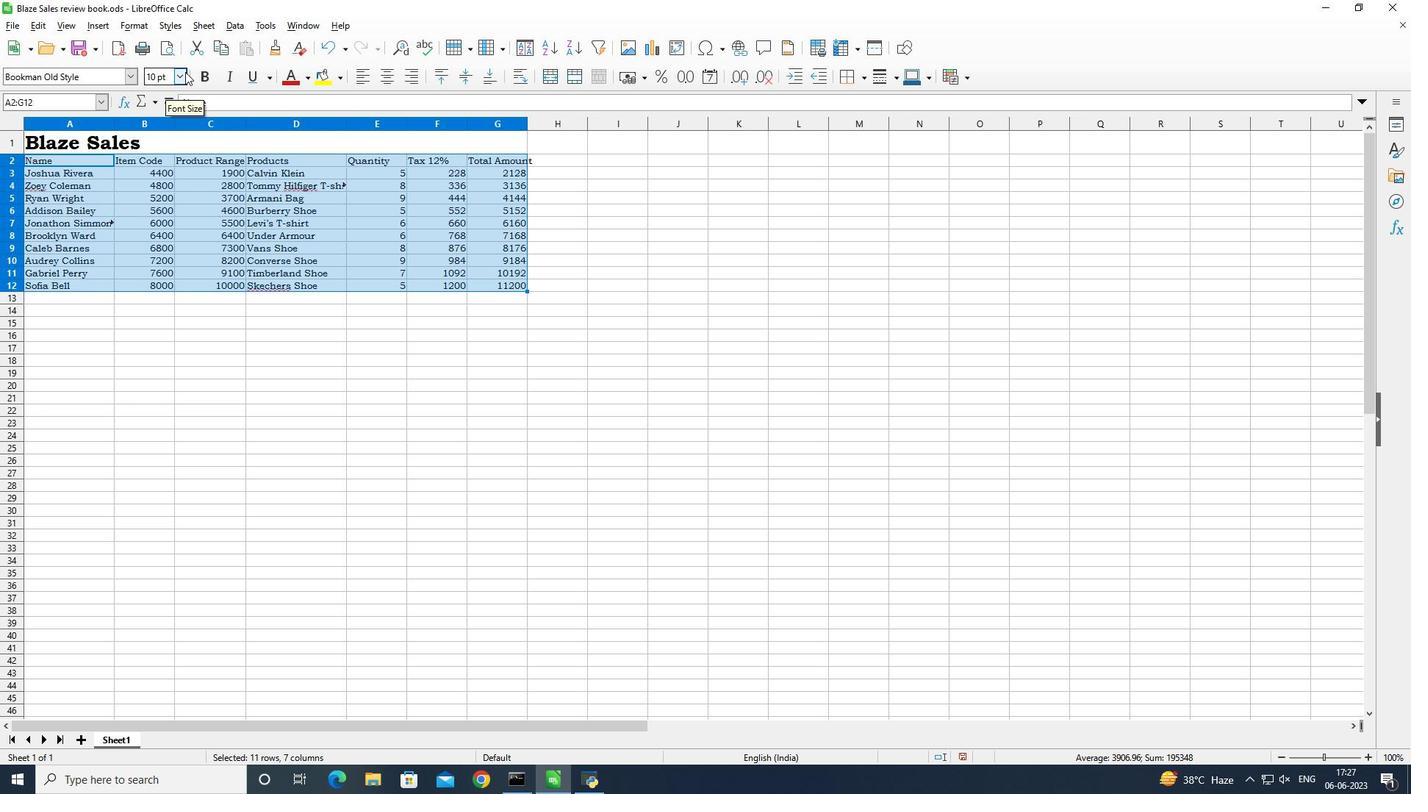 
Action: Mouse moved to (160, 202)
Screenshot: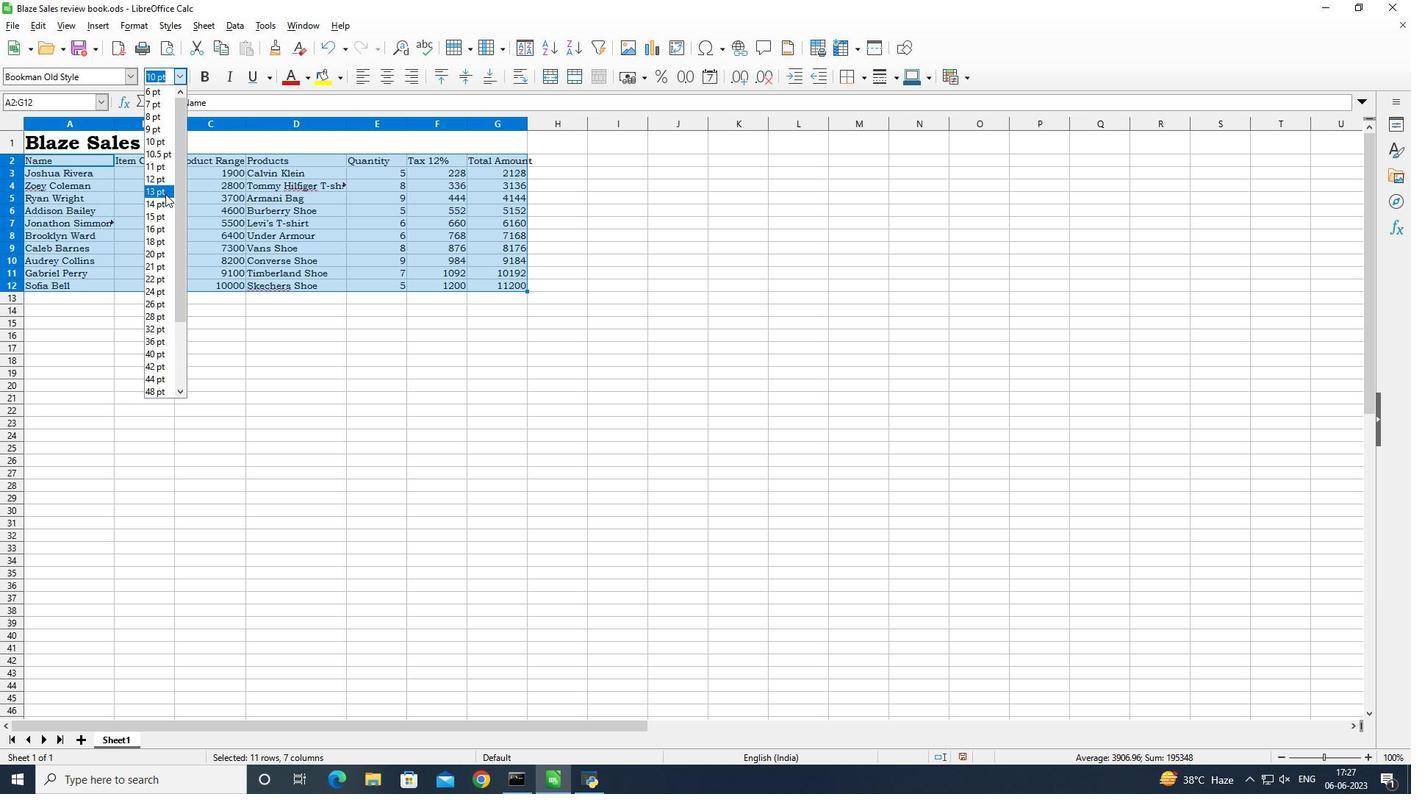 
Action: Mouse pressed left at (160, 202)
Screenshot: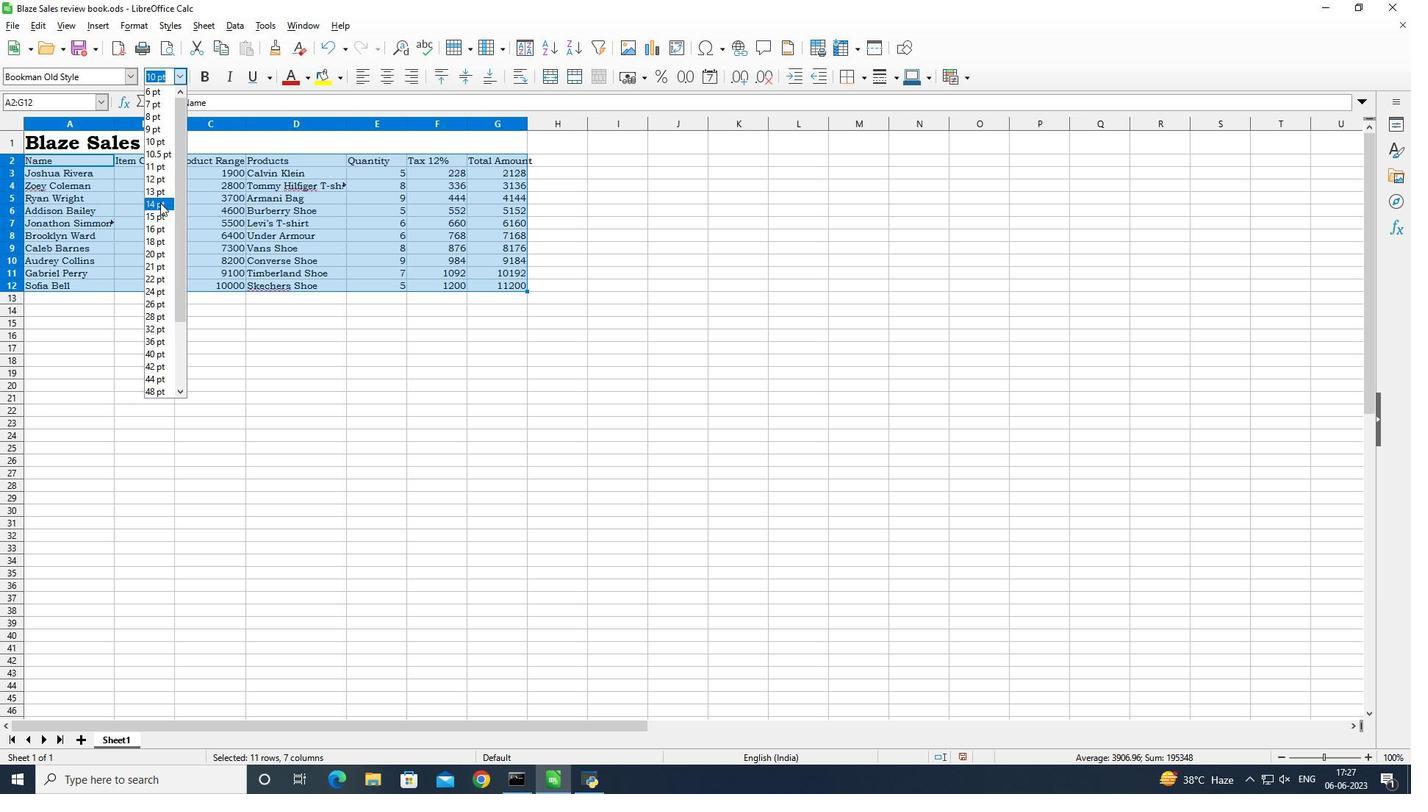 
Action: Mouse moved to (365, 141)
Screenshot: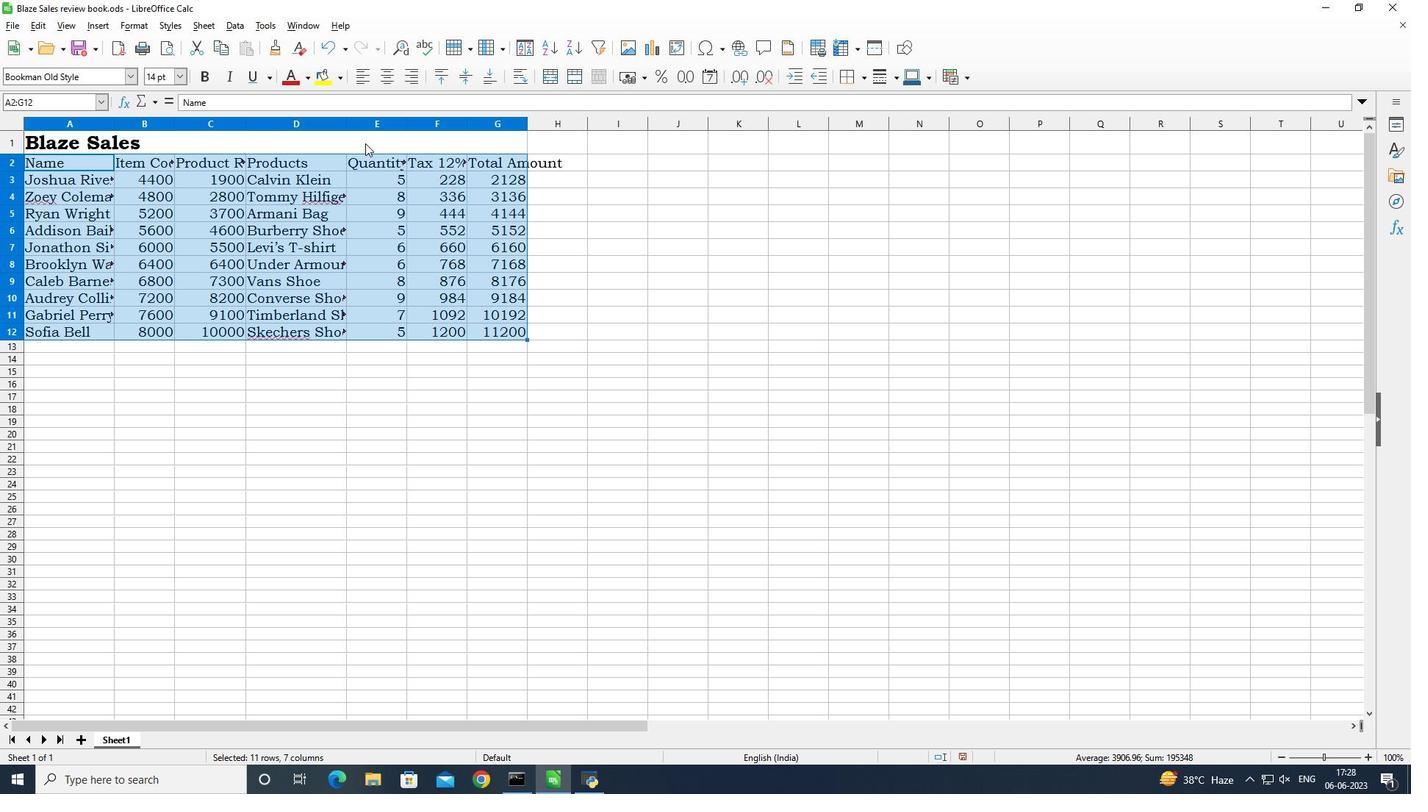 
Action: Mouse pressed left at (365, 141)
Screenshot: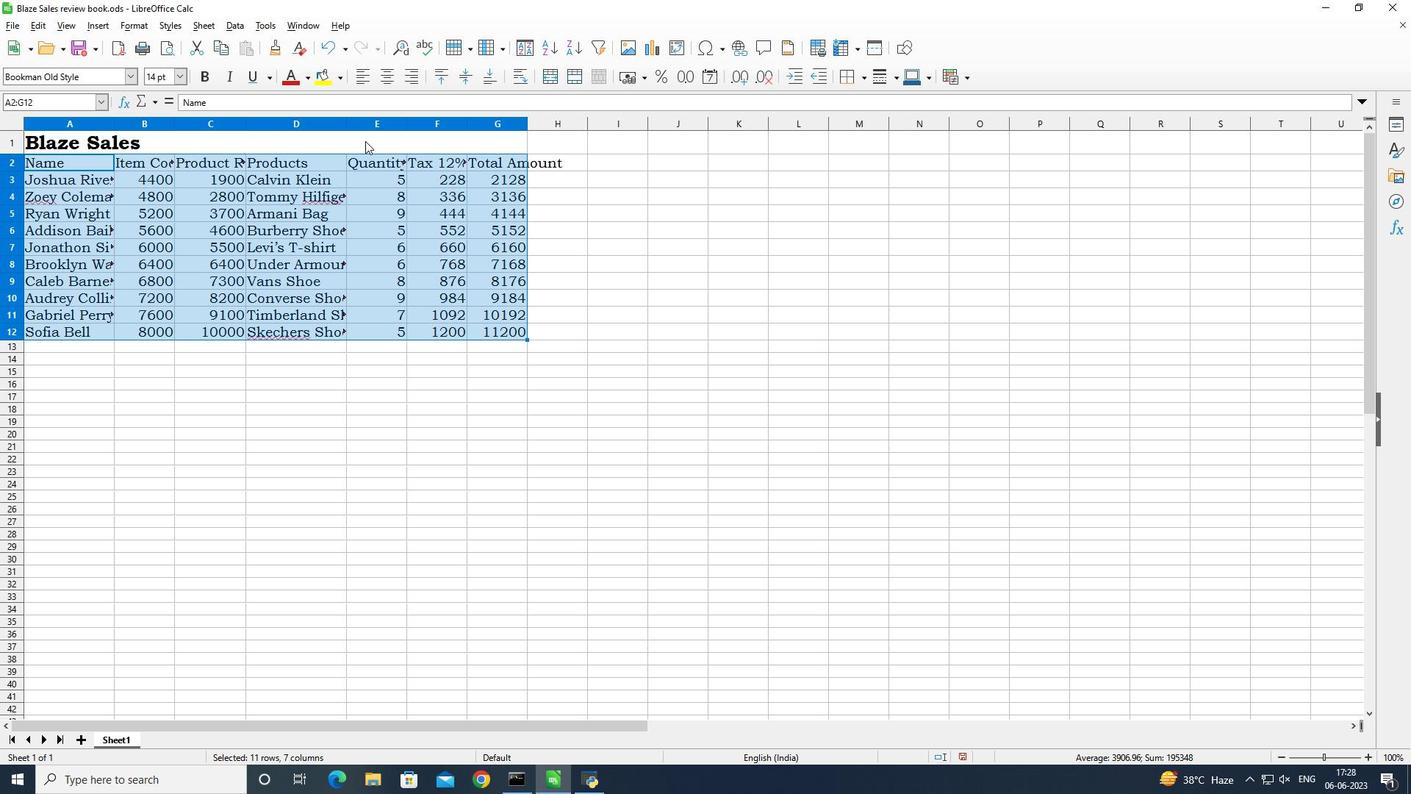 
Action: Mouse moved to (589, 236)
Screenshot: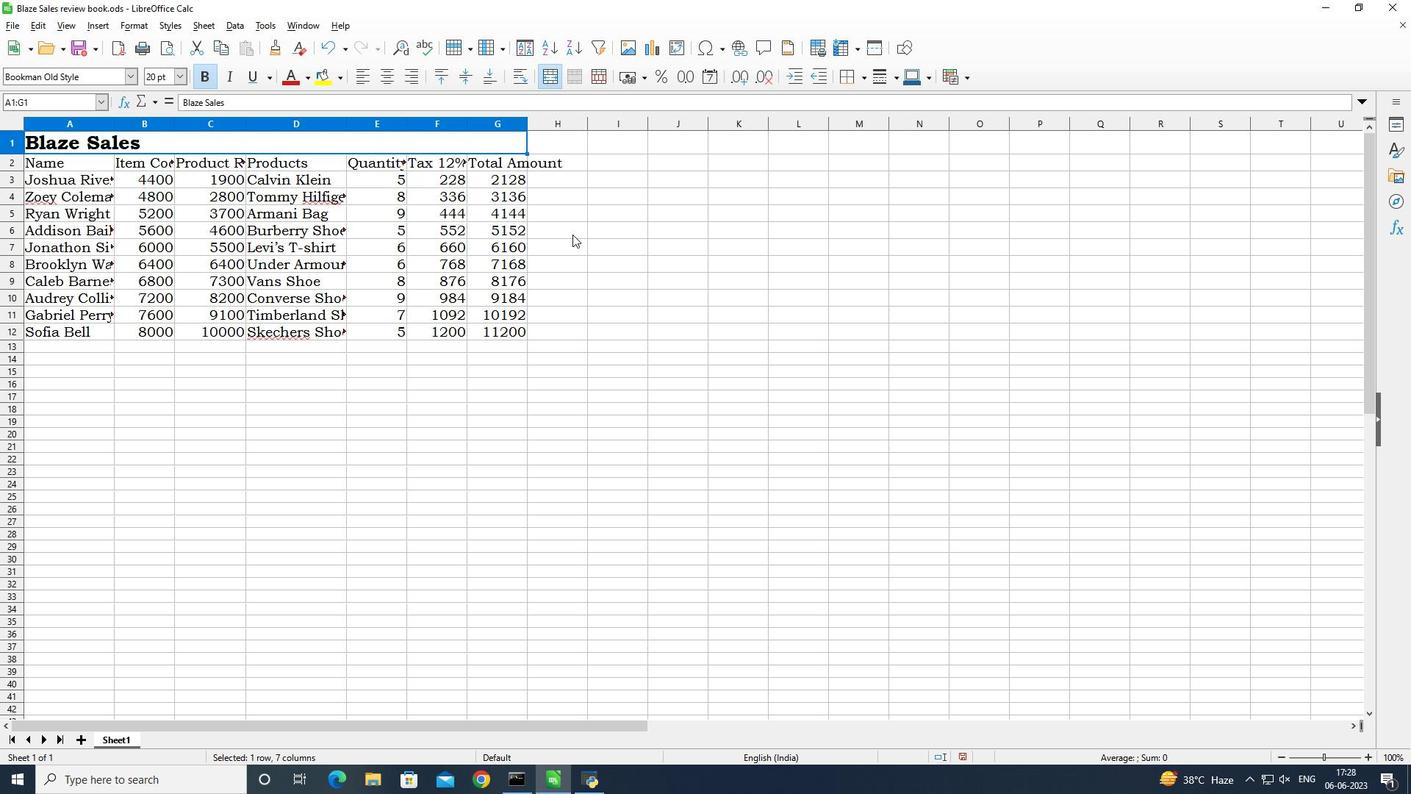 
Action: Key pressed <Key.shift_r><Key.shift_r><Key.shift_r><Key.shift_r><Key.shift_r><Key.shift_r><Key.shift_r><Key.shift_r><Key.shift_r><Key.shift_r><Key.shift_r><Key.shift_r><Key.shift_r><Key.down><Key.down><Key.down><Key.down><Key.down><Key.down><Key.down><Key.down><Key.down><Key.down><Key.down>
Screenshot: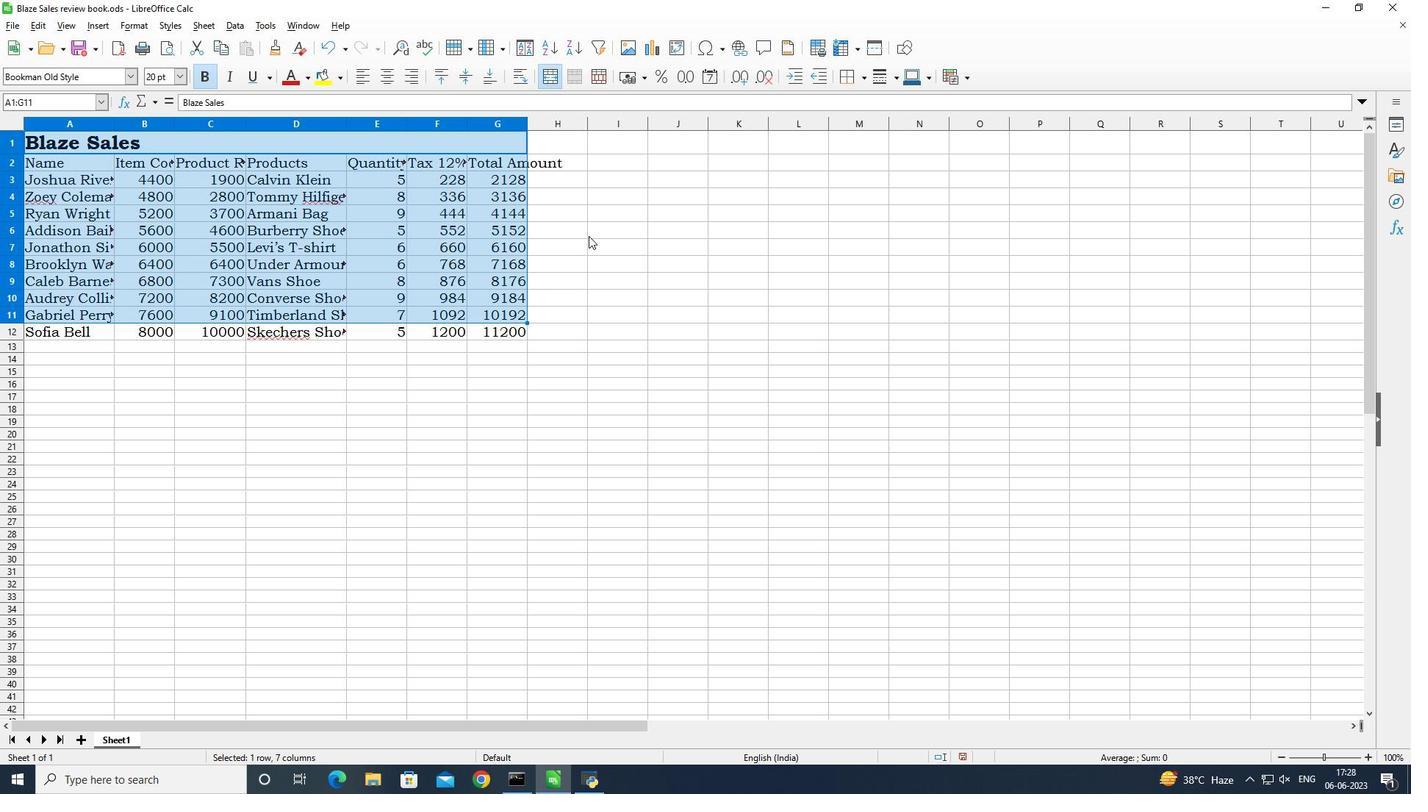 
Action: Mouse moved to (383, 73)
Screenshot: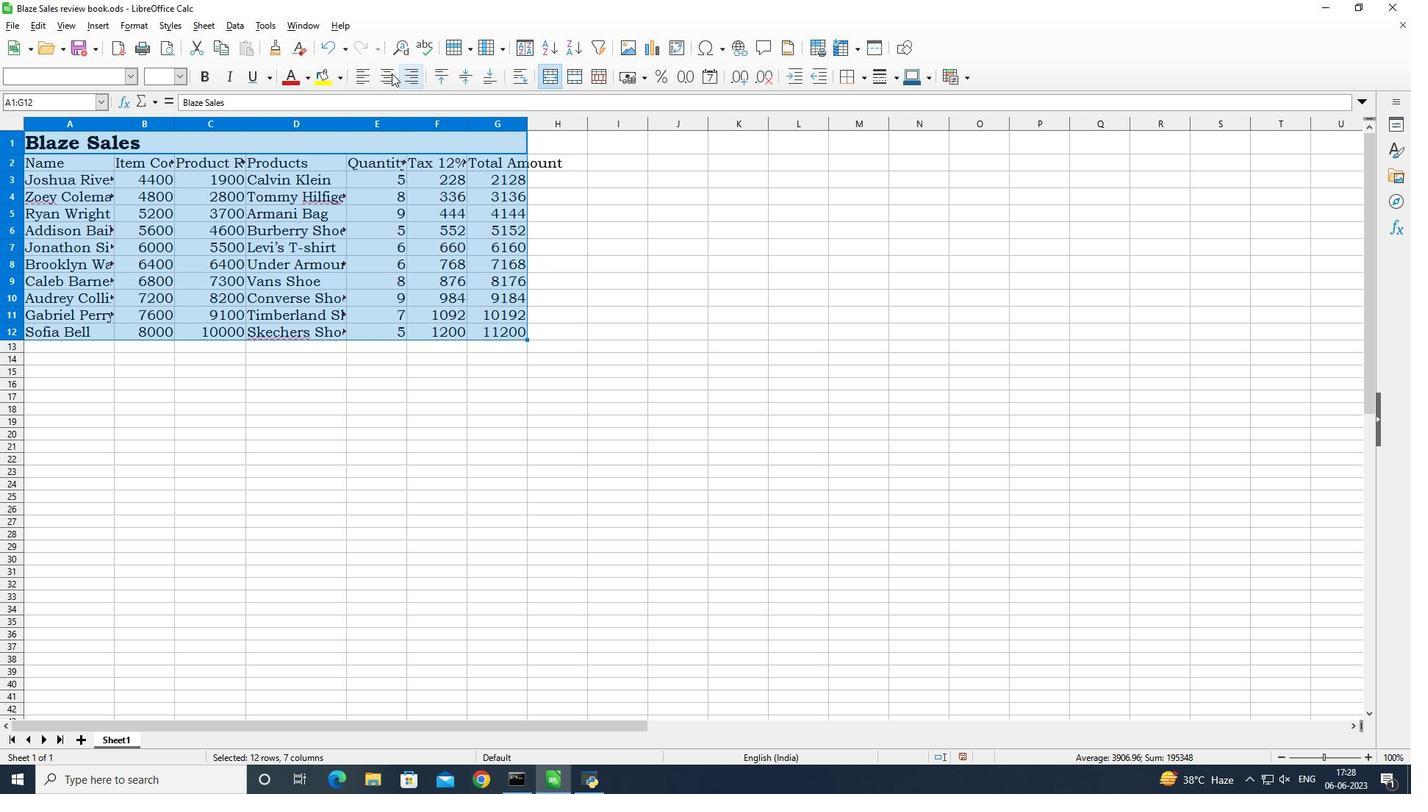 
Action: Mouse pressed left at (383, 73)
Screenshot: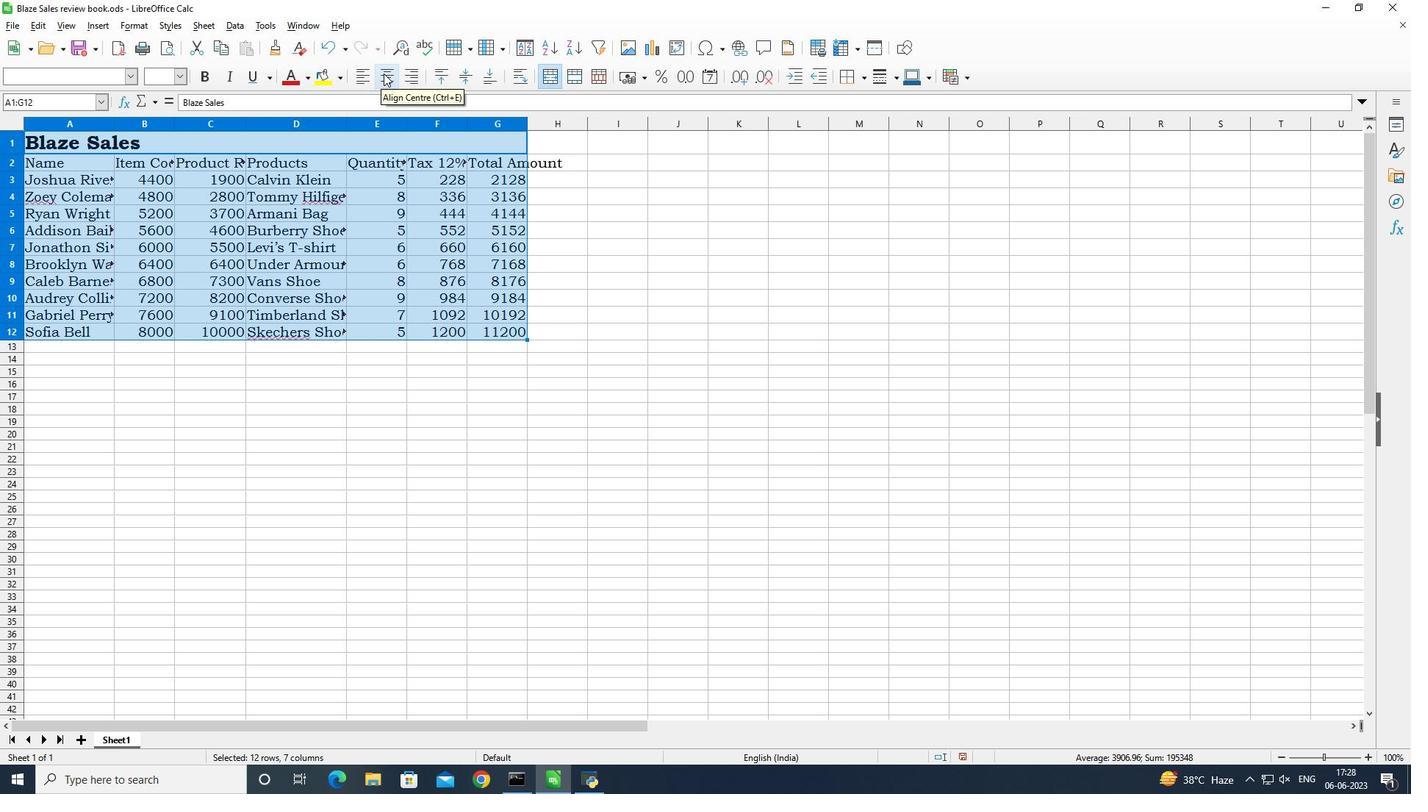
Action: Mouse moved to (513, 327)
Screenshot: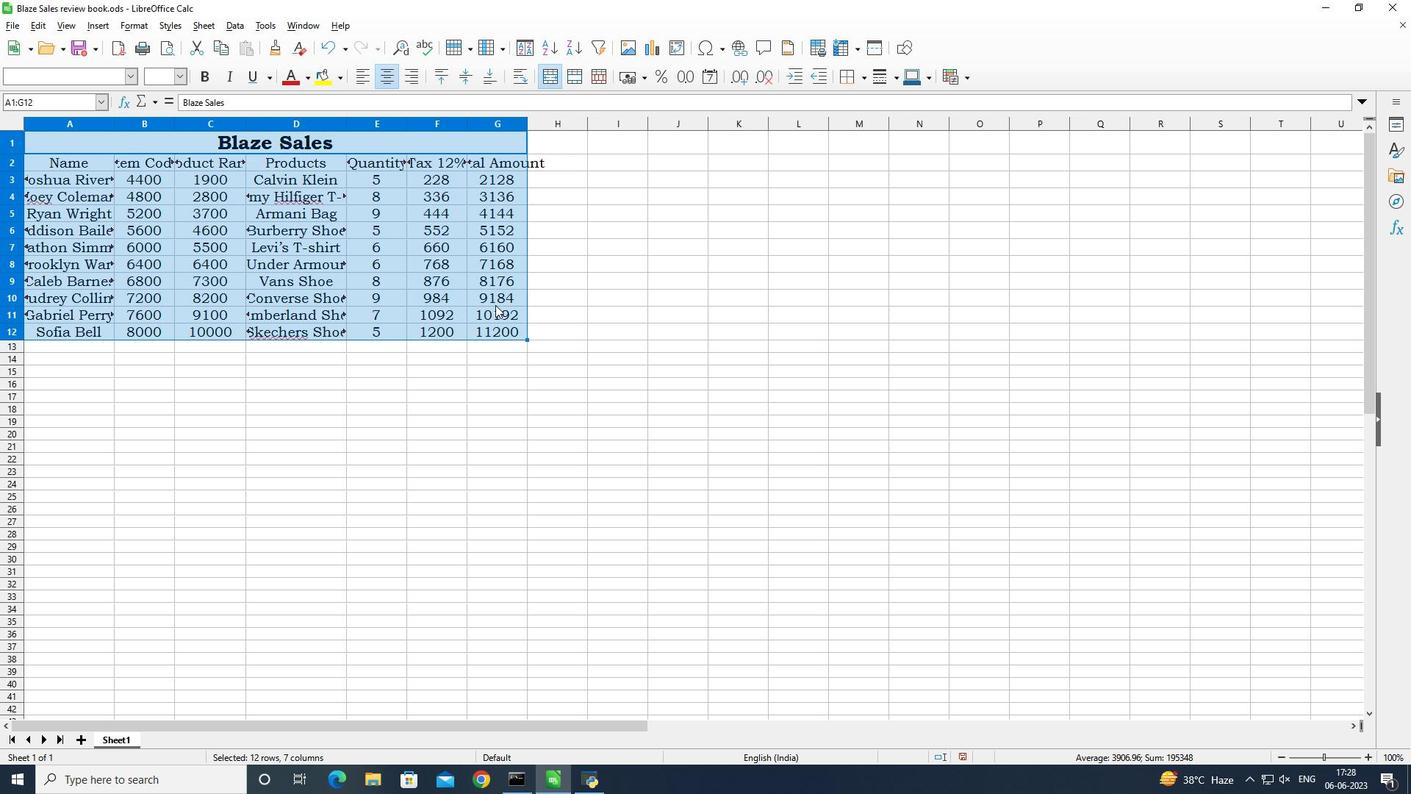 
Action: Mouse pressed left at (513, 327)
Screenshot: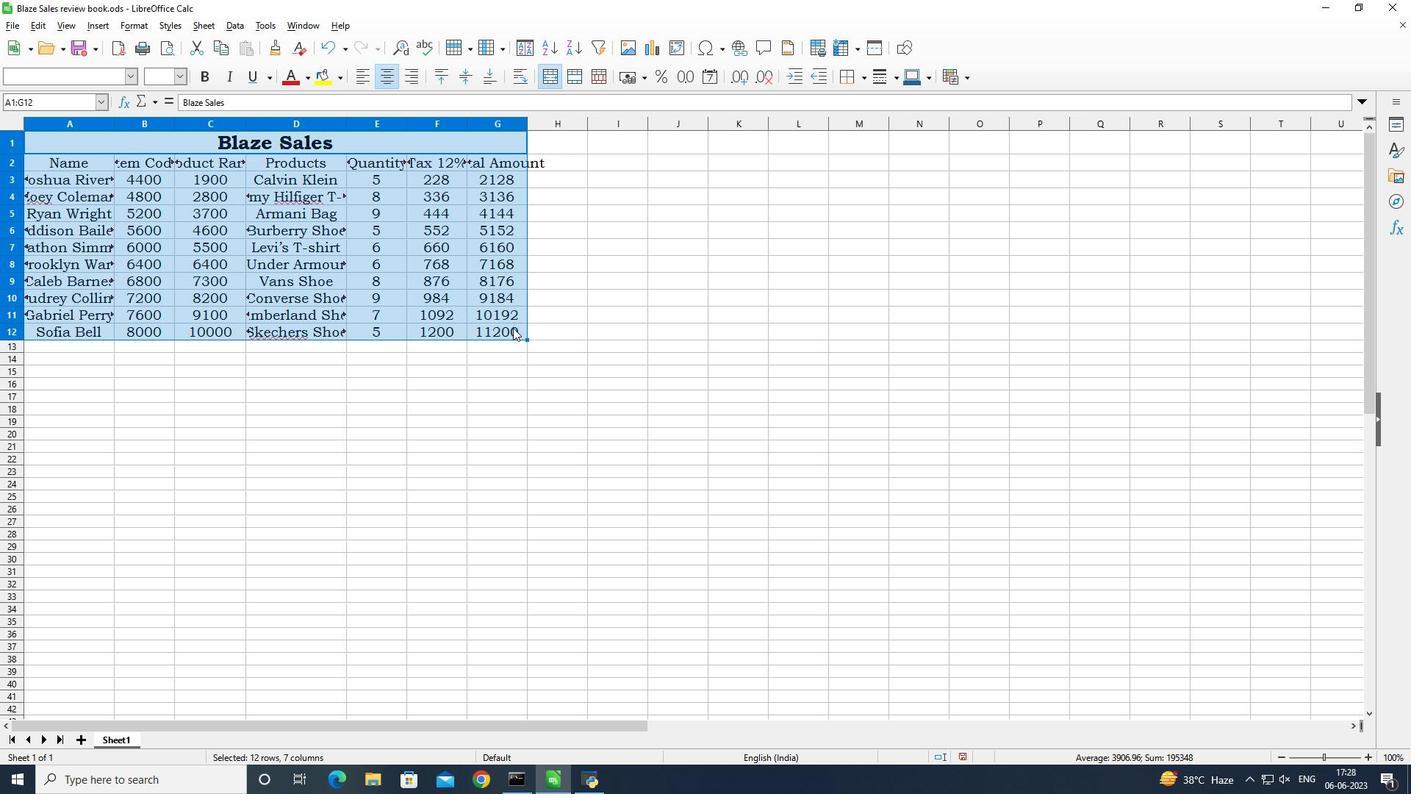 
Action: Mouse moved to (526, 125)
Screenshot: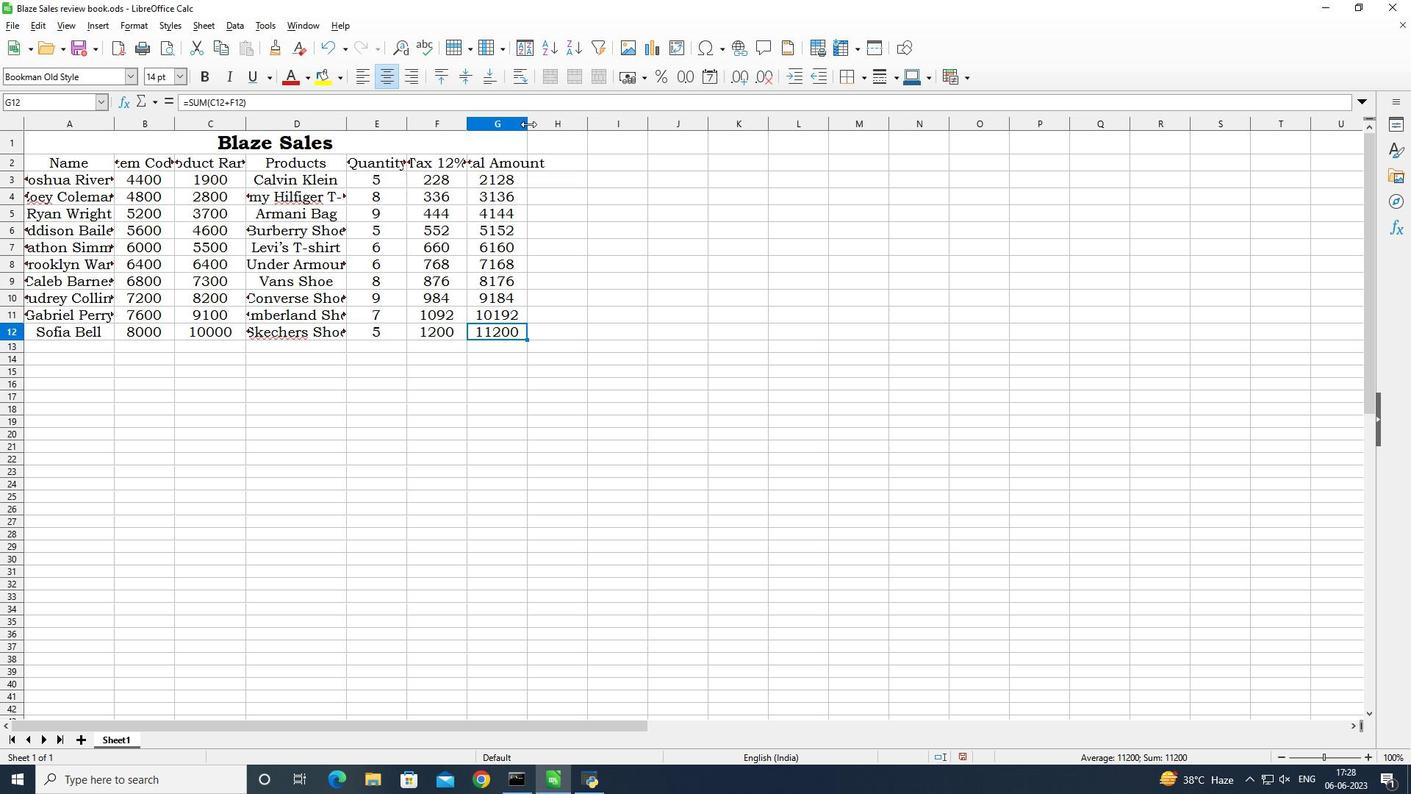 
Action: Mouse pressed left at (526, 125)
Screenshot: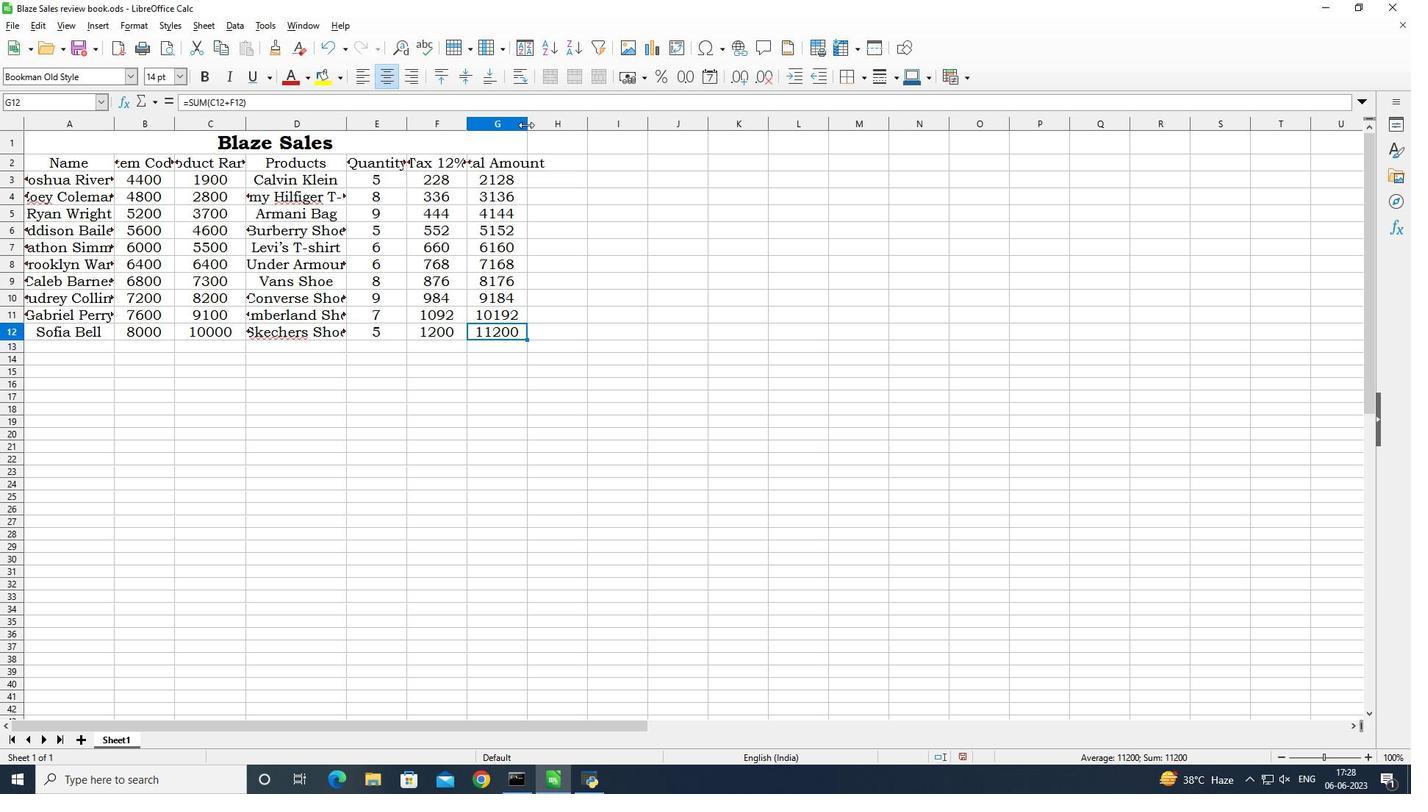 
Action: Mouse pressed left at (526, 125)
Screenshot: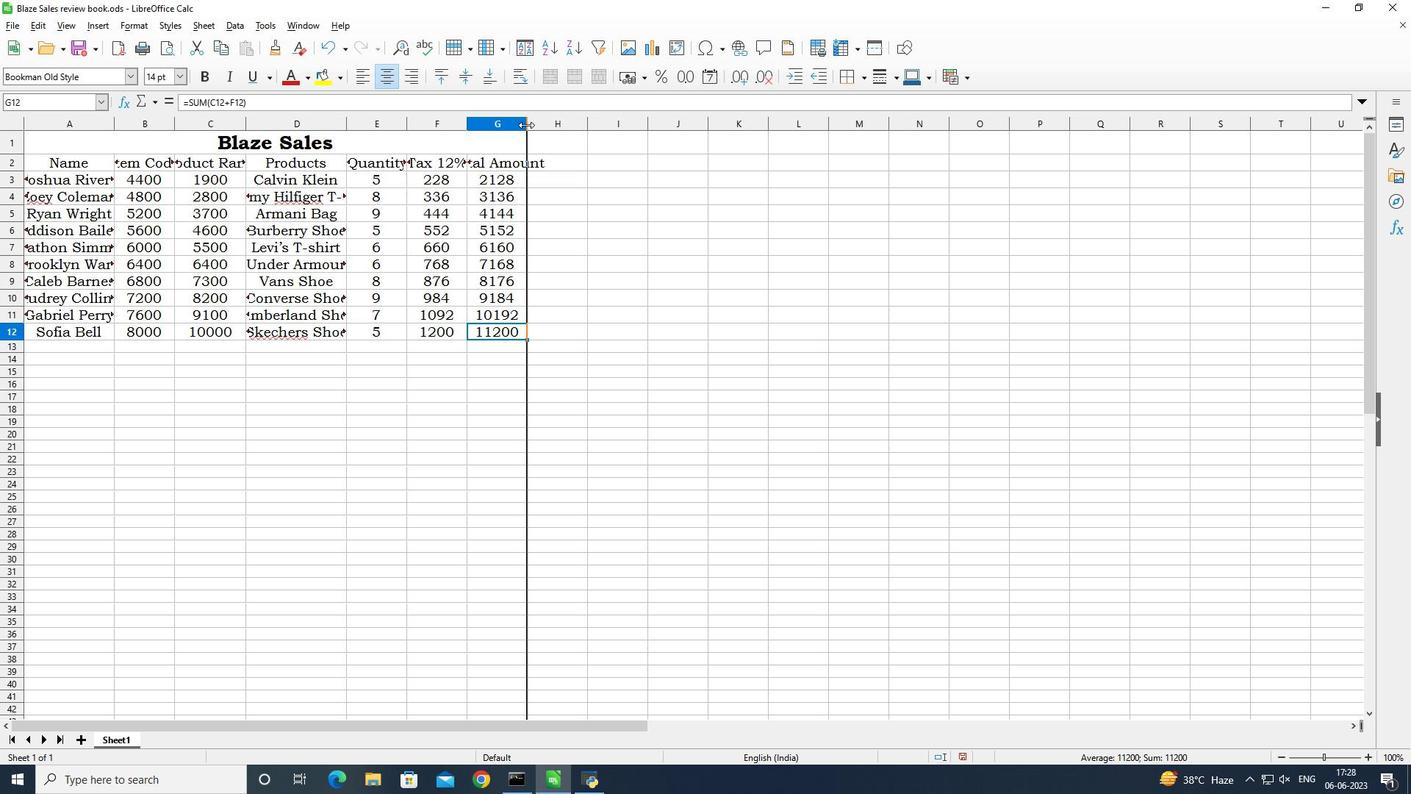 
Action: Mouse moved to (467, 122)
Screenshot: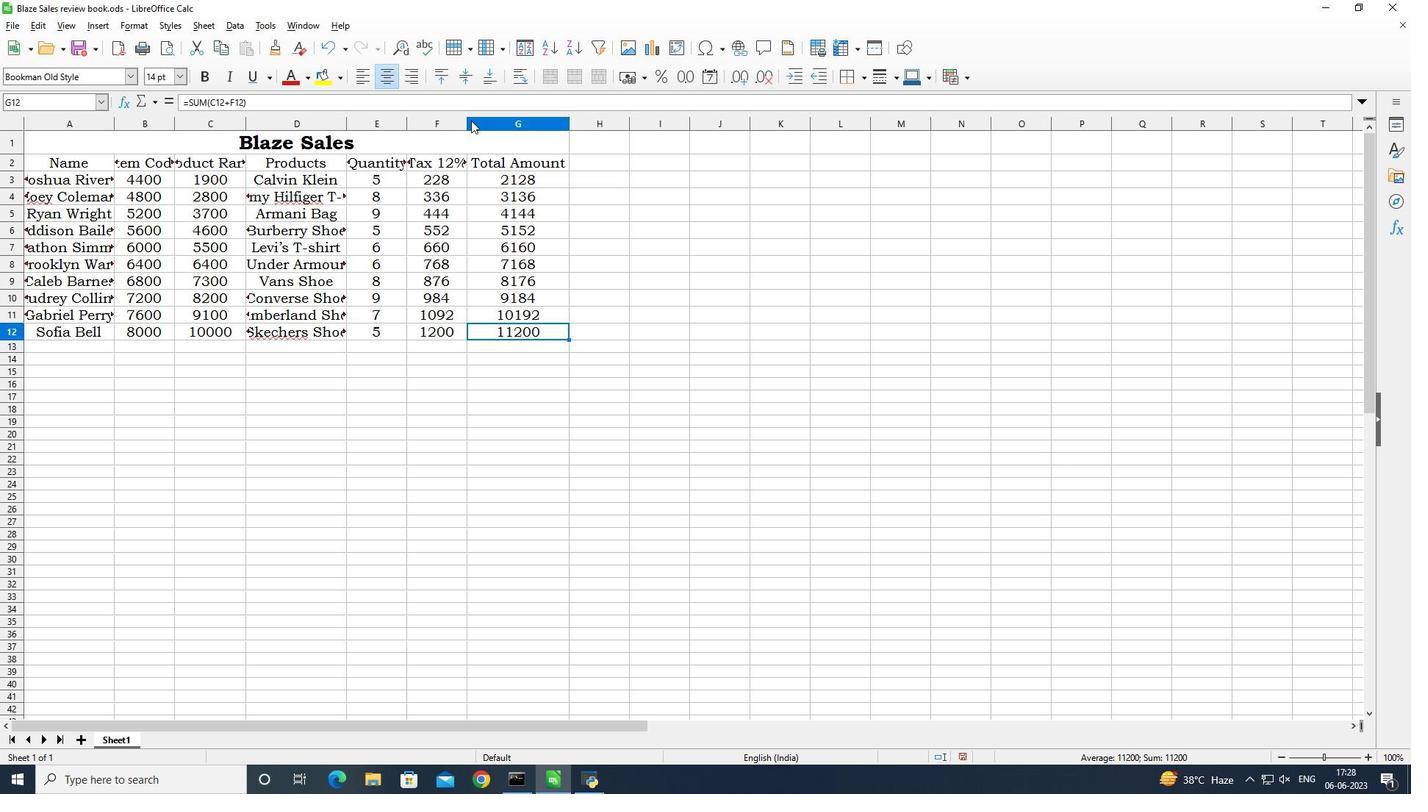 
Action: Mouse pressed left at (467, 122)
Screenshot: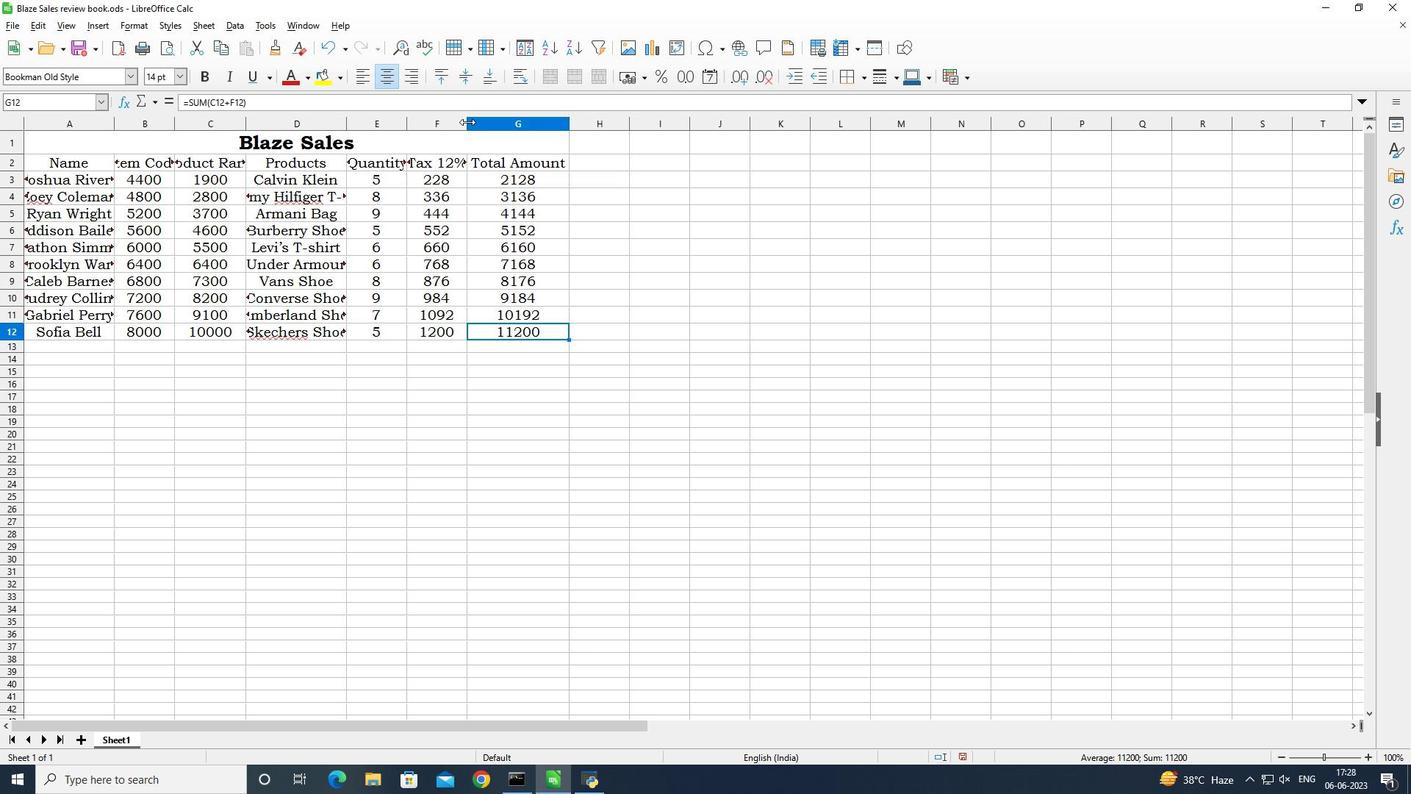 
Action: Mouse pressed left at (467, 122)
Screenshot: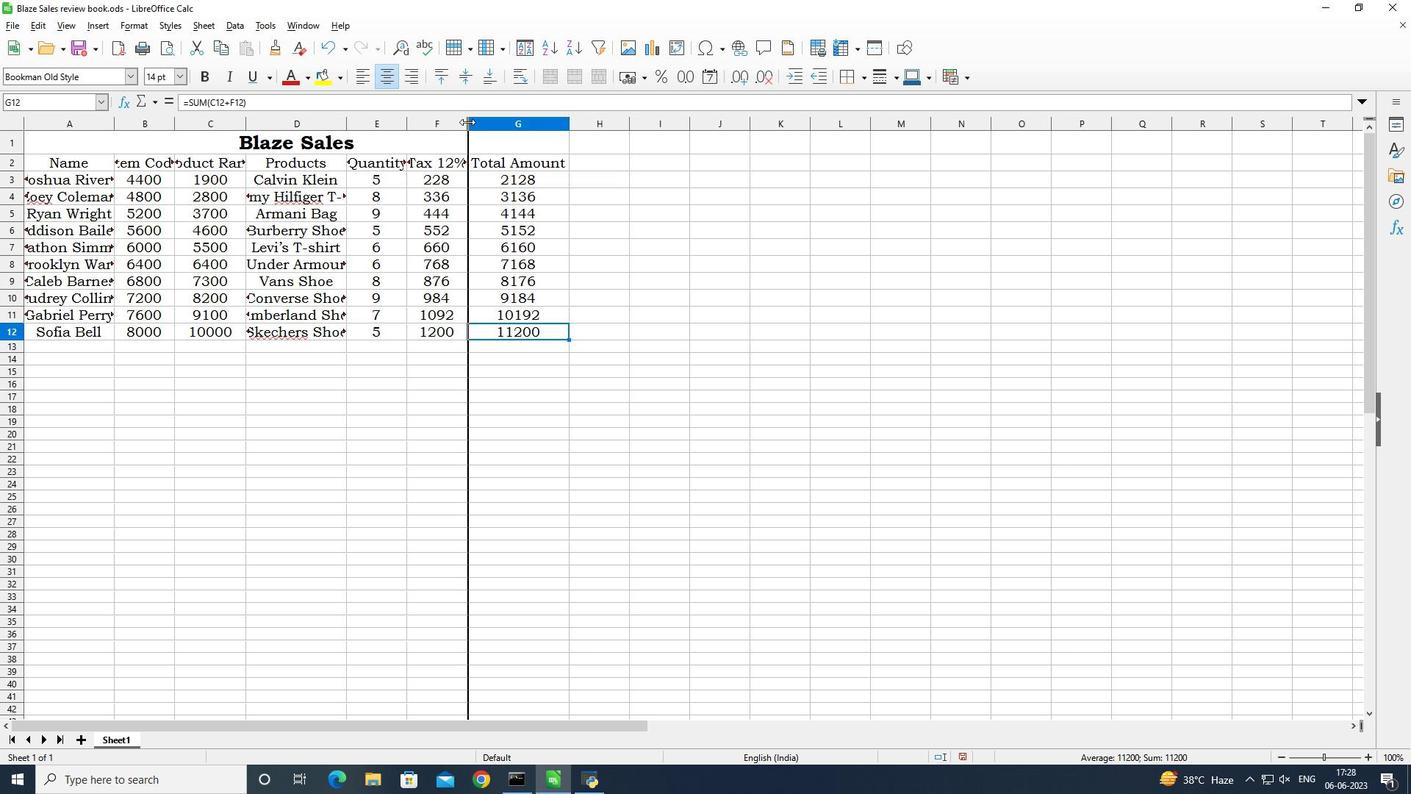 
Action: Mouse moved to (407, 122)
Screenshot: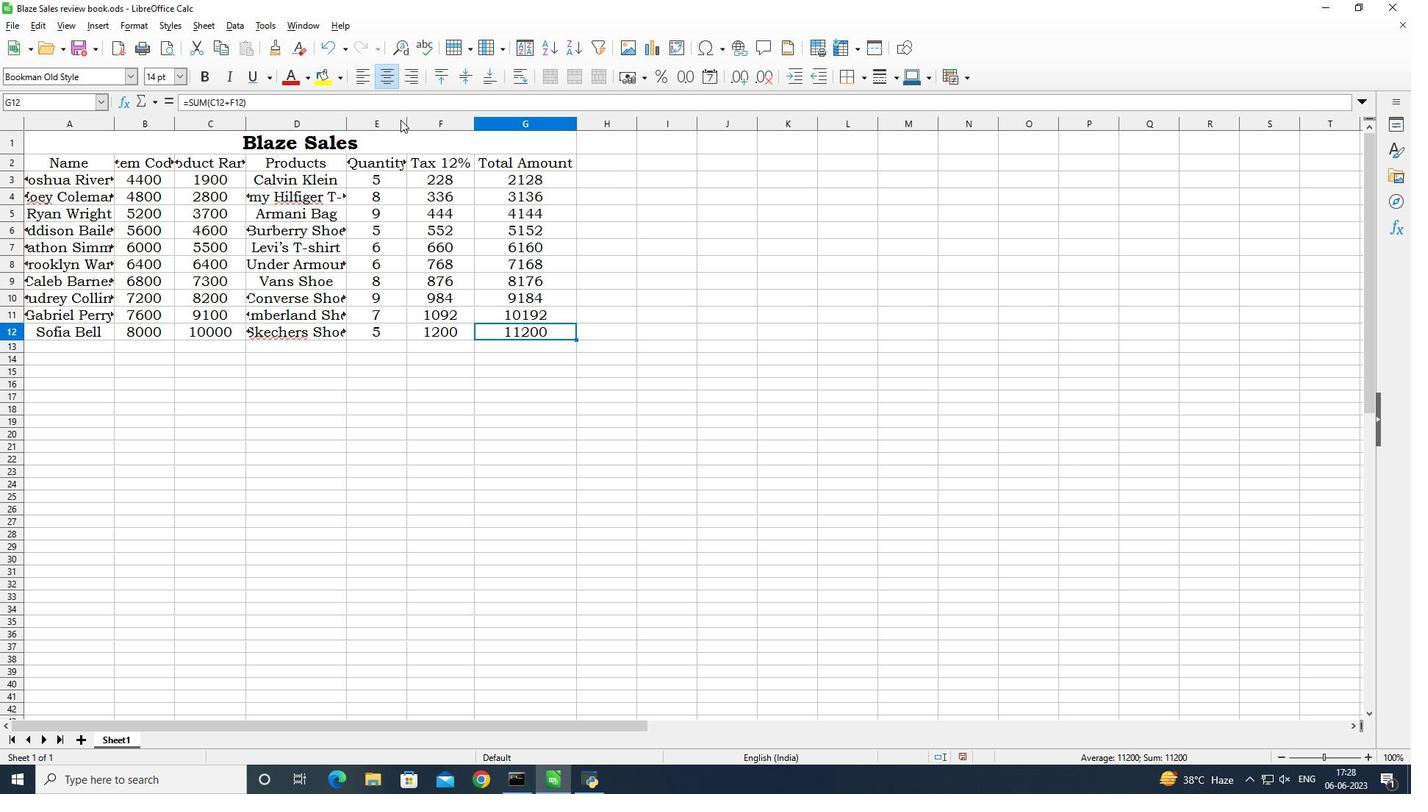 
Action: Mouse pressed left at (407, 122)
Screenshot: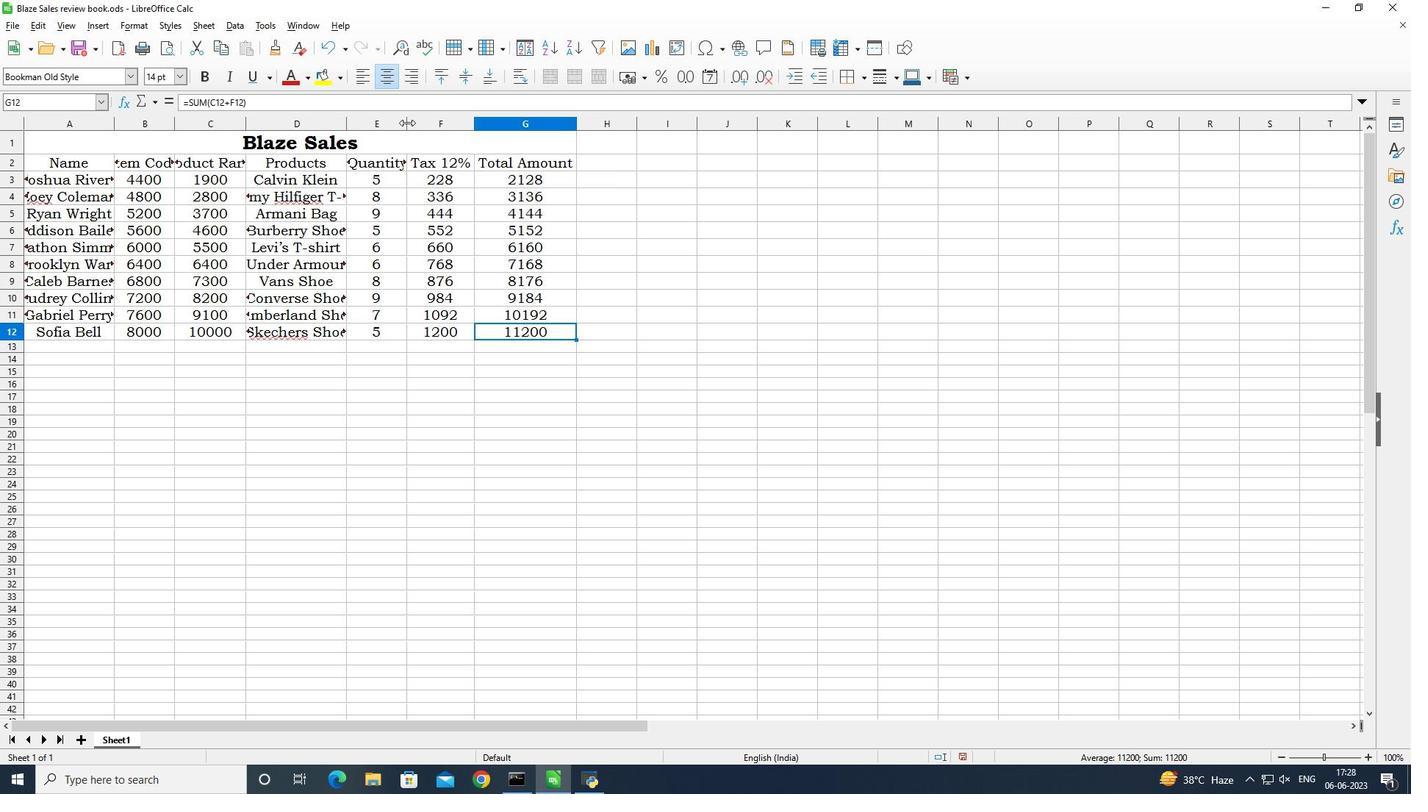 
Action: Mouse pressed left at (407, 122)
Screenshot: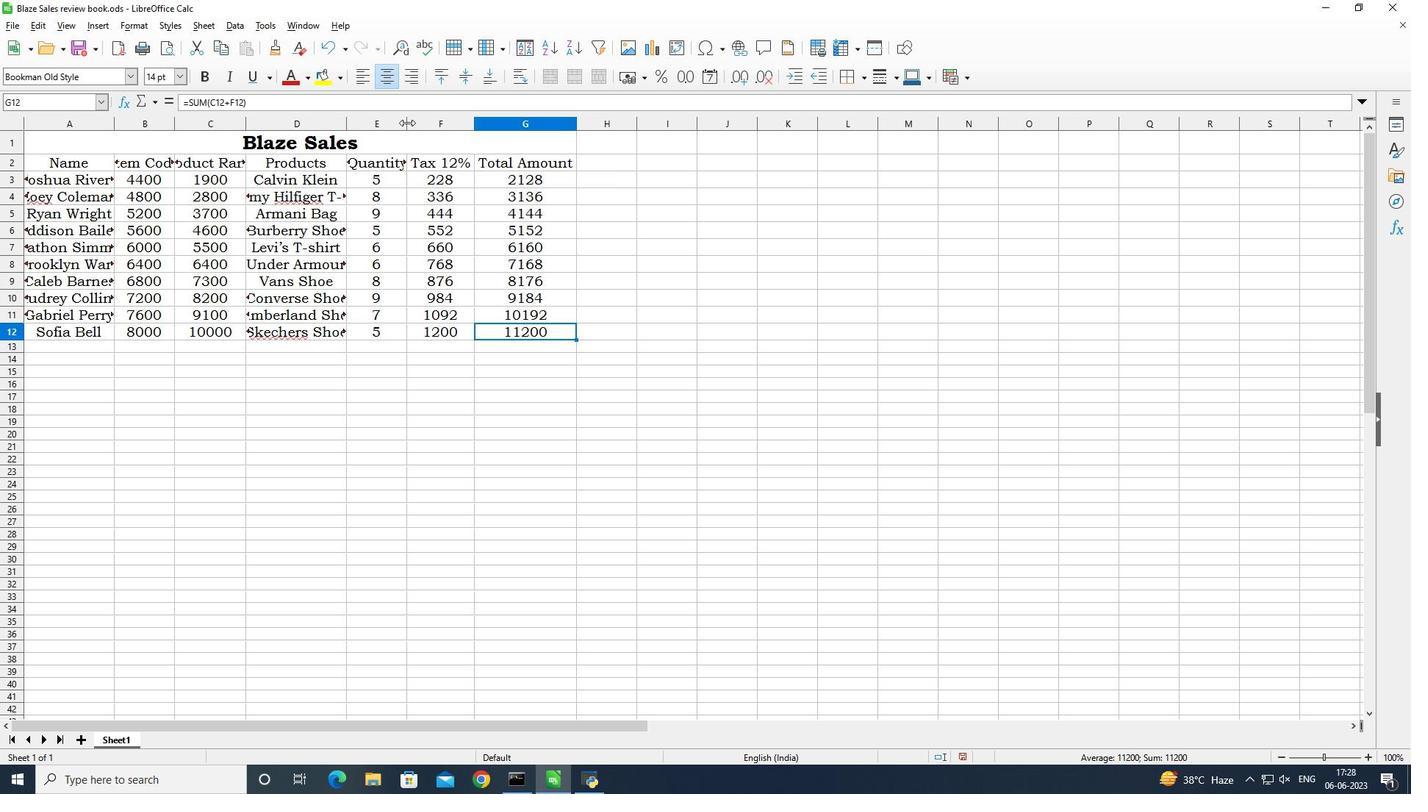 
Action: Mouse moved to (347, 123)
Screenshot: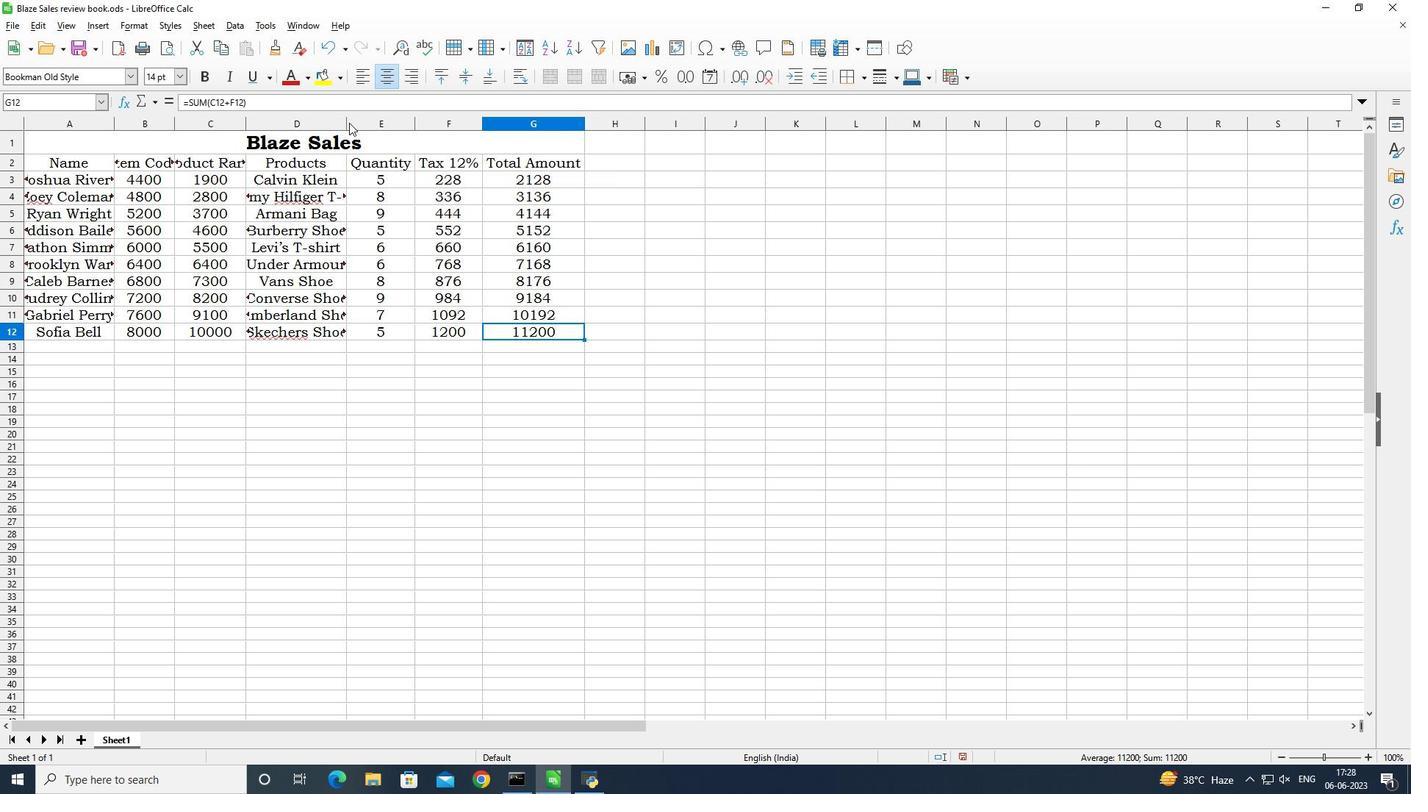 
Action: Mouse pressed left at (347, 123)
Screenshot: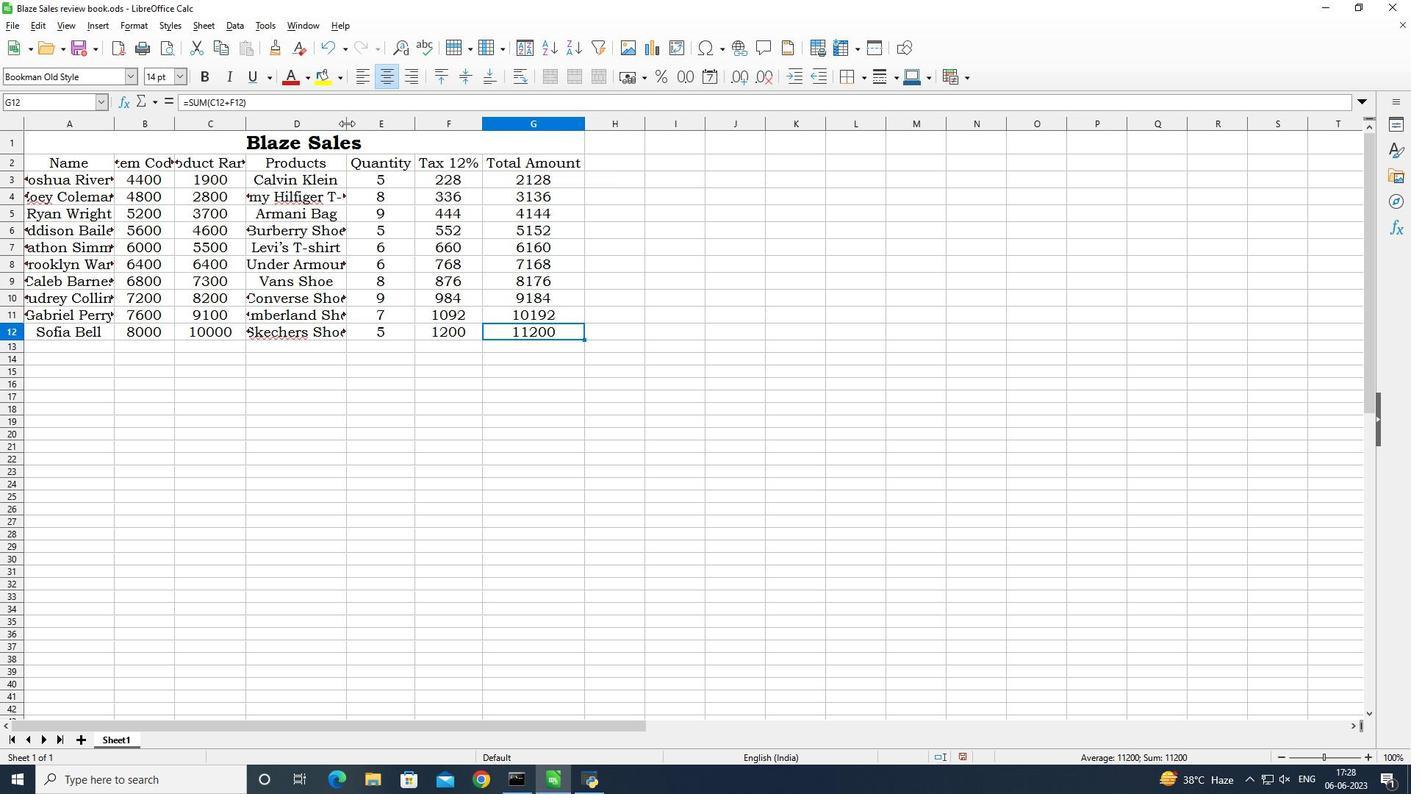 
Action: Mouse pressed left at (347, 123)
Screenshot: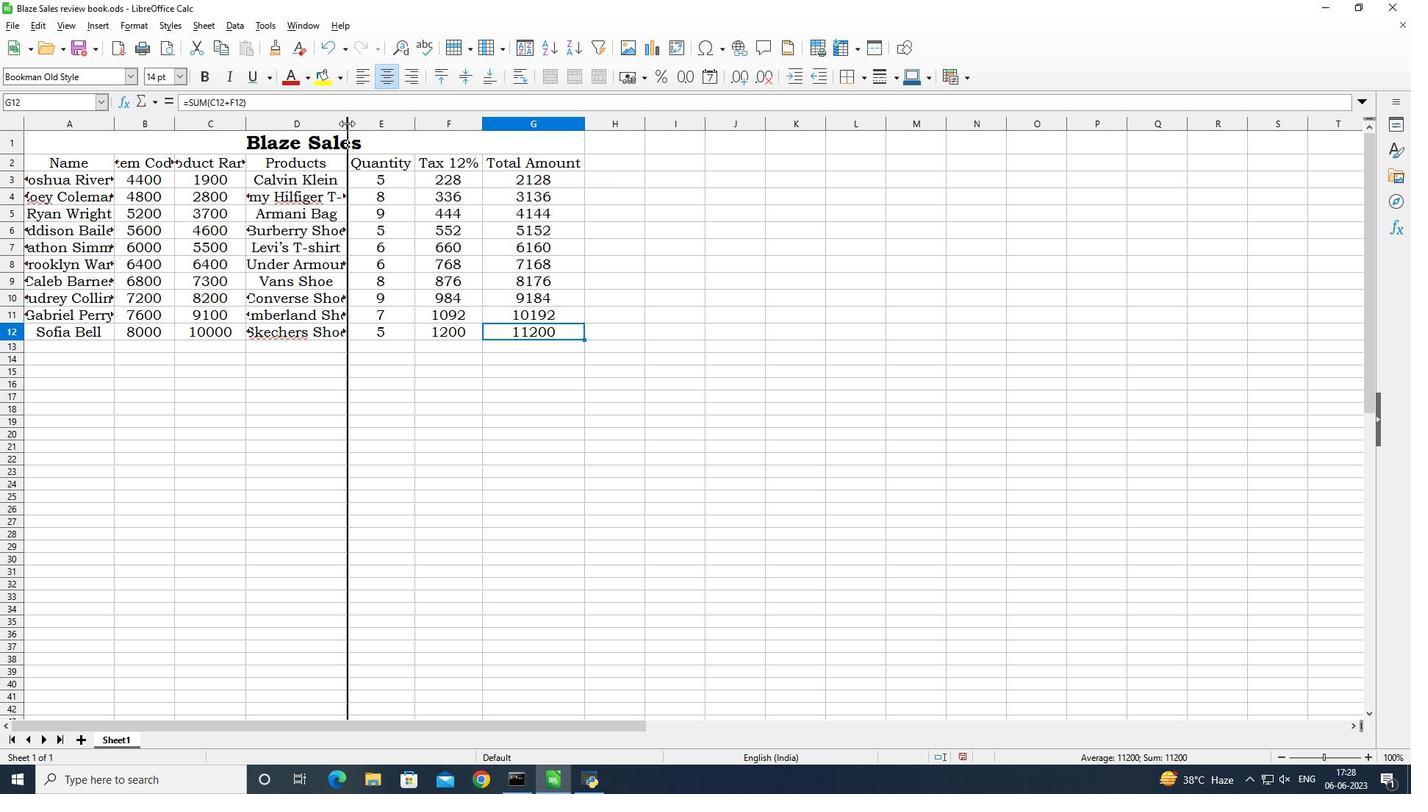 
Action: Mouse moved to (246, 124)
Screenshot: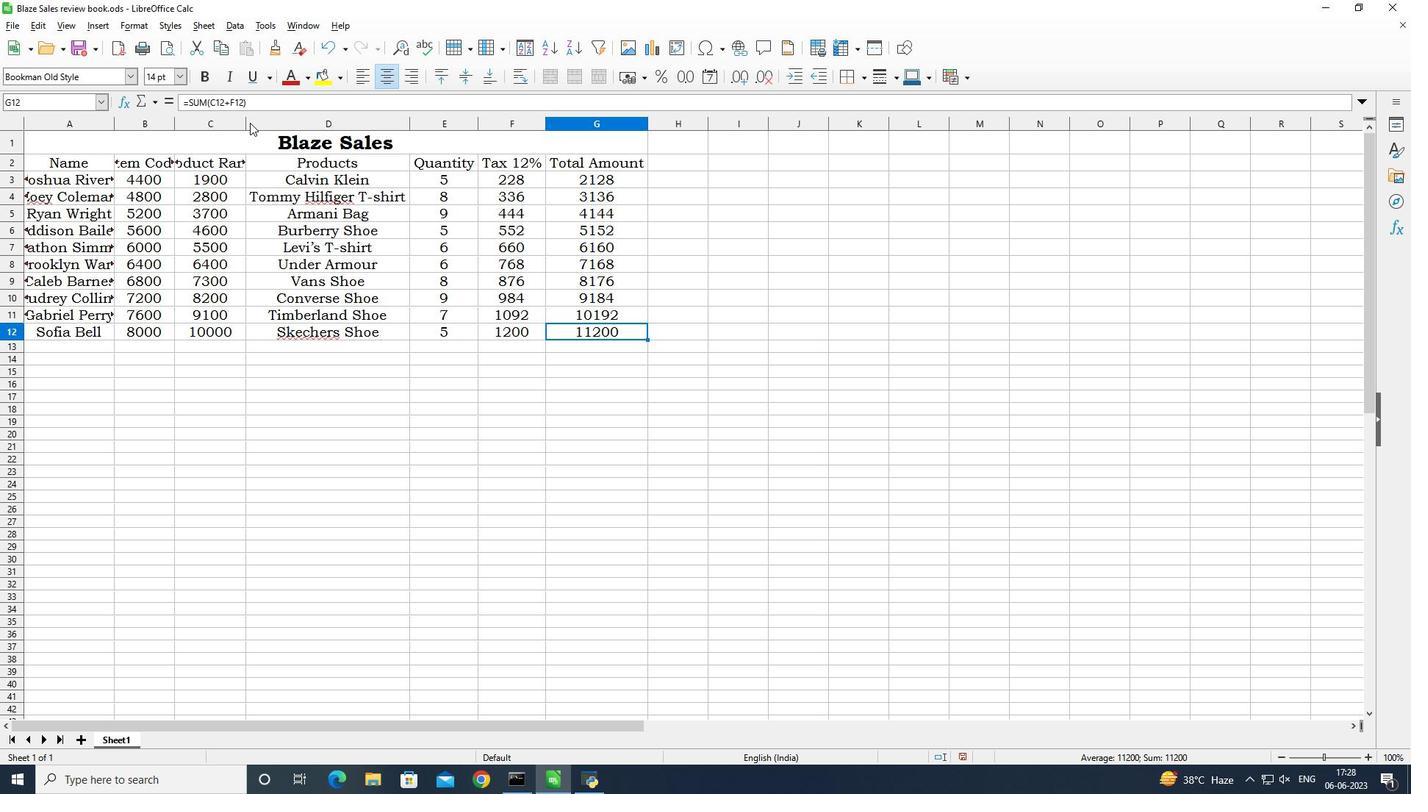 
Action: Mouse pressed left at (246, 124)
Screenshot: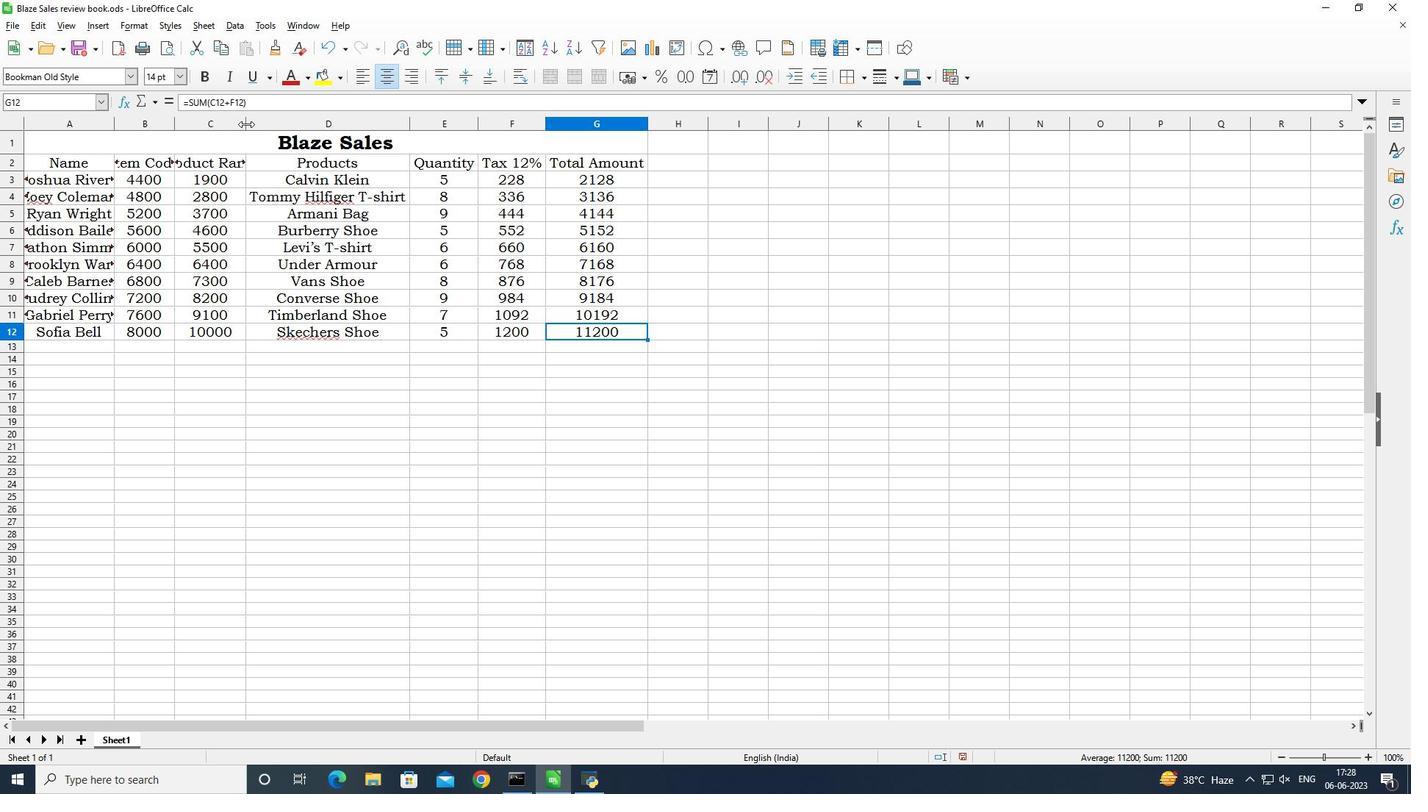 
Action: Mouse pressed left at (246, 124)
Screenshot: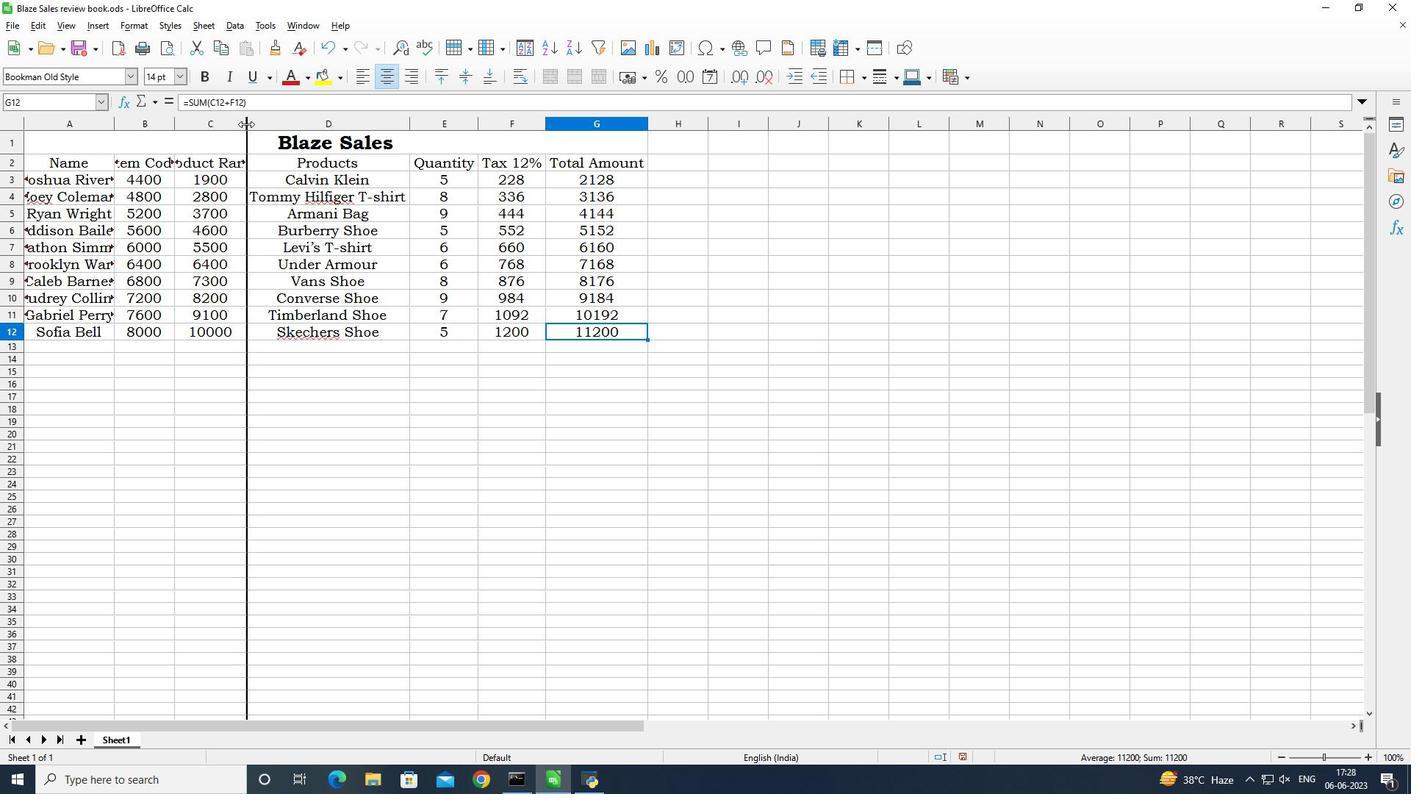 
Action: Mouse moved to (175, 122)
Screenshot: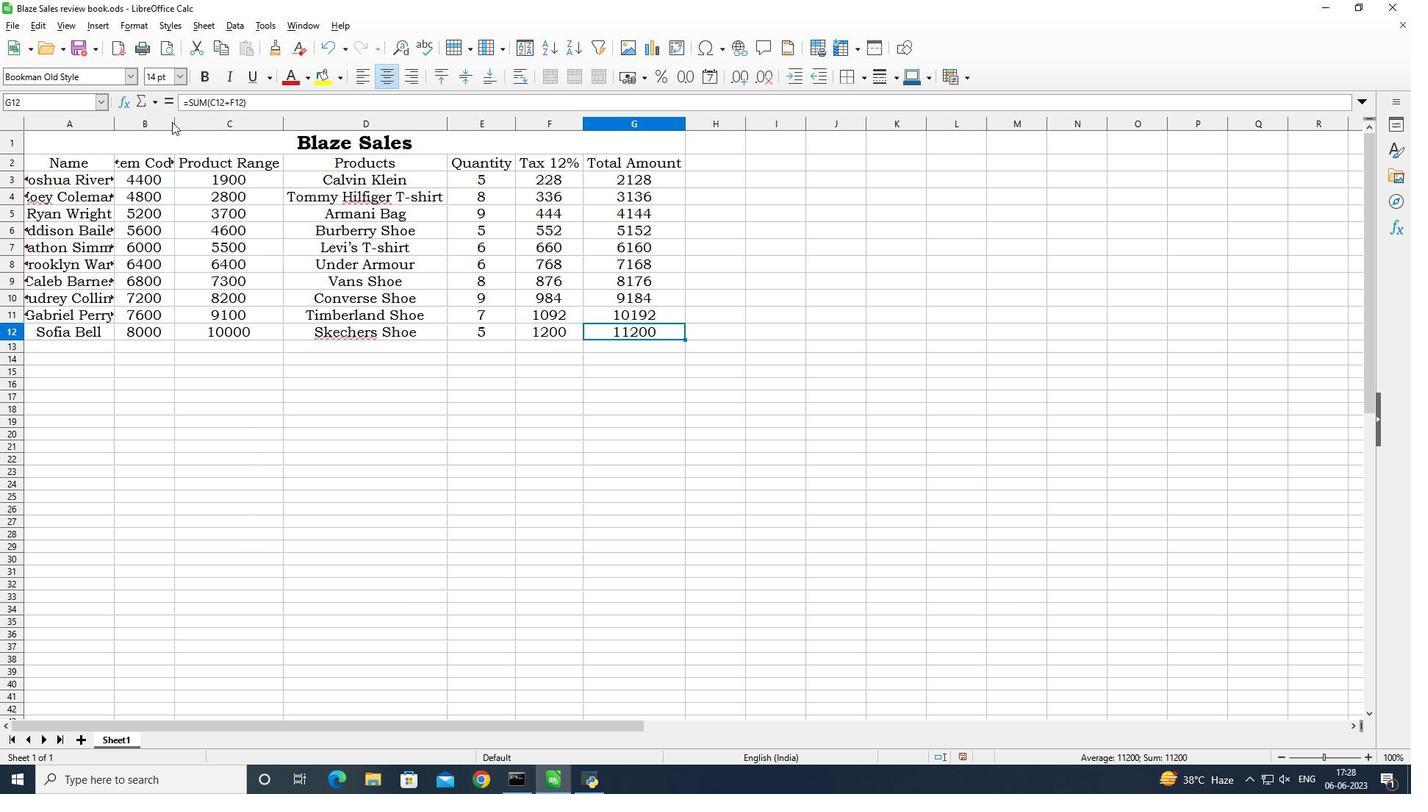 
Action: Mouse pressed left at (175, 122)
Screenshot: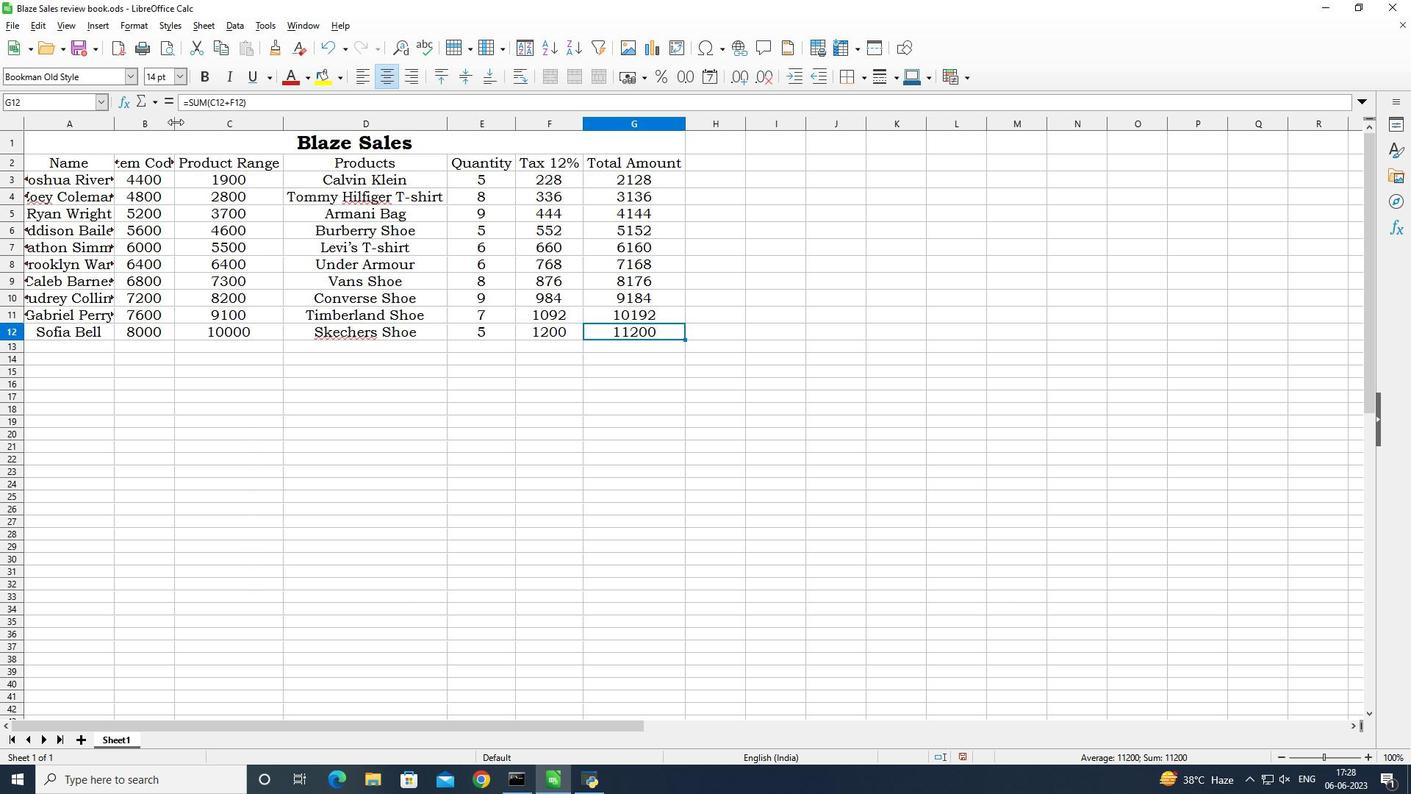 
Action: Mouse pressed left at (175, 122)
Screenshot: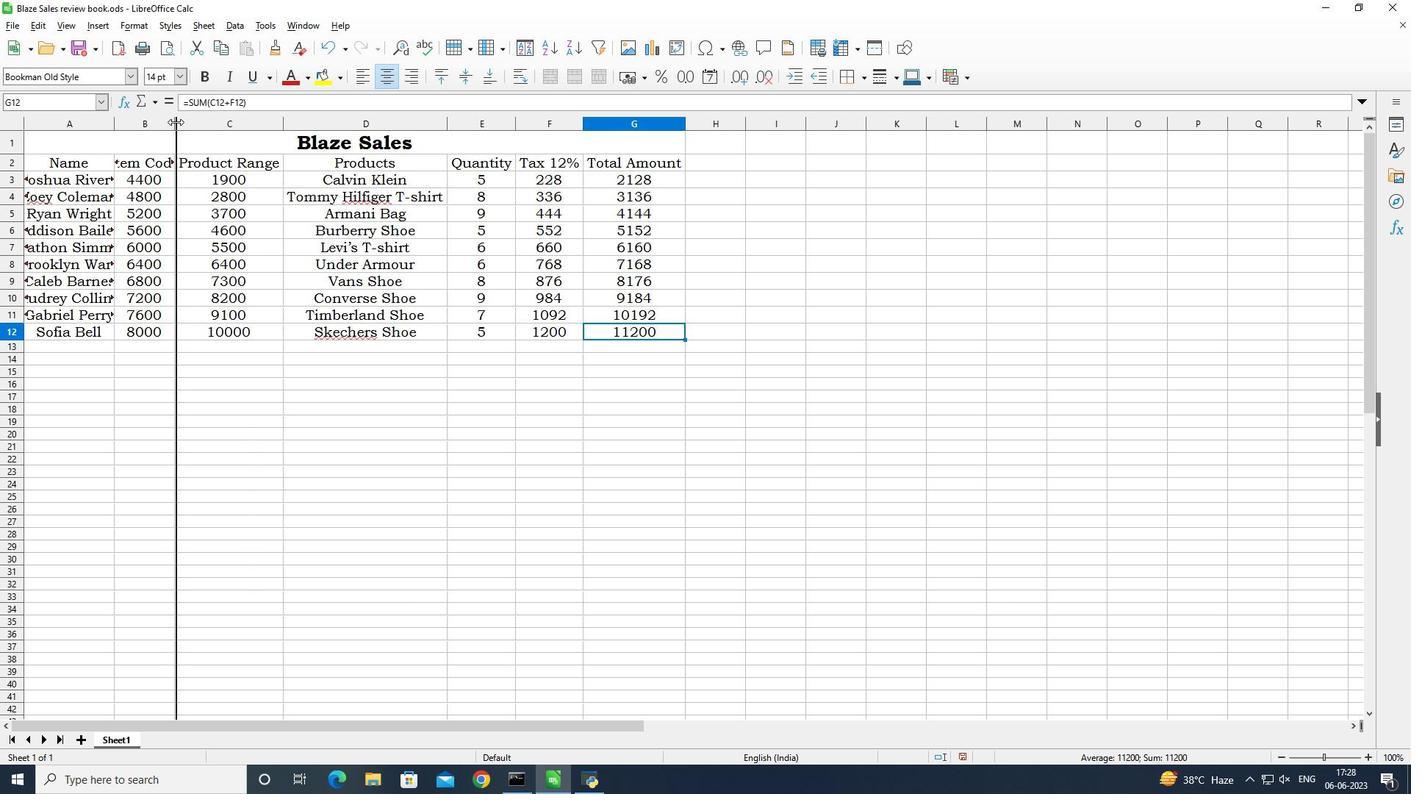 
Action: Mouse moved to (114, 127)
Screenshot: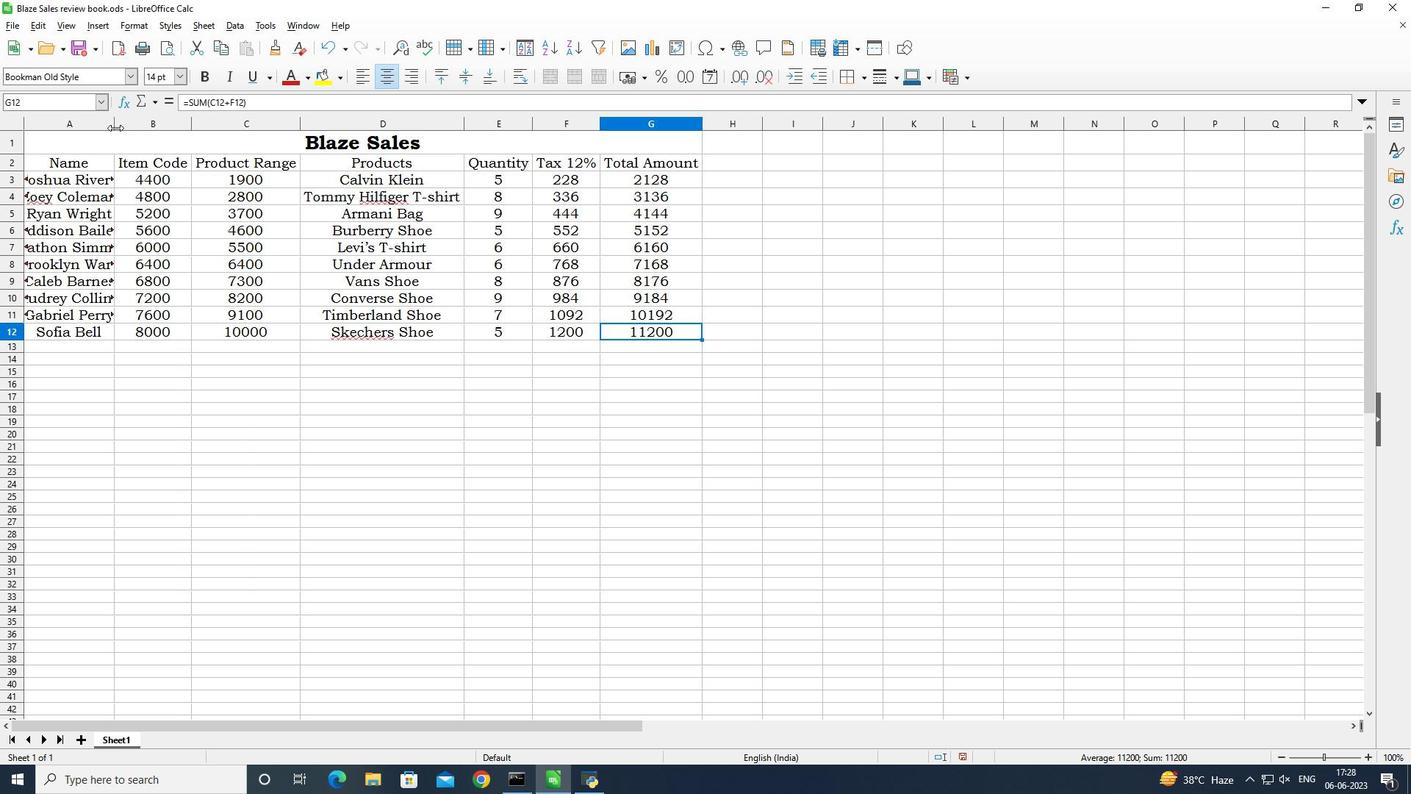 
Action: Mouse pressed left at (114, 127)
Screenshot: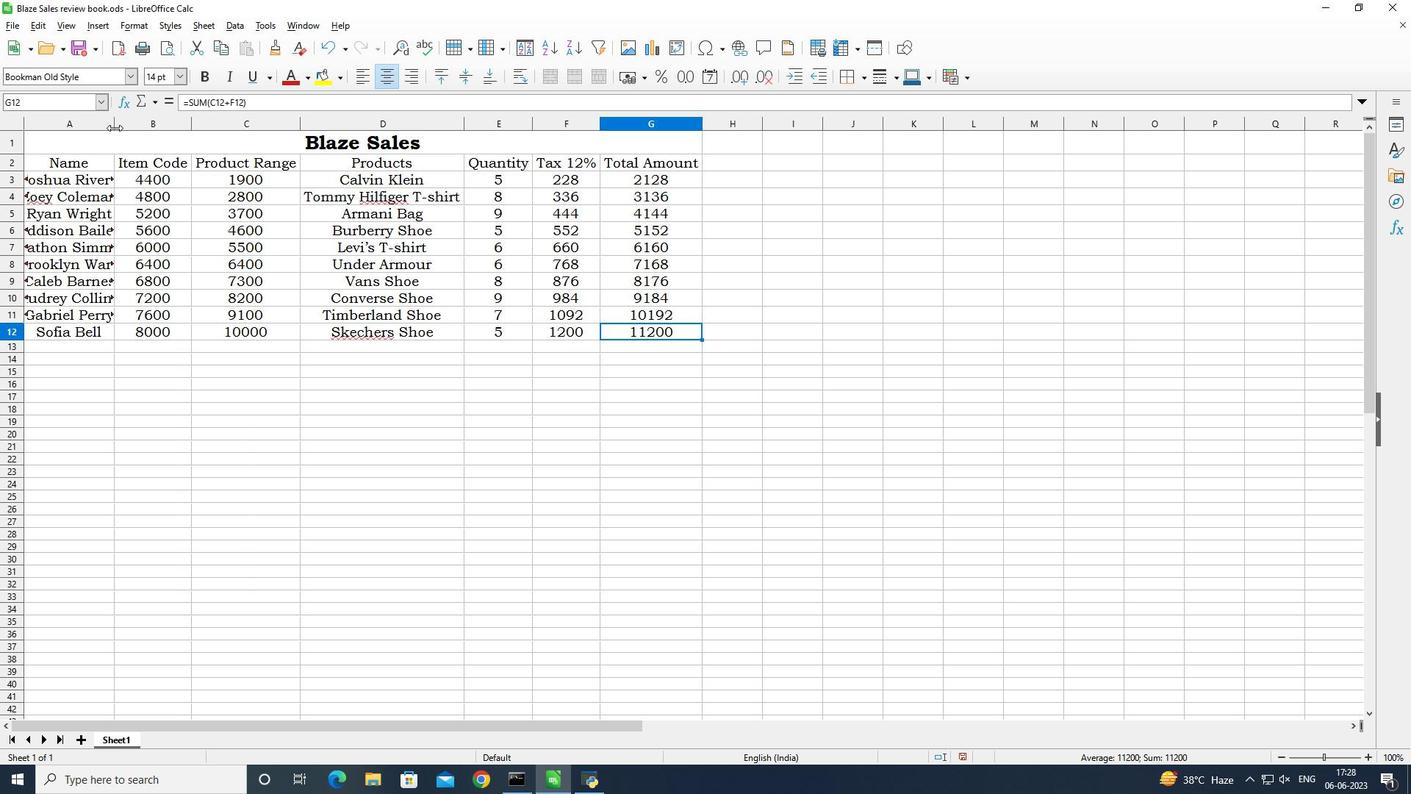 
Action: Mouse pressed left at (114, 127)
Screenshot: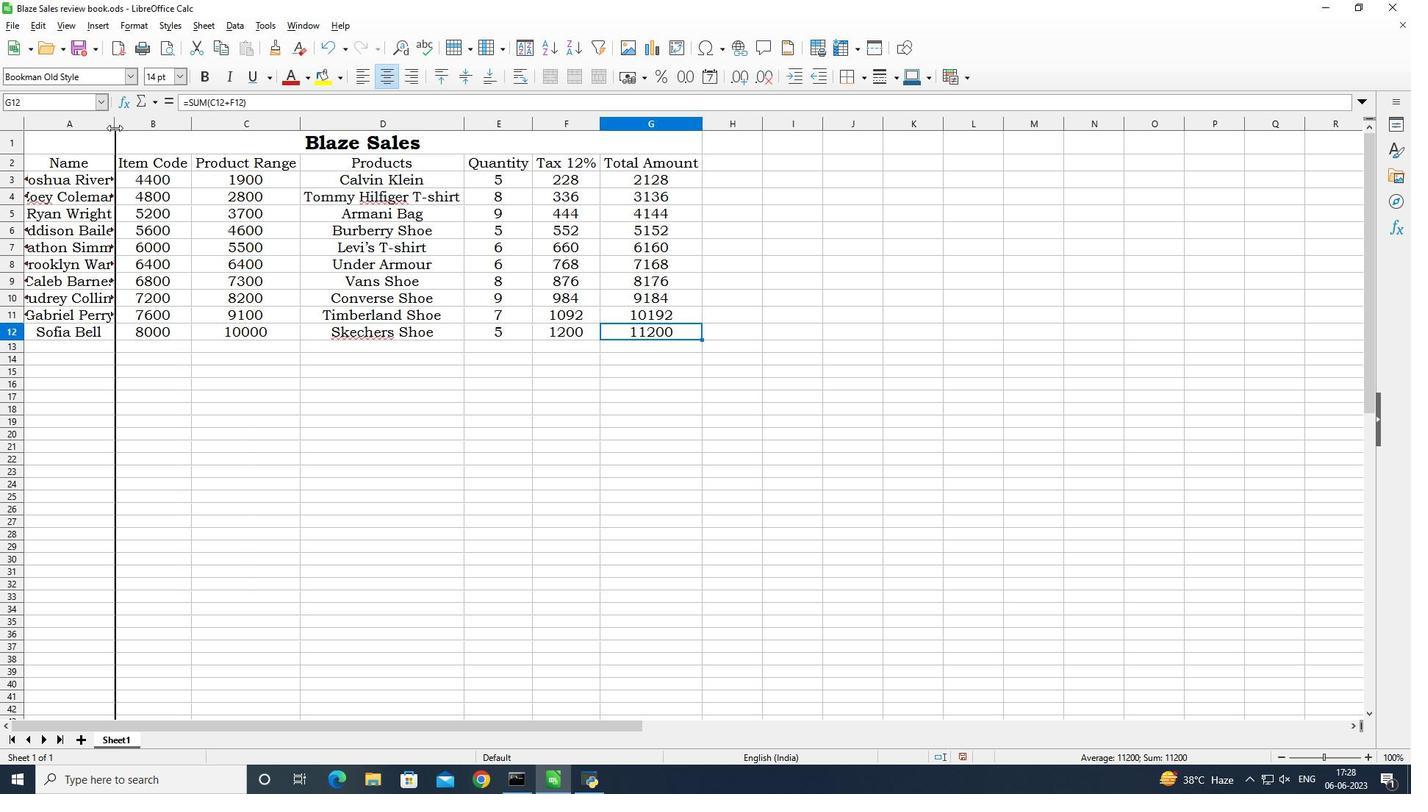 
Action: Mouse moved to (700, 330)
Screenshot: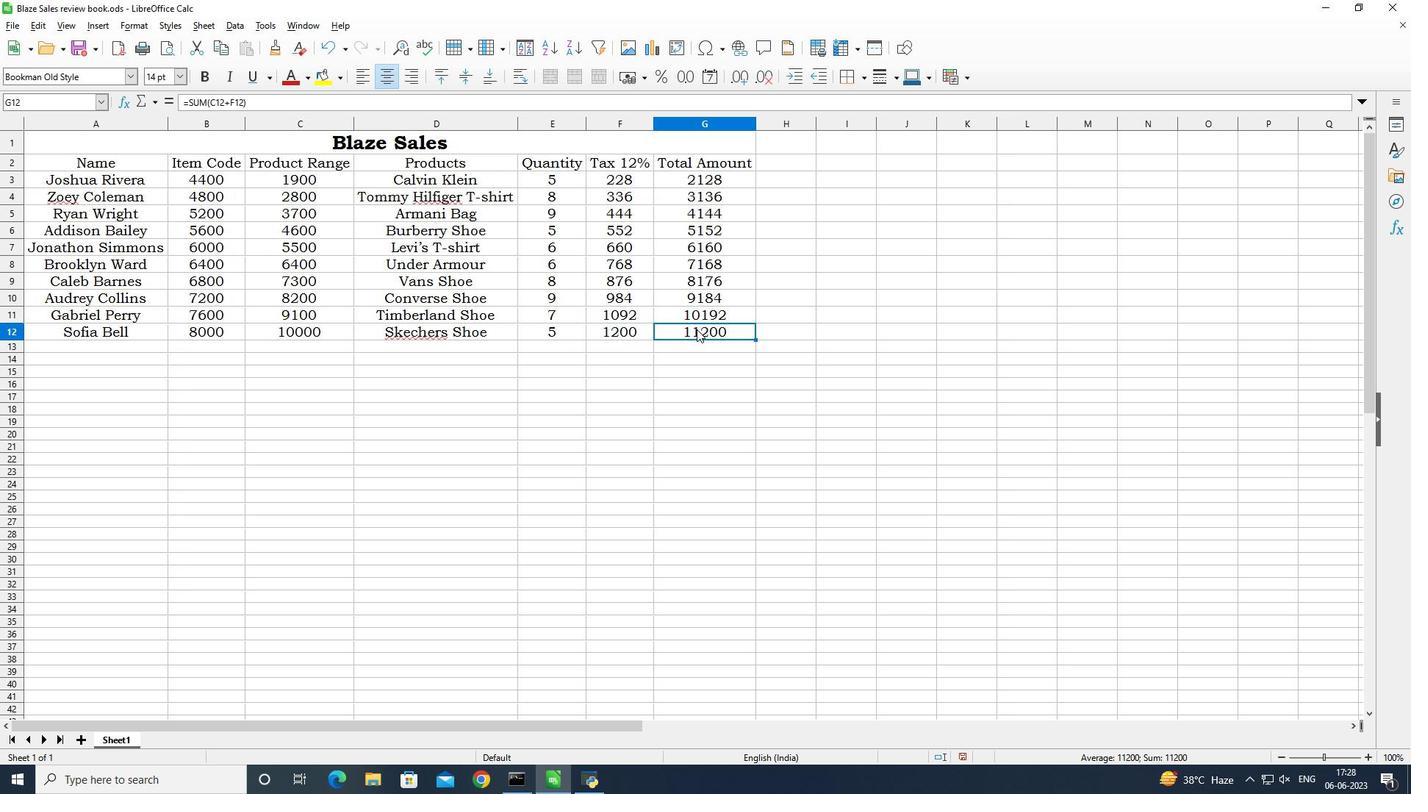 
